 Task: Find connections with filter location Yicheng with filter topic #consultantswith filter profile language Spanish with filter current company Home Credit India with filter school Prince Shri Venkateshwara Padmavathy Engineering College with filter industry Racetracks with filter service category DUI Law with filter keywords title Veterinary Assistant
Action: Mouse moved to (577, 75)
Screenshot: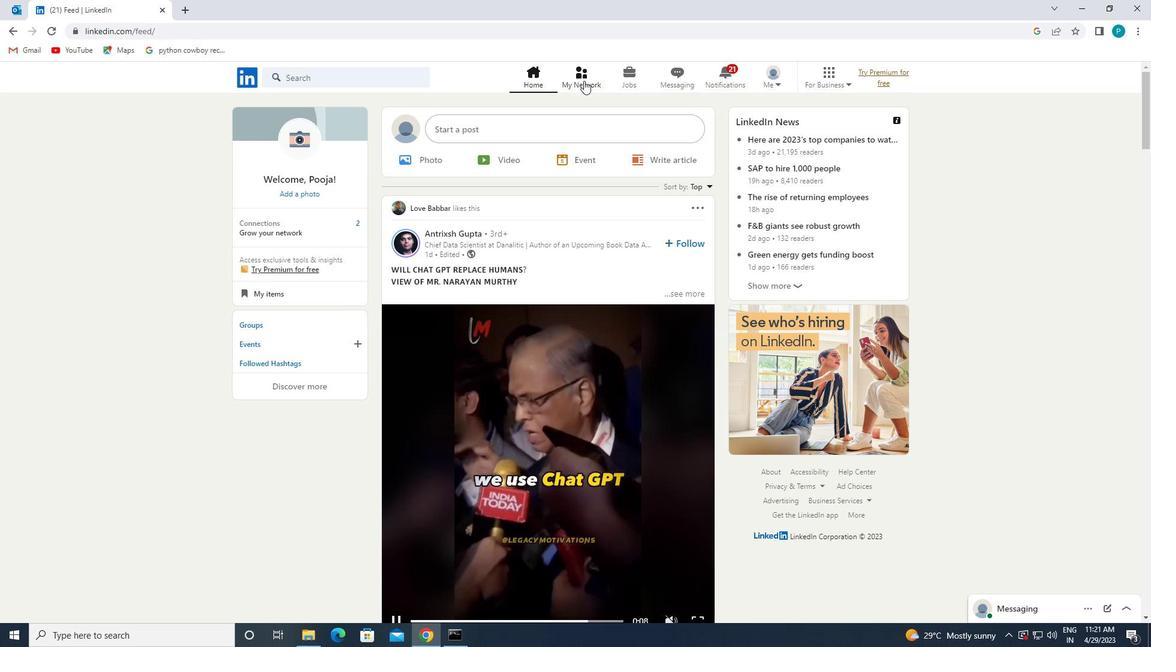 
Action: Mouse pressed left at (577, 75)
Screenshot: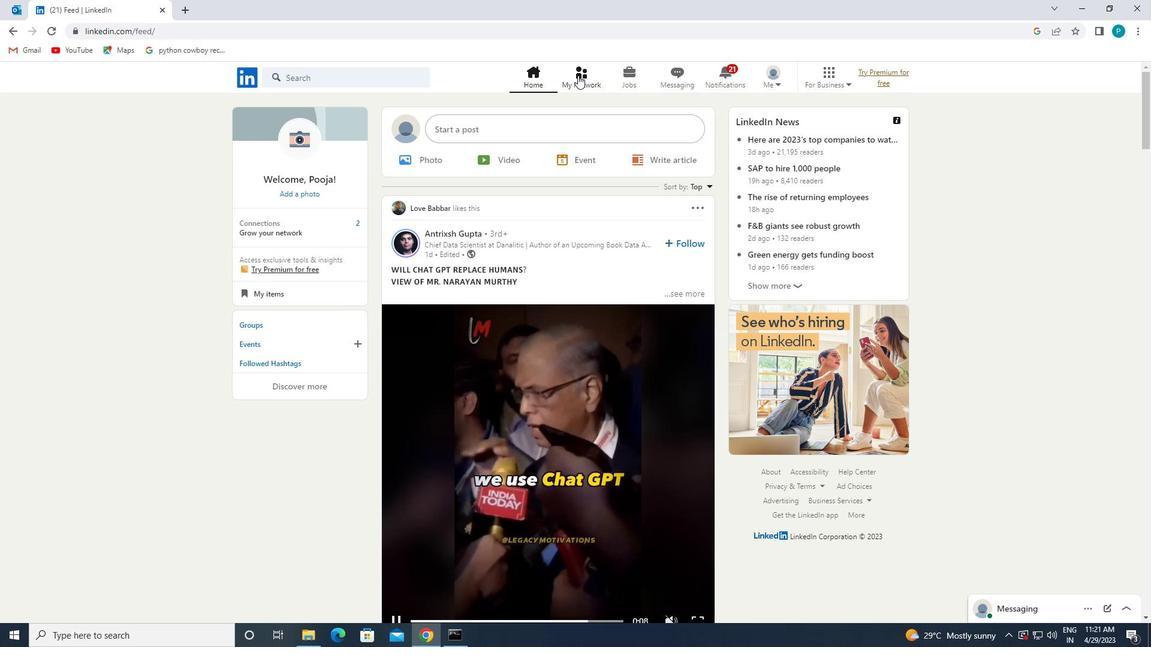 
Action: Mouse moved to (353, 146)
Screenshot: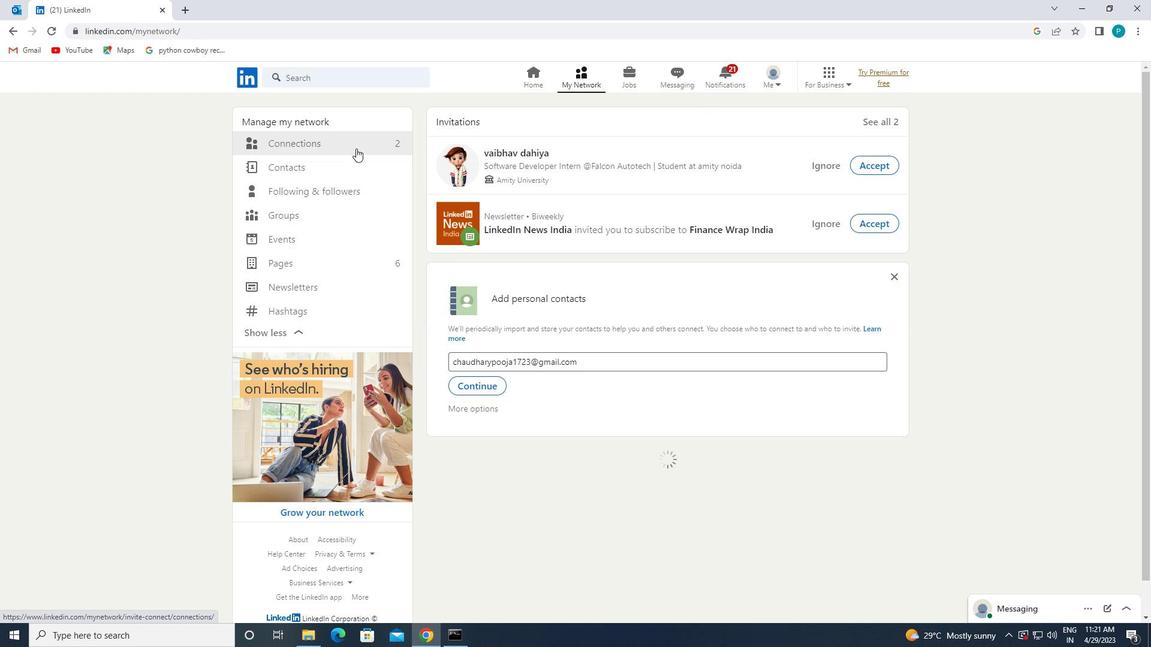 
Action: Mouse pressed left at (353, 146)
Screenshot: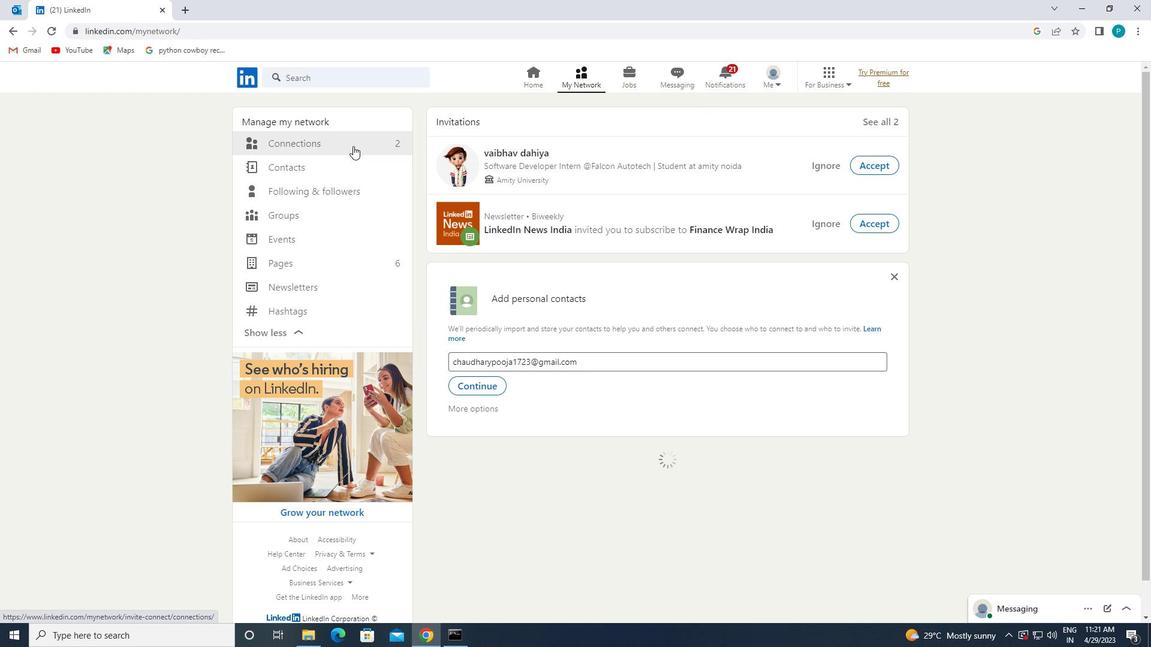 
Action: Mouse moved to (673, 137)
Screenshot: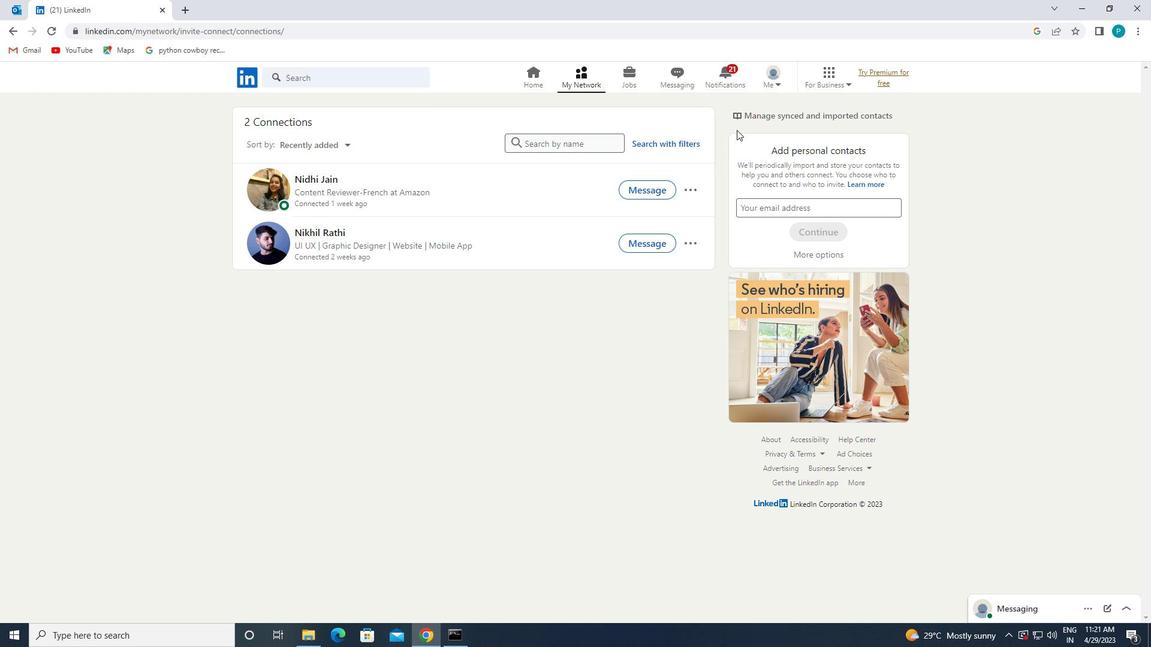 
Action: Mouse pressed left at (673, 137)
Screenshot: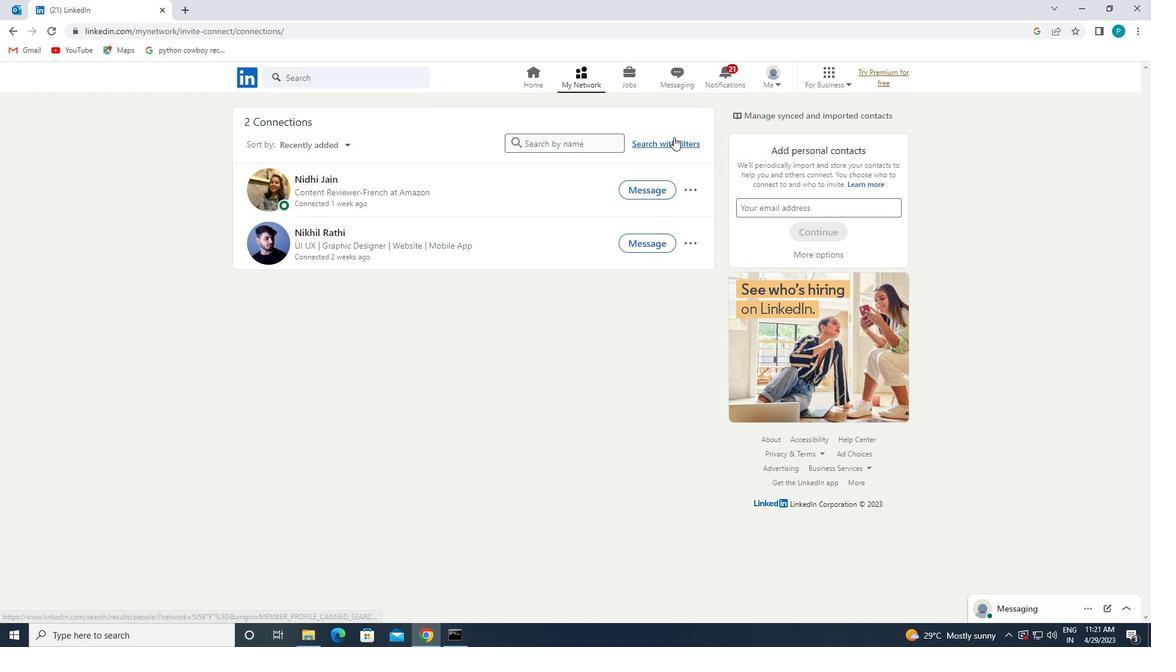 
Action: Mouse moved to (625, 116)
Screenshot: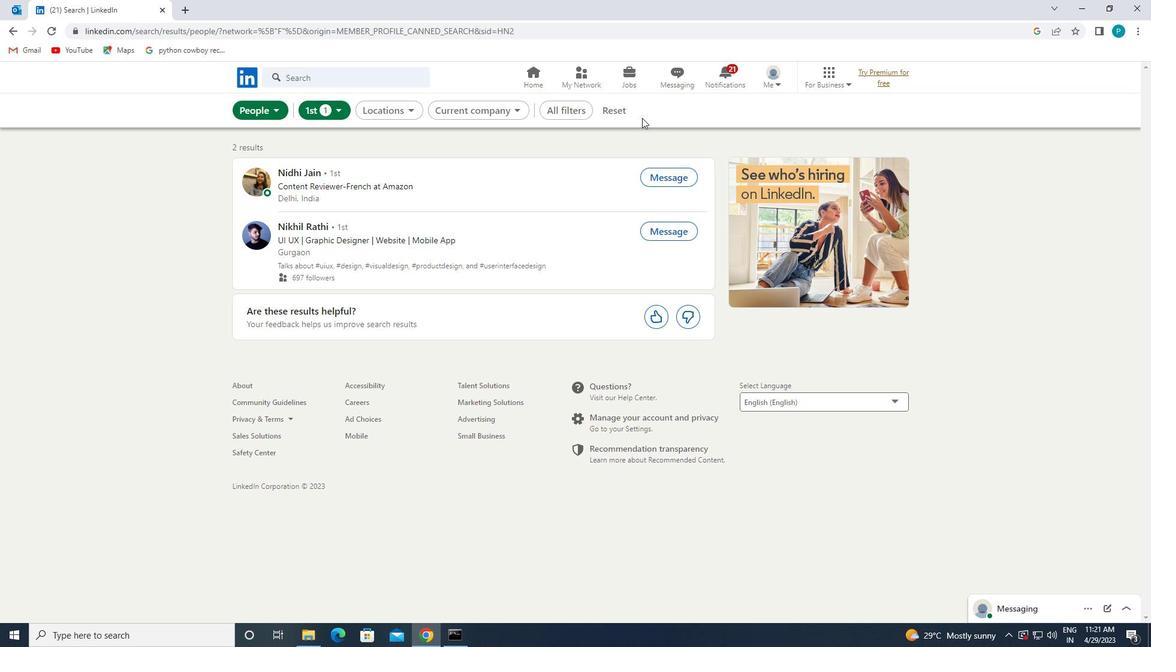 
Action: Mouse pressed left at (625, 116)
Screenshot: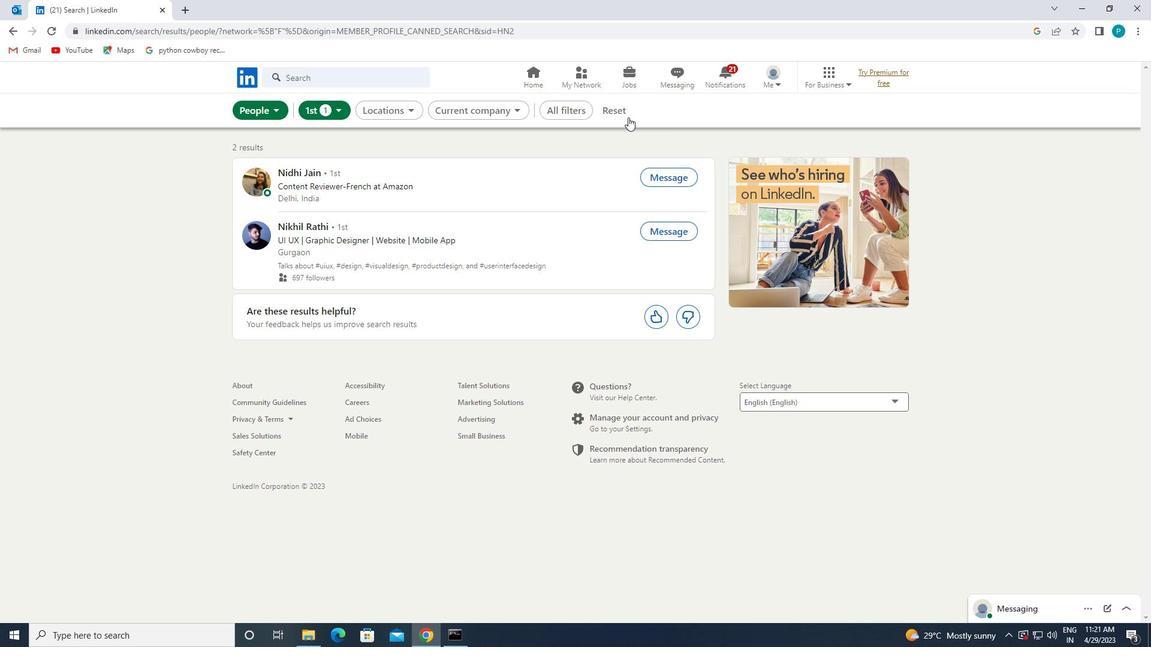 
Action: Mouse moved to (604, 114)
Screenshot: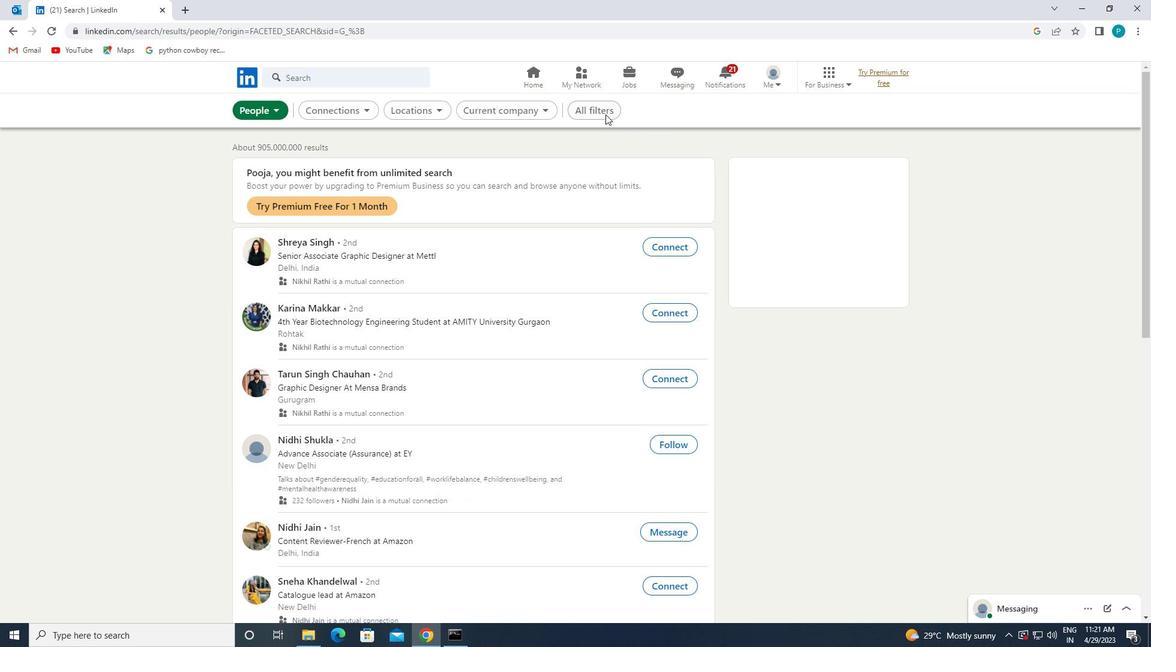 
Action: Mouse pressed left at (604, 114)
Screenshot: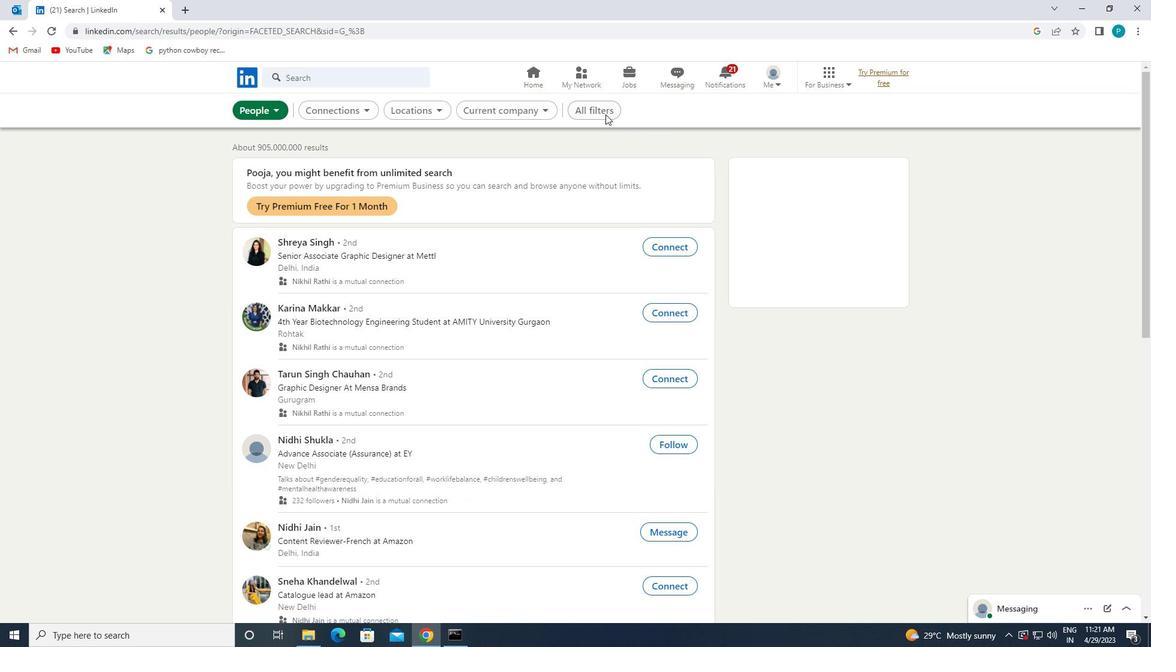 
Action: Mouse moved to (988, 473)
Screenshot: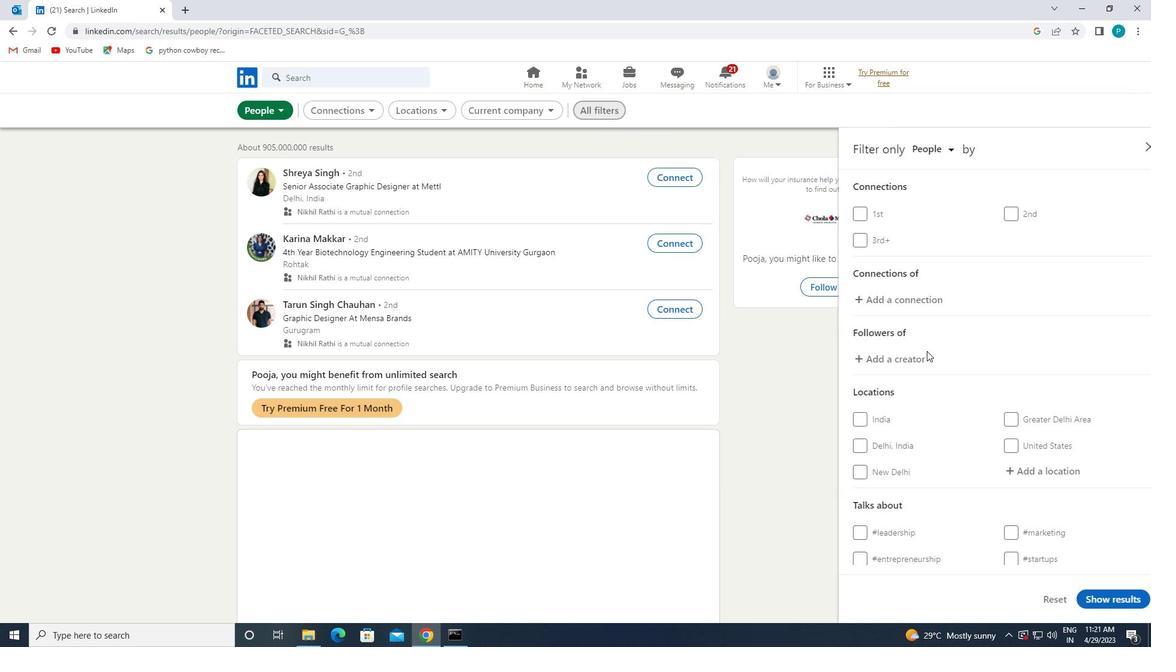 
Action: Mouse scrolled (988, 473) with delta (0, 0)
Screenshot: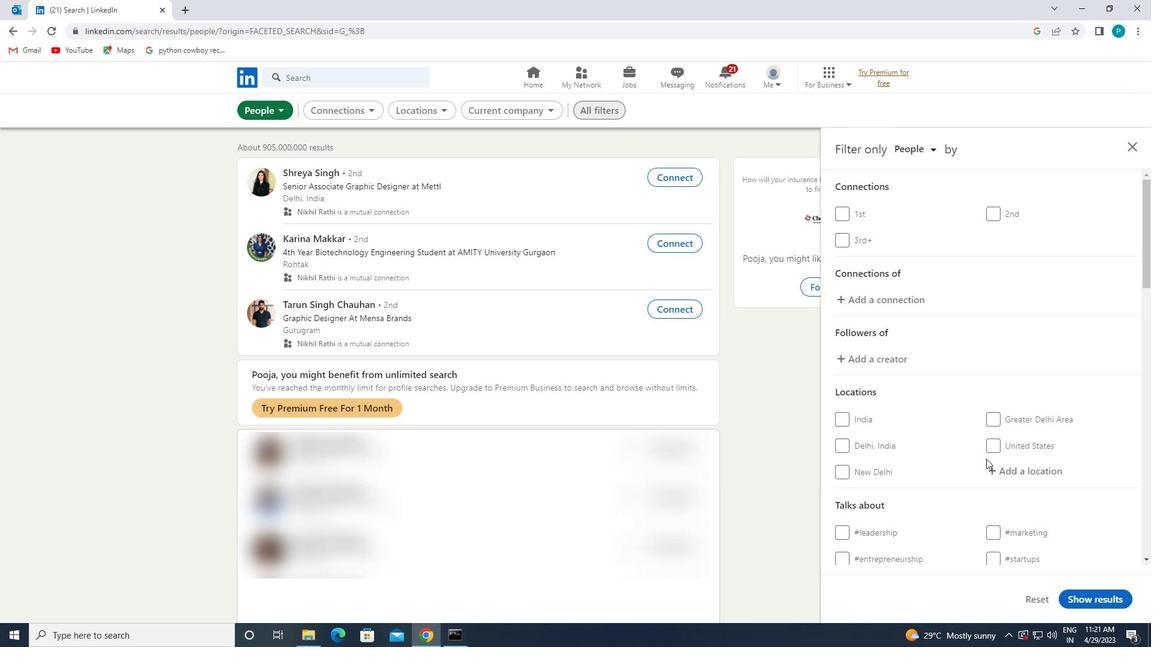 
Action: Mouse moved to (988, 474)
Screenshot: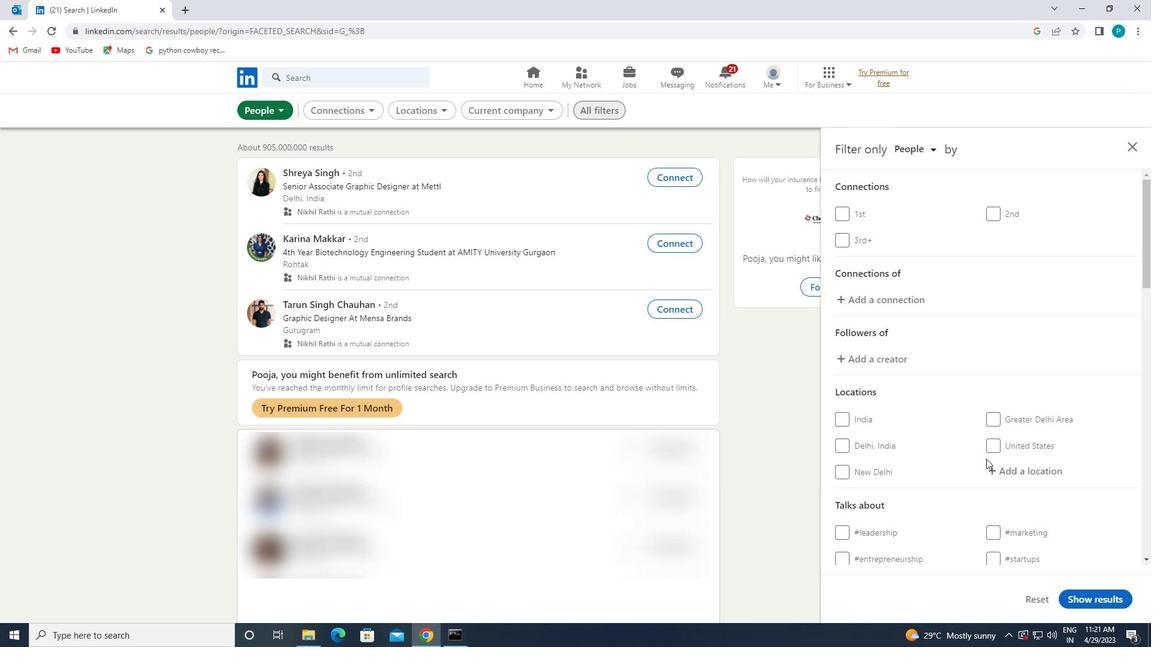 
Action: Mouse scrolled (988, 473) with delta (0, 0)
Screenshot: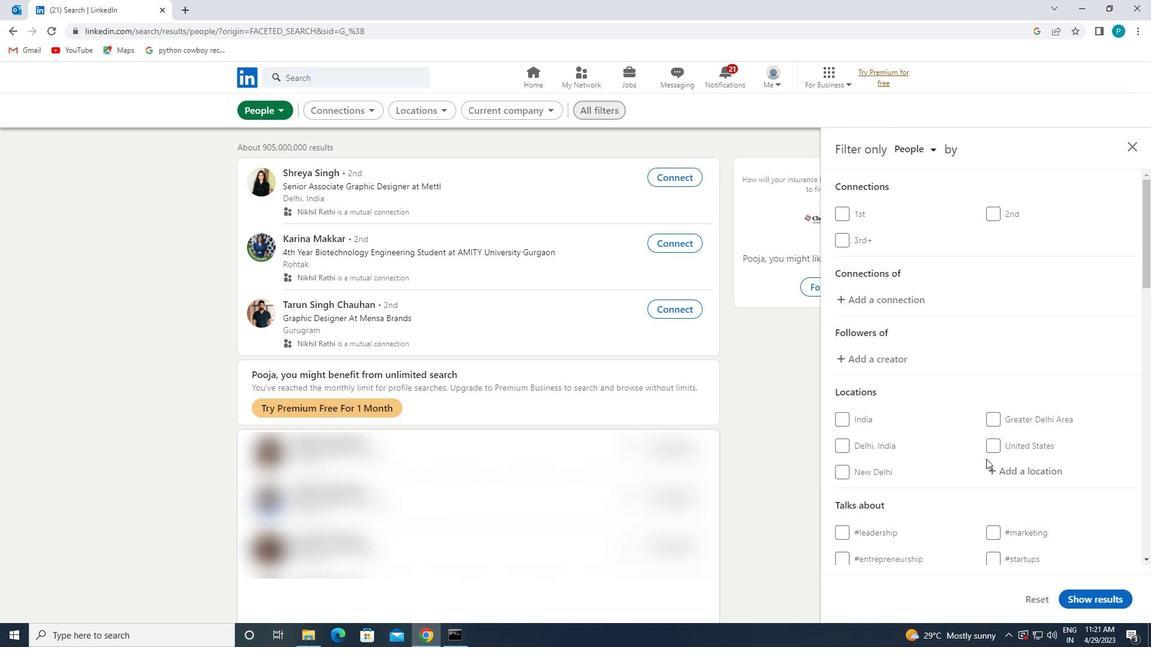 
Action: Mouse scrolled (988, 473) with delta (0, 0)
Screenshot: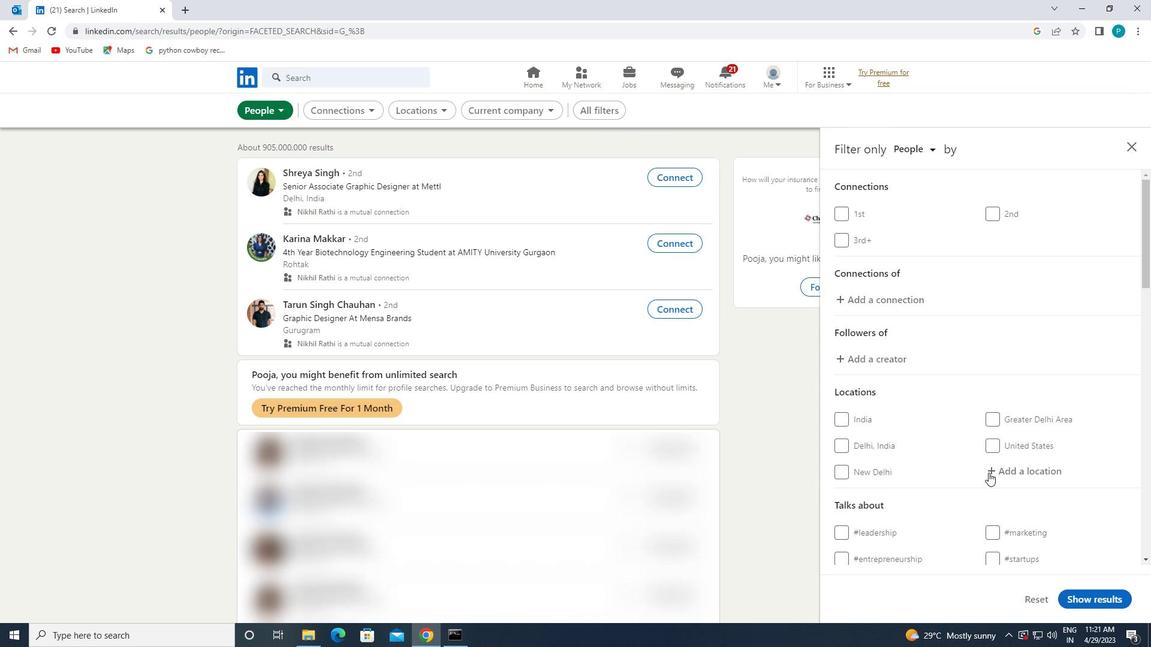 
Action: Mouse moved to (1012, 293)
Screenshot: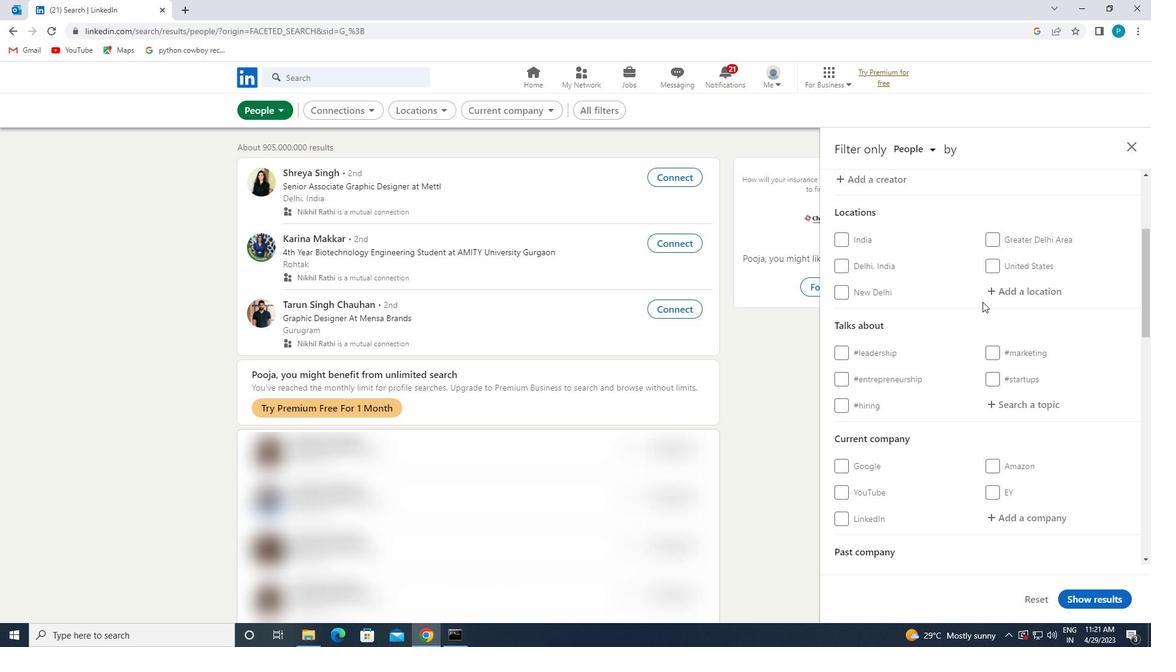 
Action: Mouse pressed left at (1012, 293)
Screenshot: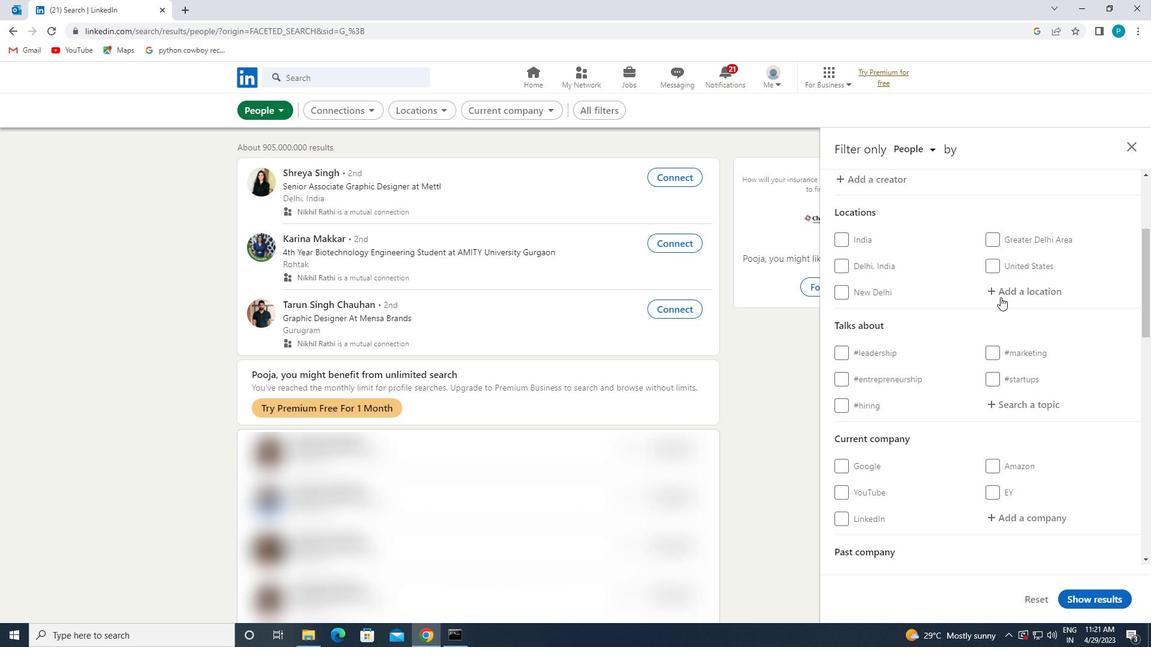 
Action: Mouse moved to (1033, 320)
Screenshot: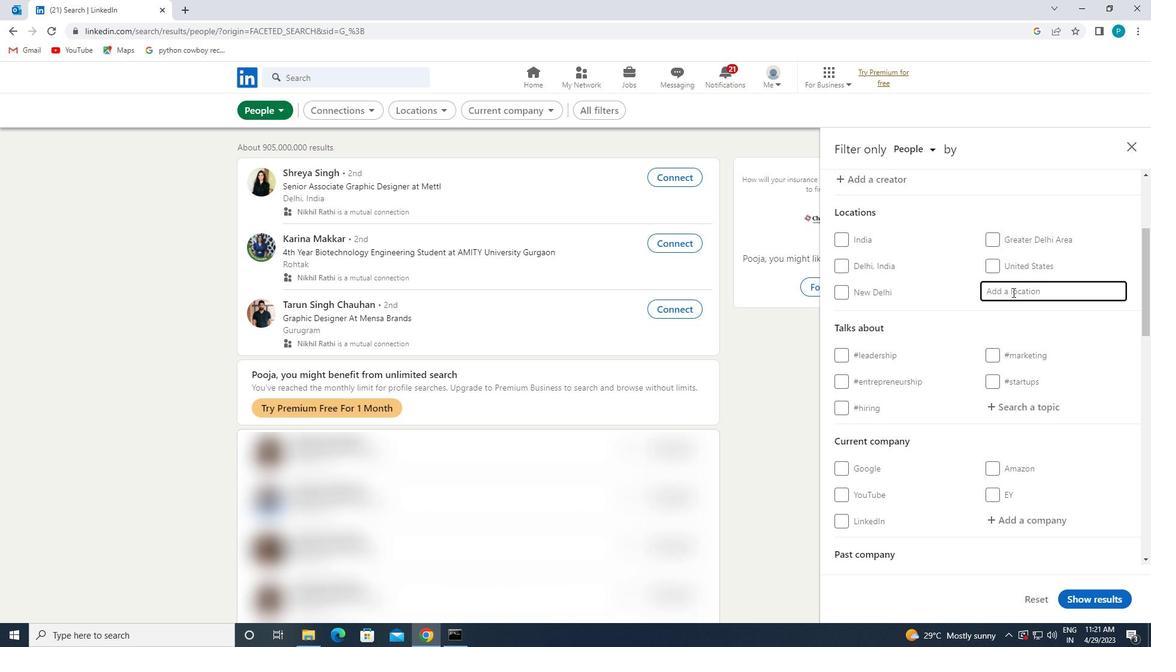 
Action: Key pressed <Key.caps_lock>y<Key.caps_lock>i
Screenshot: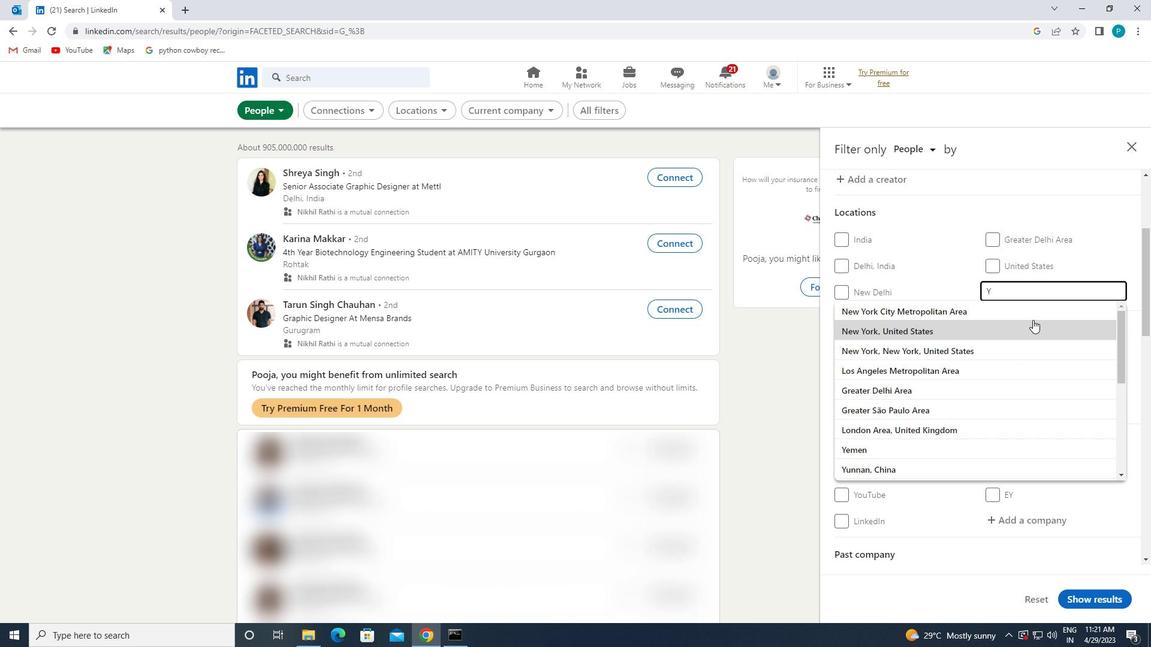 
Action: Mouse moved to (1028, 323)
Screenshot: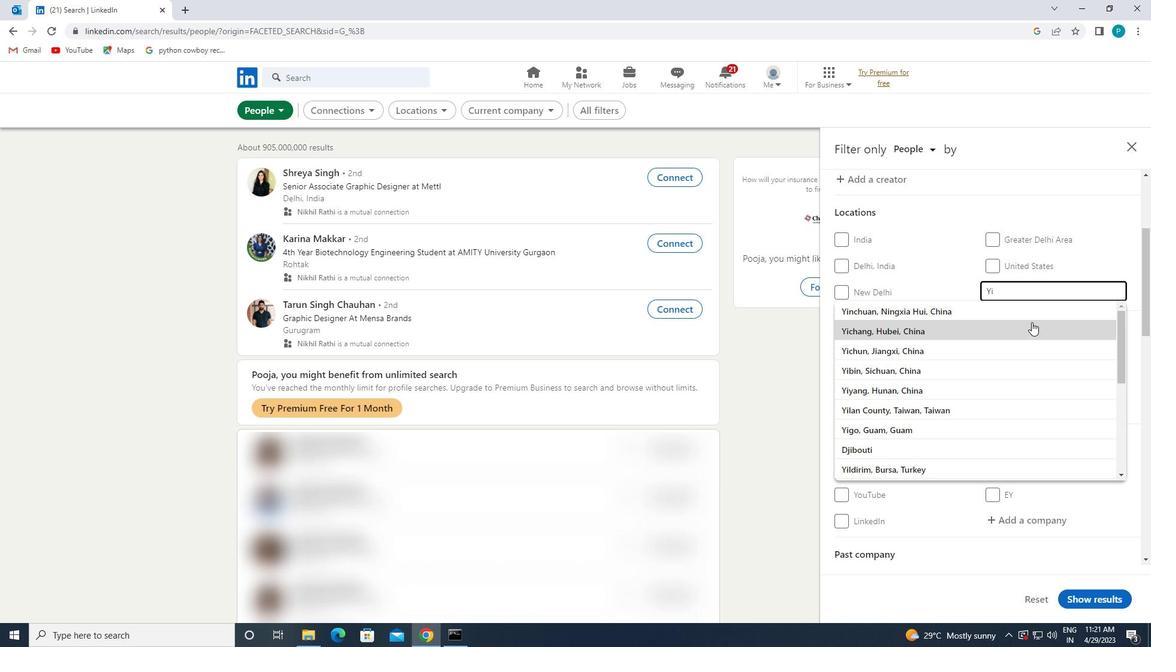 
Action: Mouse pressed left at (1028, 323)
Screenshot: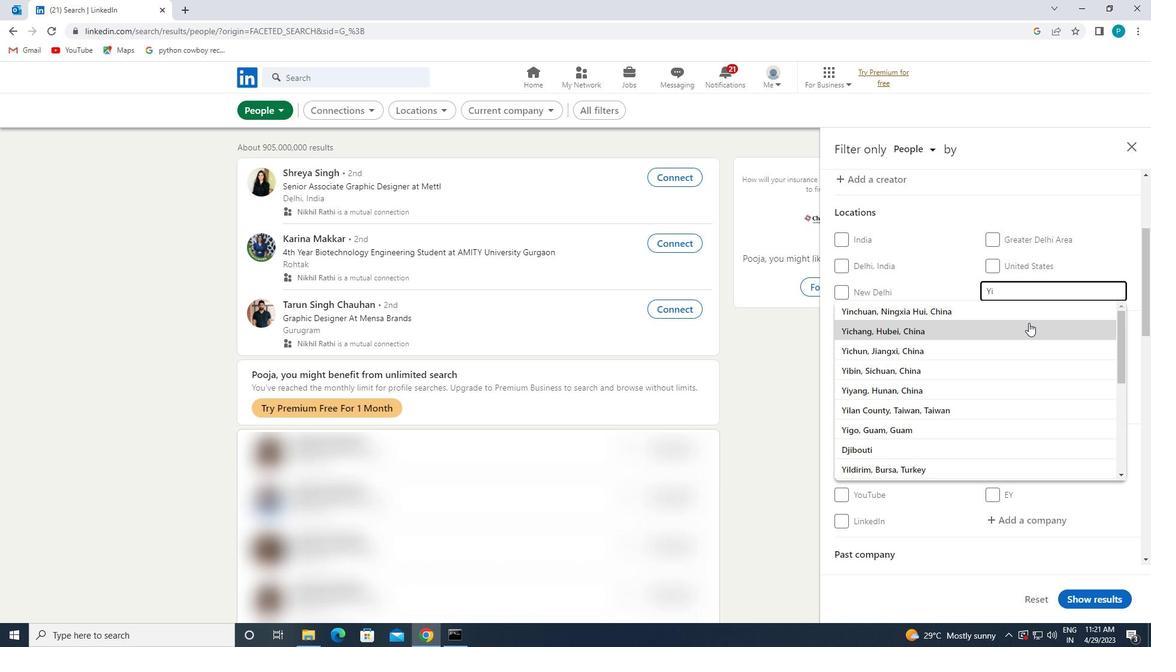 
Action: Mouse moved to (1038, 345)
Screenshot: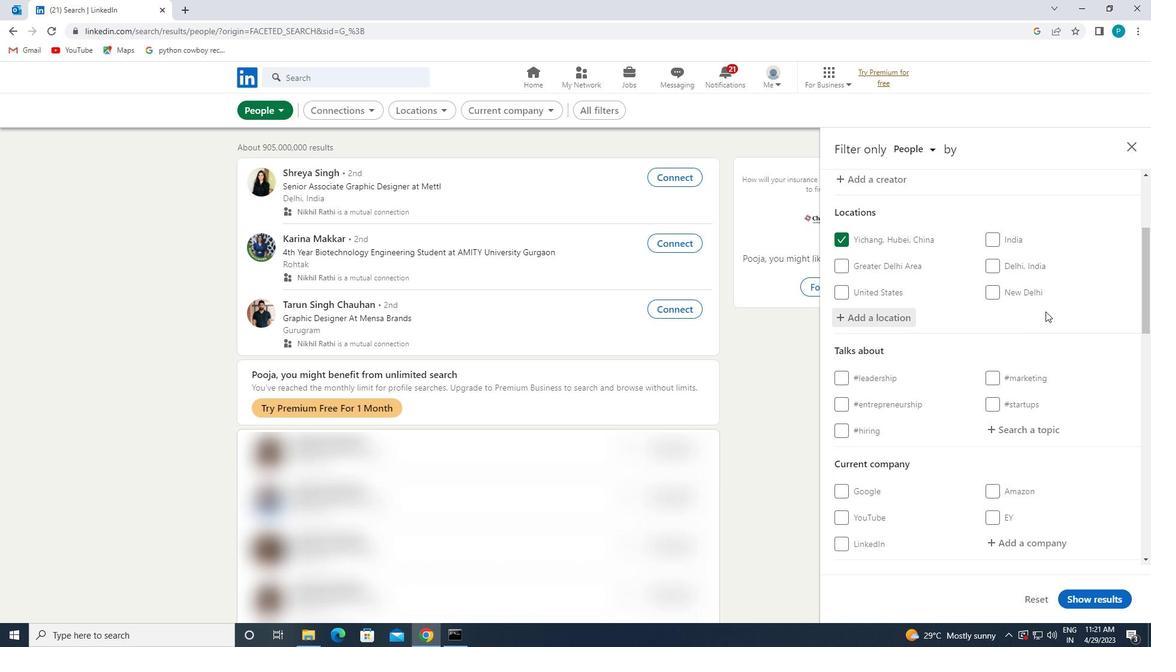 
Action: Mouse scrolled (1038, 344) with delta (0, 0)
Screenshot: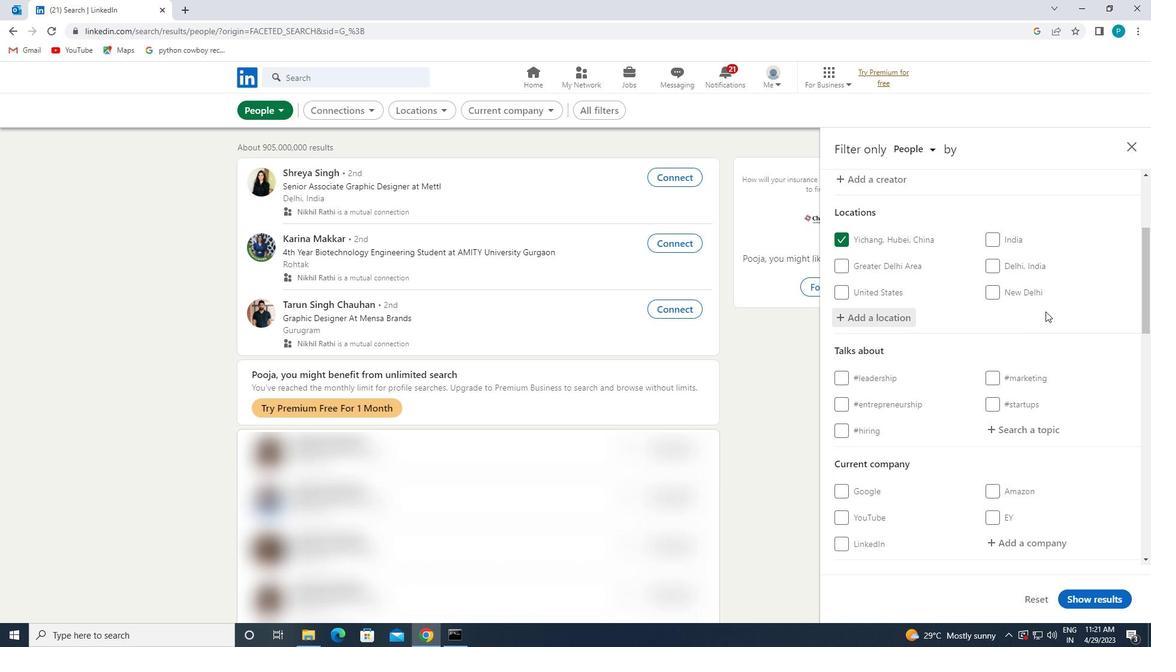 
Action: Mouse moved to (1038, 345)
Screenshot: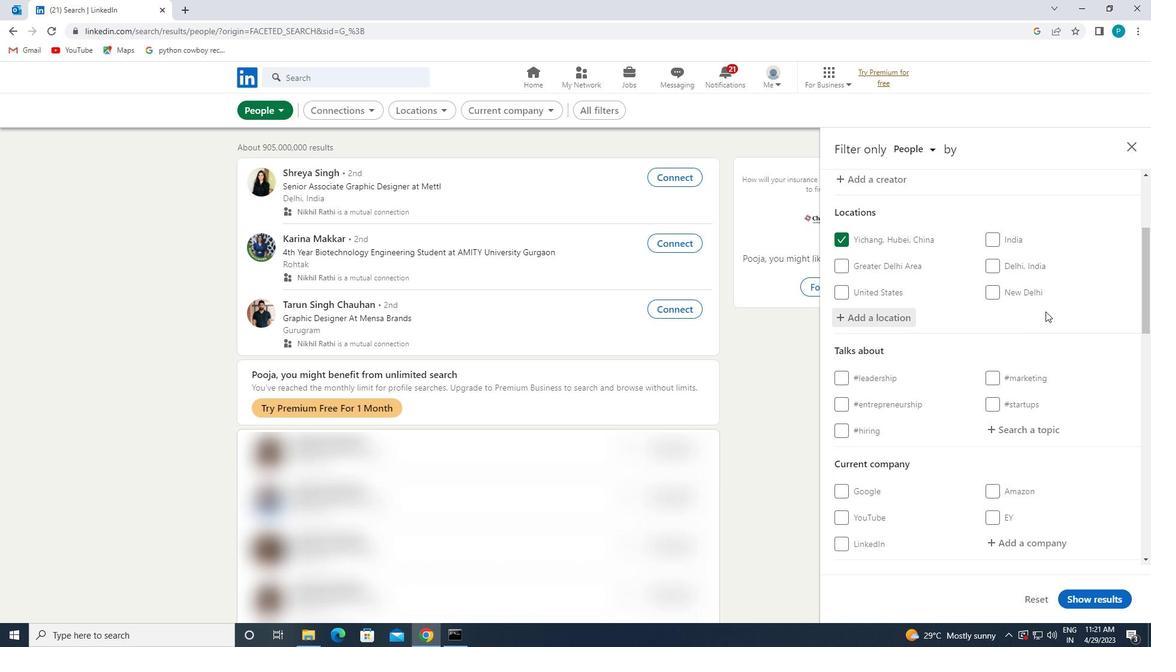 
Action: Mouse scrolled (1038, 345) with delta (0, 0)
Screenshot: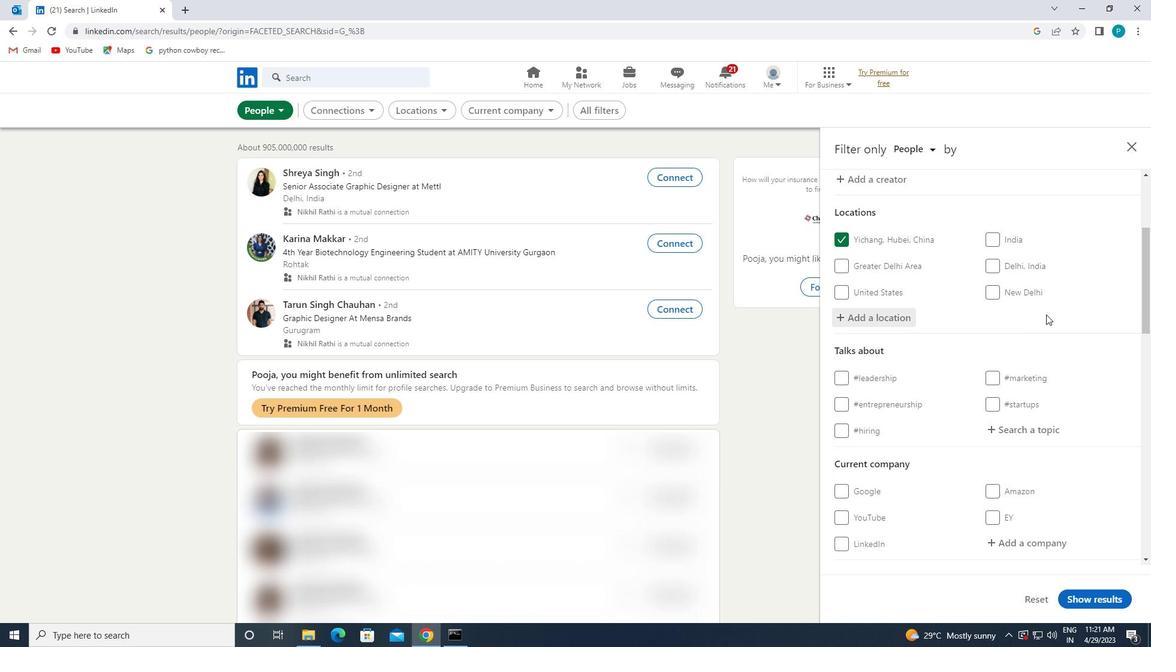 
Action: Mouse moved to (1029, 312)
Screenshot: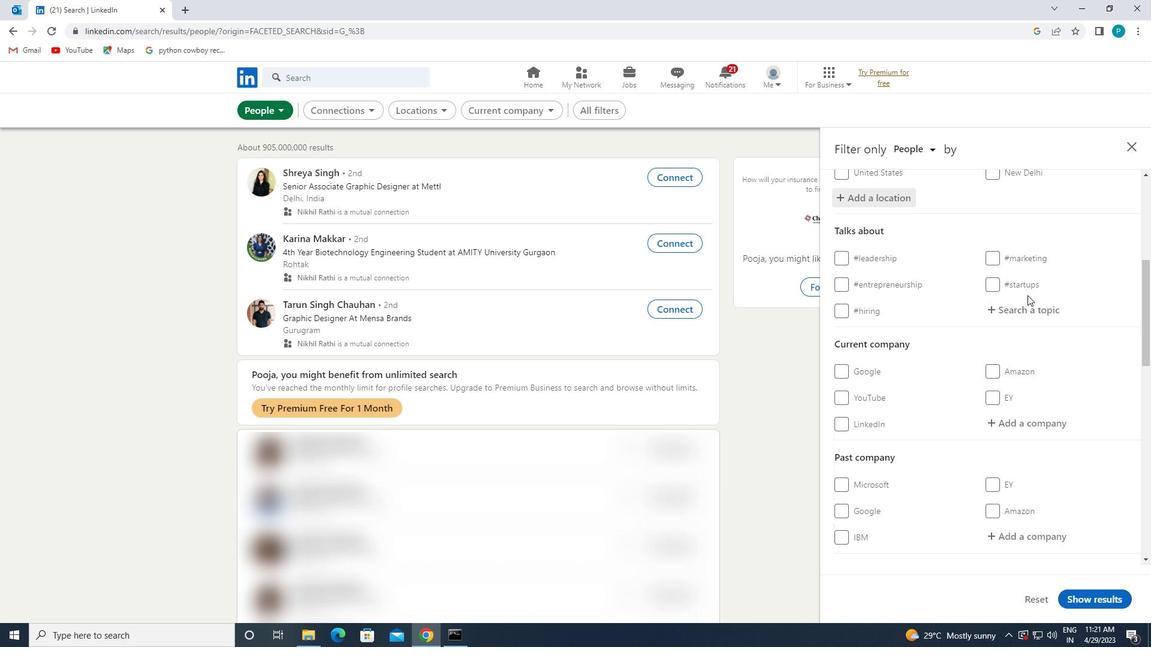 
Action: Mouse pressed left at (1029, 312)
Screenshot: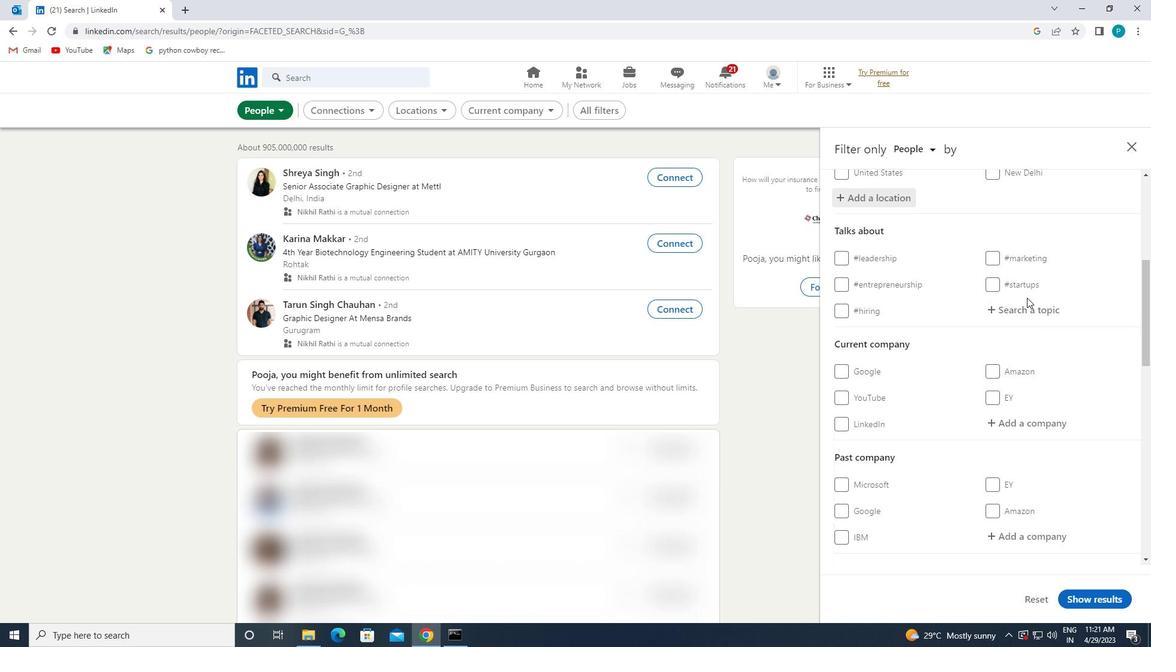 
Action: Mouse moved to (1043, 324)
Screenshot: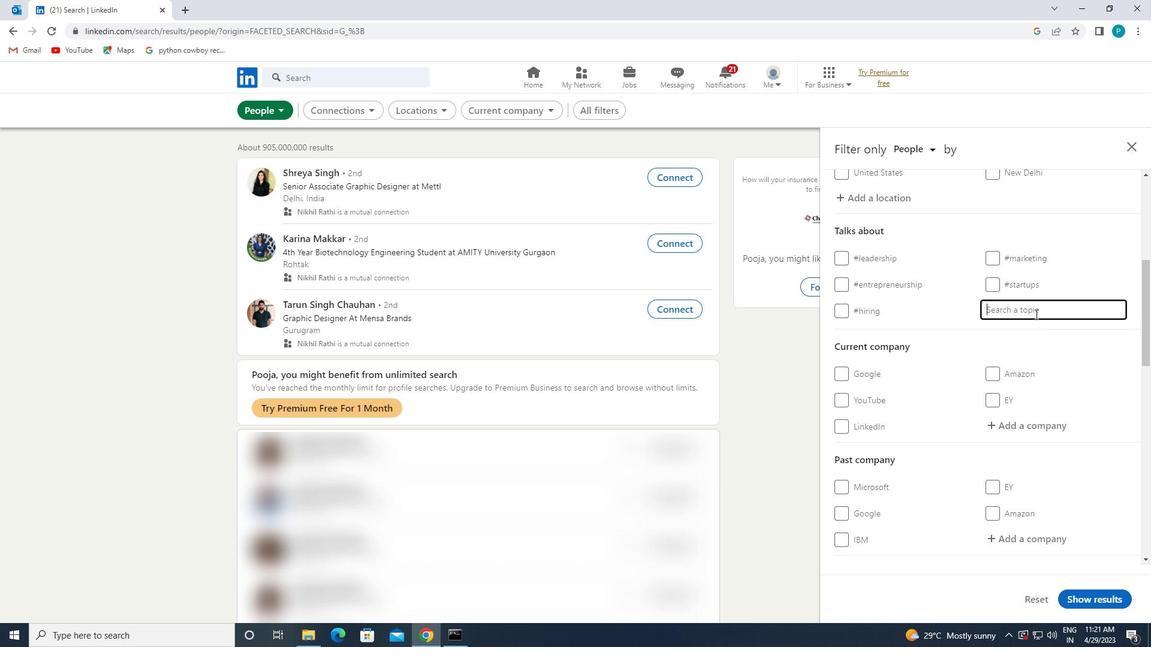 
Action: Key pressed <Key.shift><Key.shift>#CONSULTANTS
Screenshot: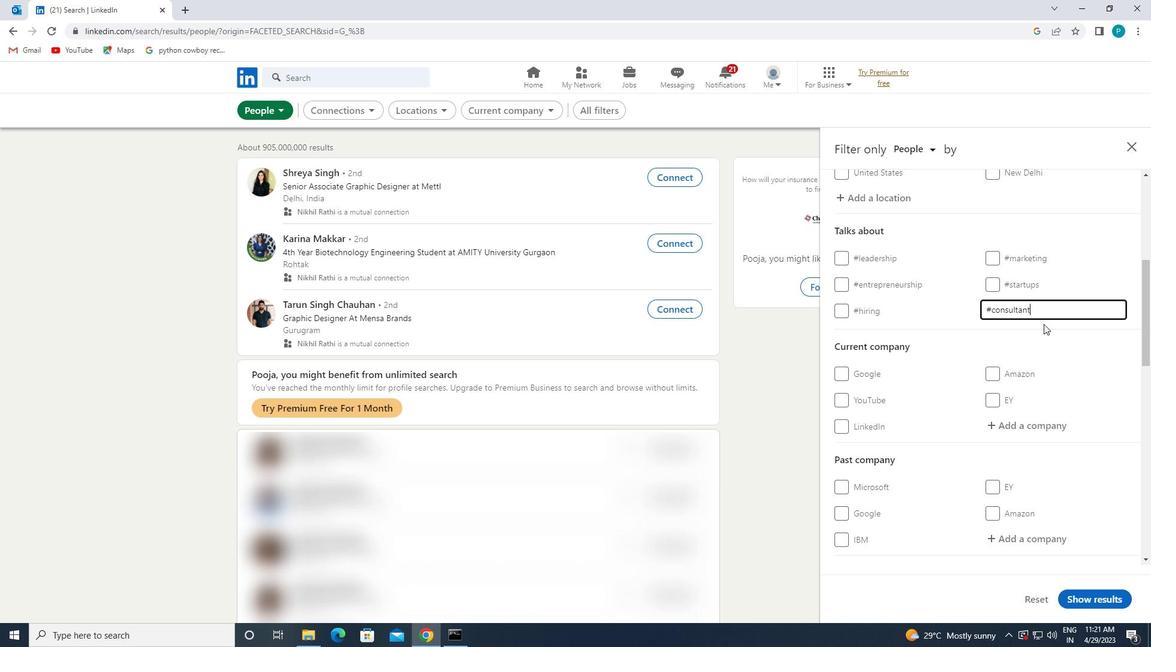 
Action: Mouse moved to (1047, 360)
Screenshot: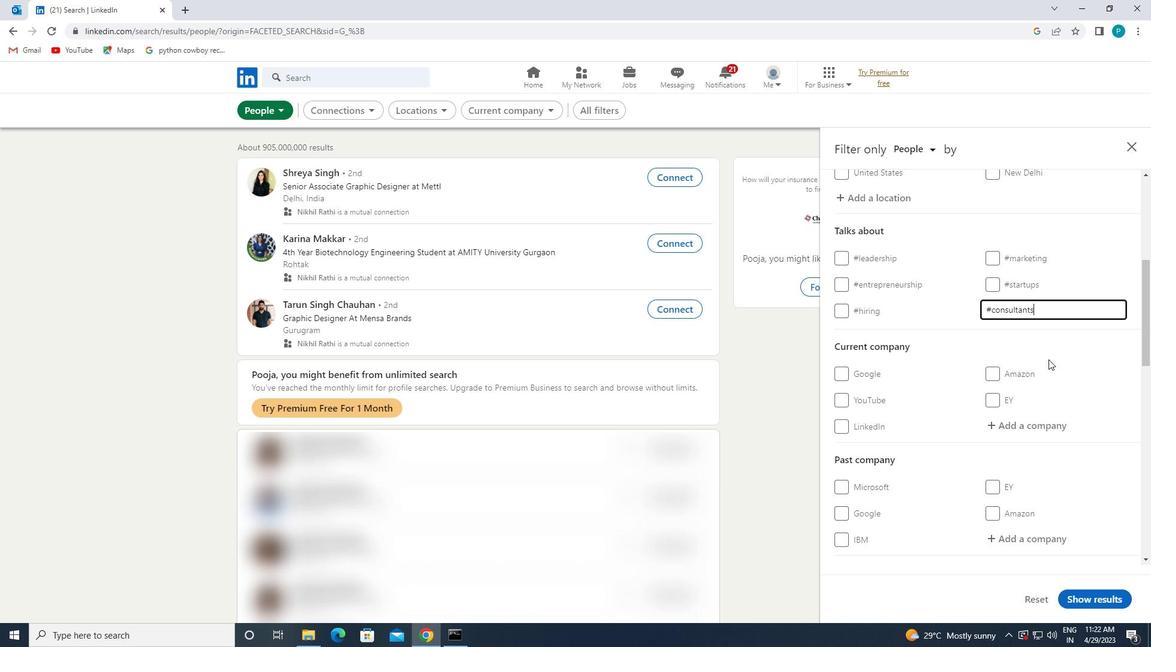 
Action: Mouse scrolled (1047, 360) with delta (0, 0)
Screenshot: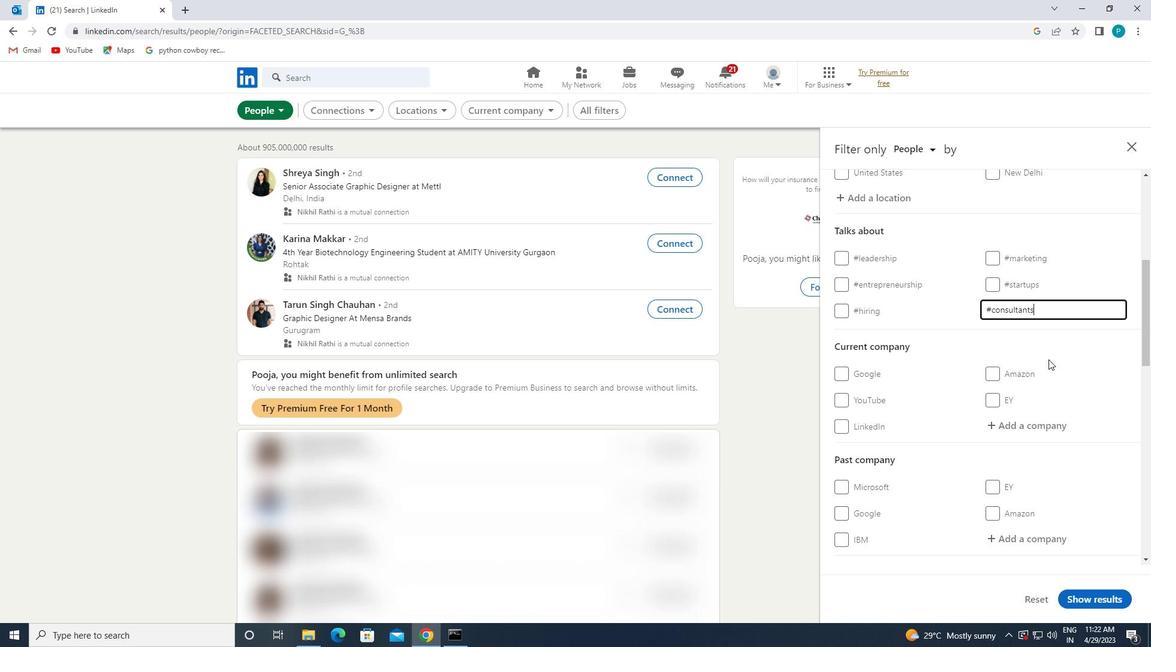 
Action: Mouse moved to (1031, 370)
Screenshot: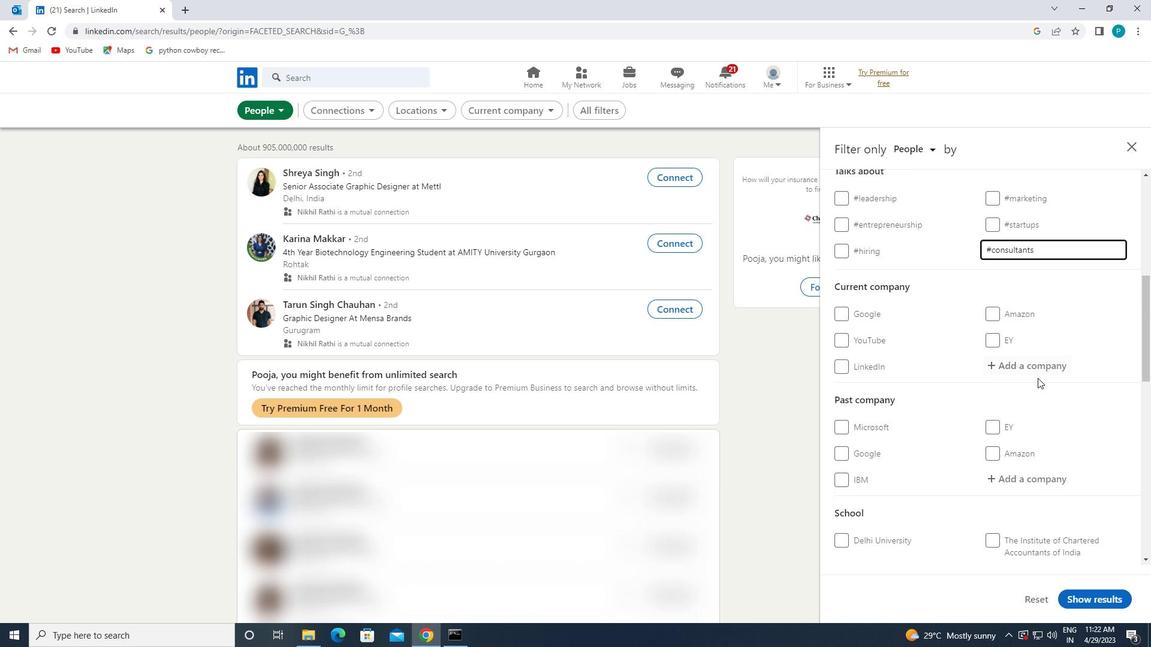
Action: Mouse scrolled (1031, 369) with delta (0, 0)
Screenshot: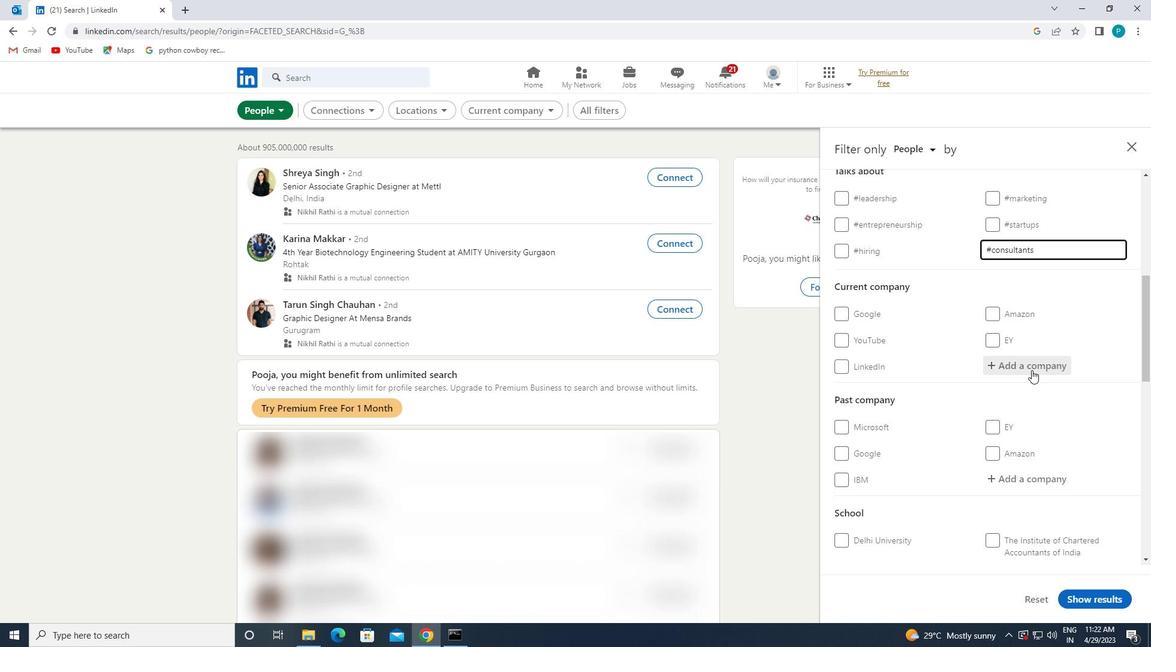 
Action: Mouse scrolled (1031, 369) with delta (0, 0)
Screenshot: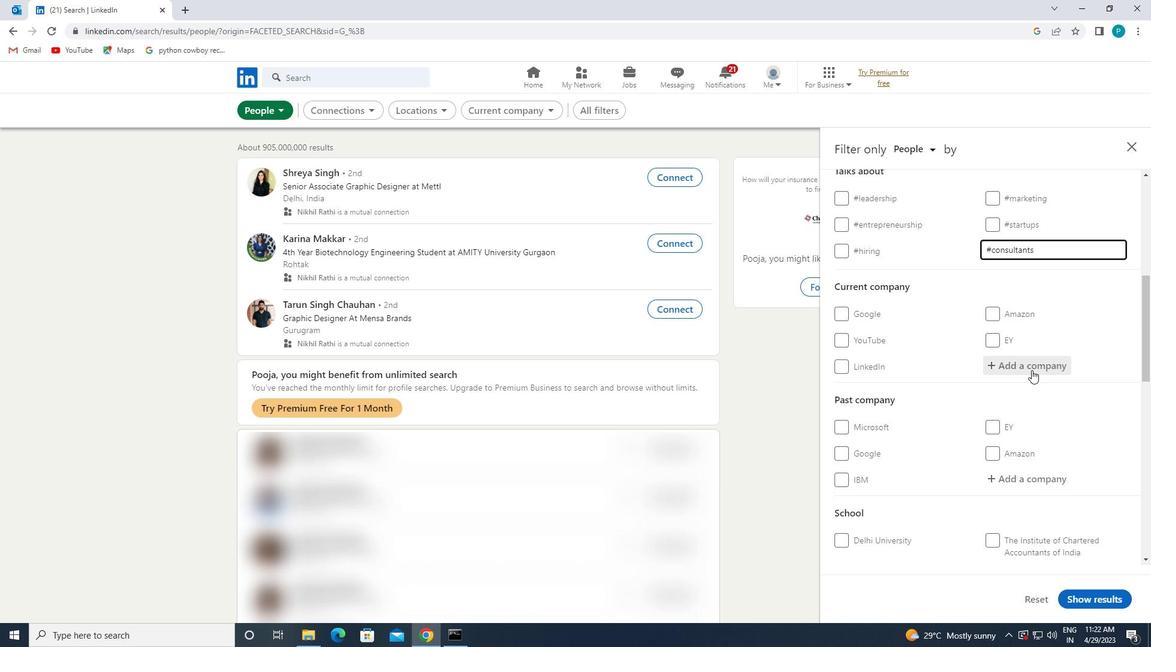 
Action: Mouse scrolled (1031, 369) with delta (0, 0)
Screenshot: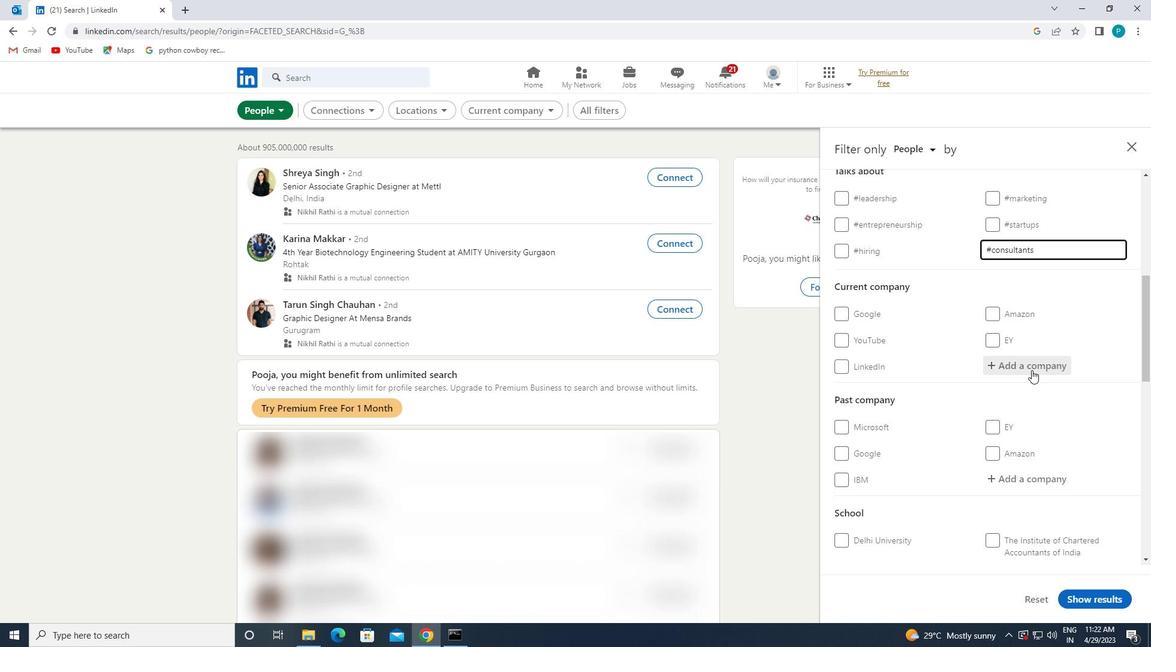 
Action: Mouse moved to (1030, 369)
Screenshot: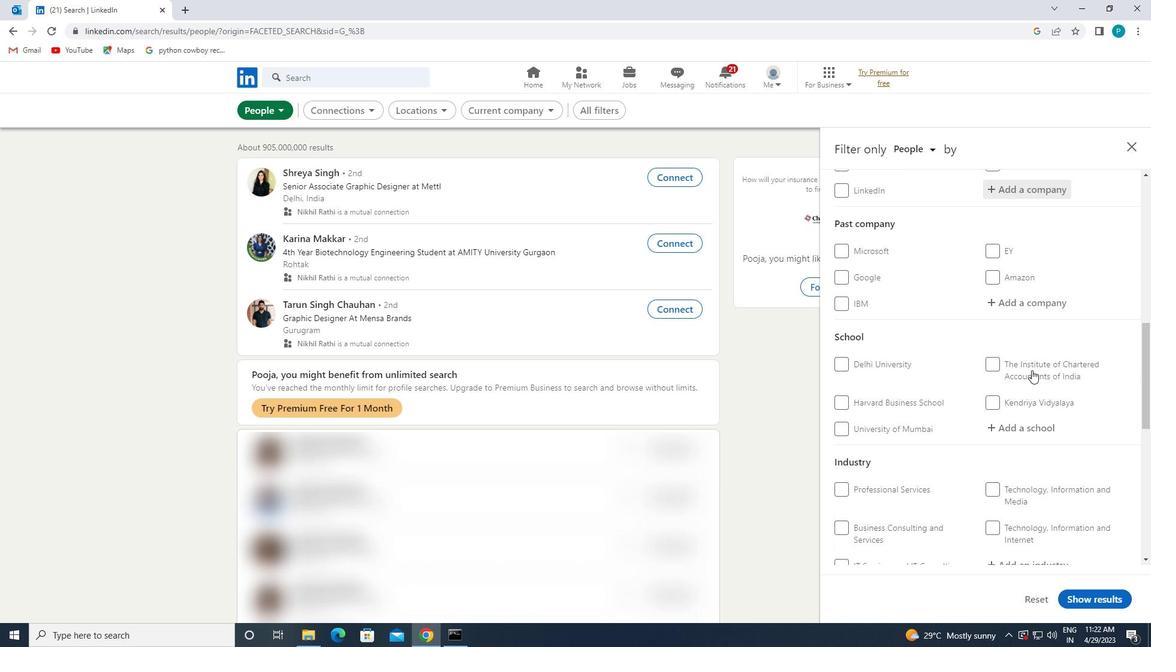 
Action: Mouse scrolled (1030, 368) with delta (0, 0)
Screenshot: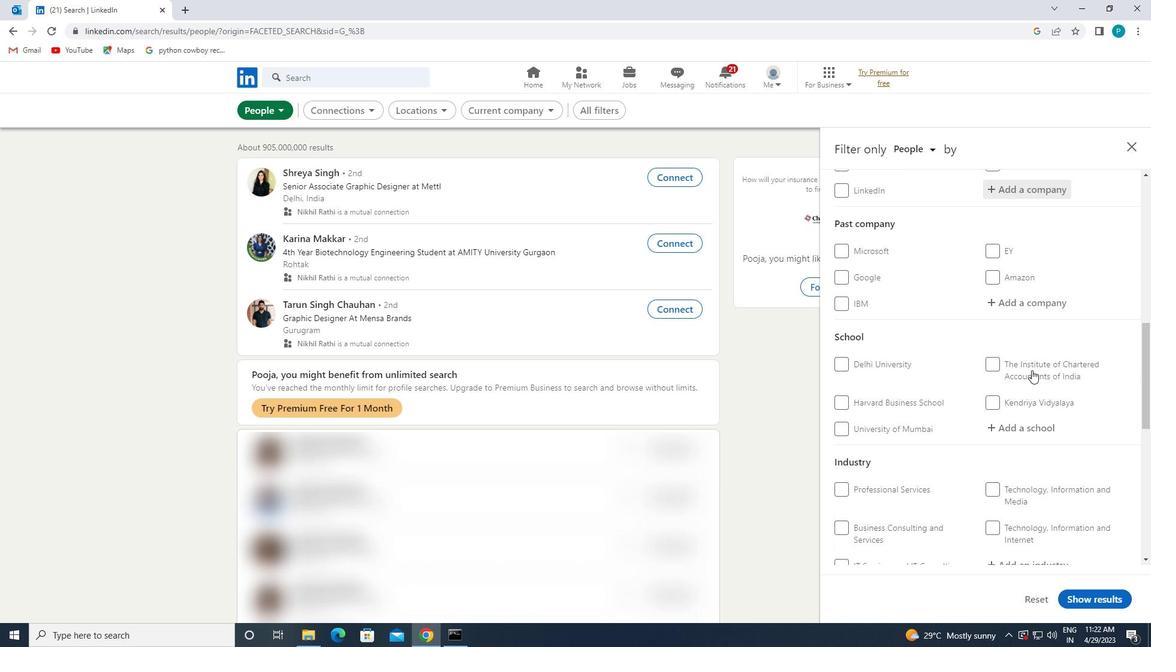 
Action: Mouse moved to (1026, 369)
Screenshot: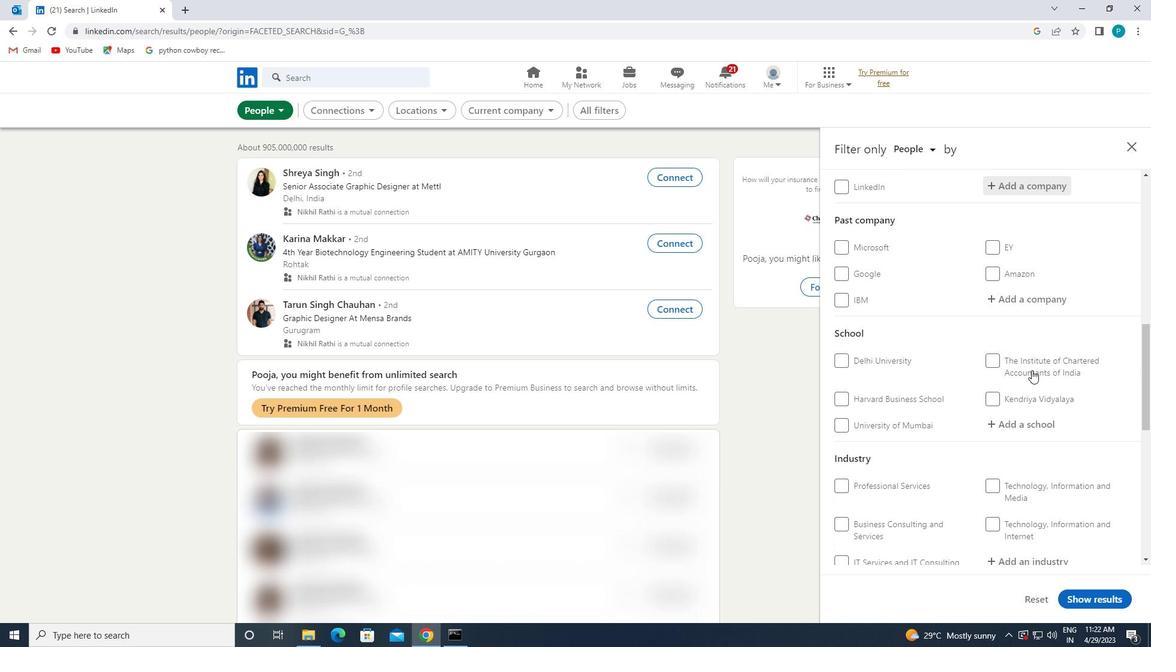 
Action: Mouse scrolled (1026, 368) with delta (0, 0)
Screenshot: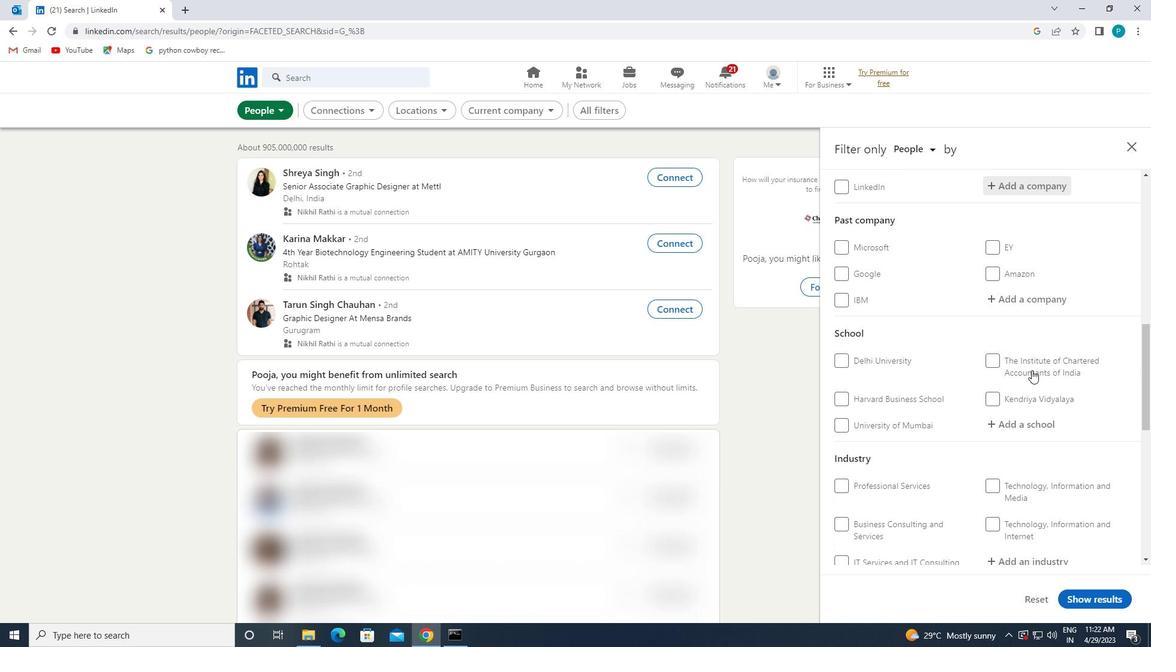 
Action: Mouse moved to (1024, 369)
Screenshot: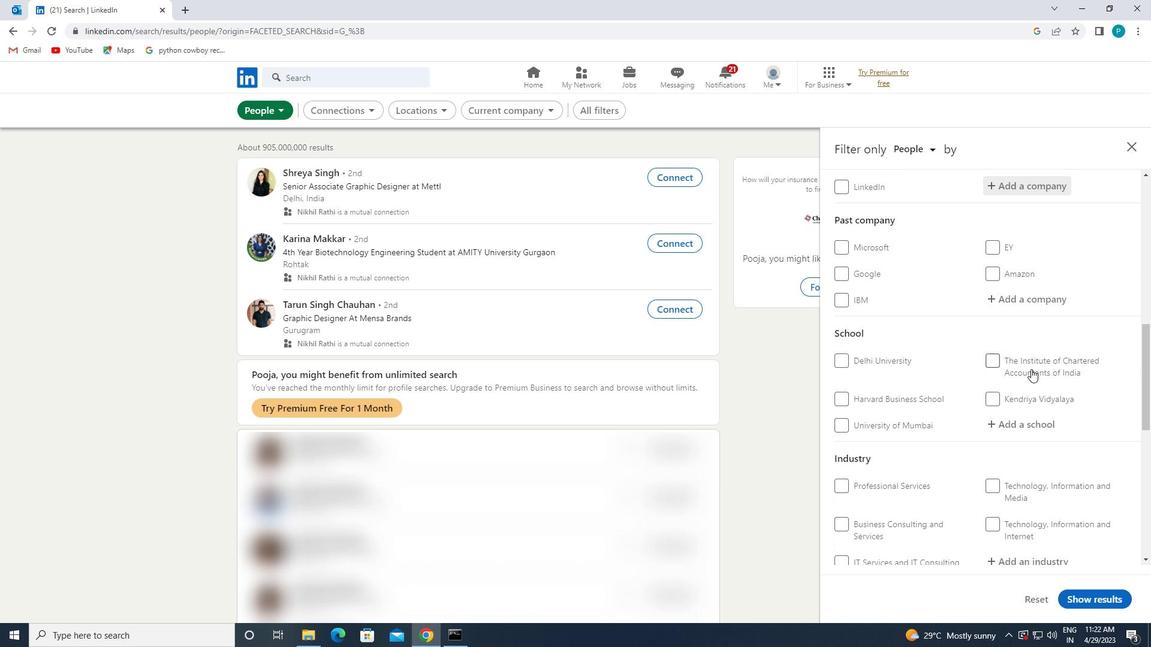 
Action: Mouse scrolled (1024, 369) with delta (0, 0)
Screenshot: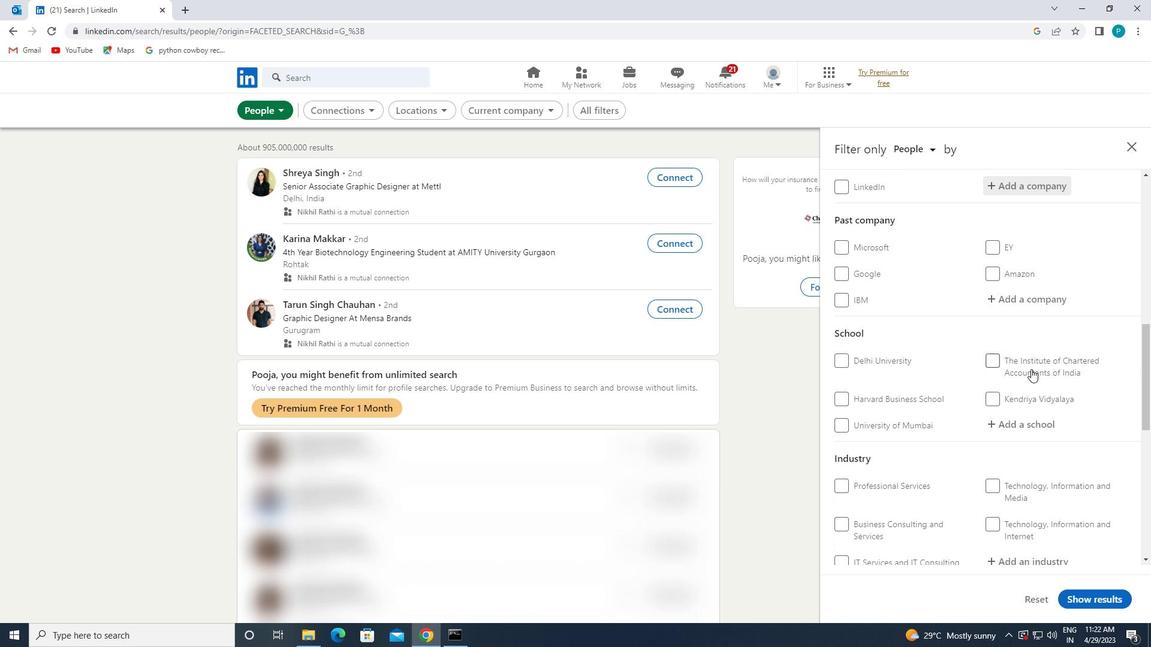 
Action: Mouse moved to (975, 383)
Screenshot: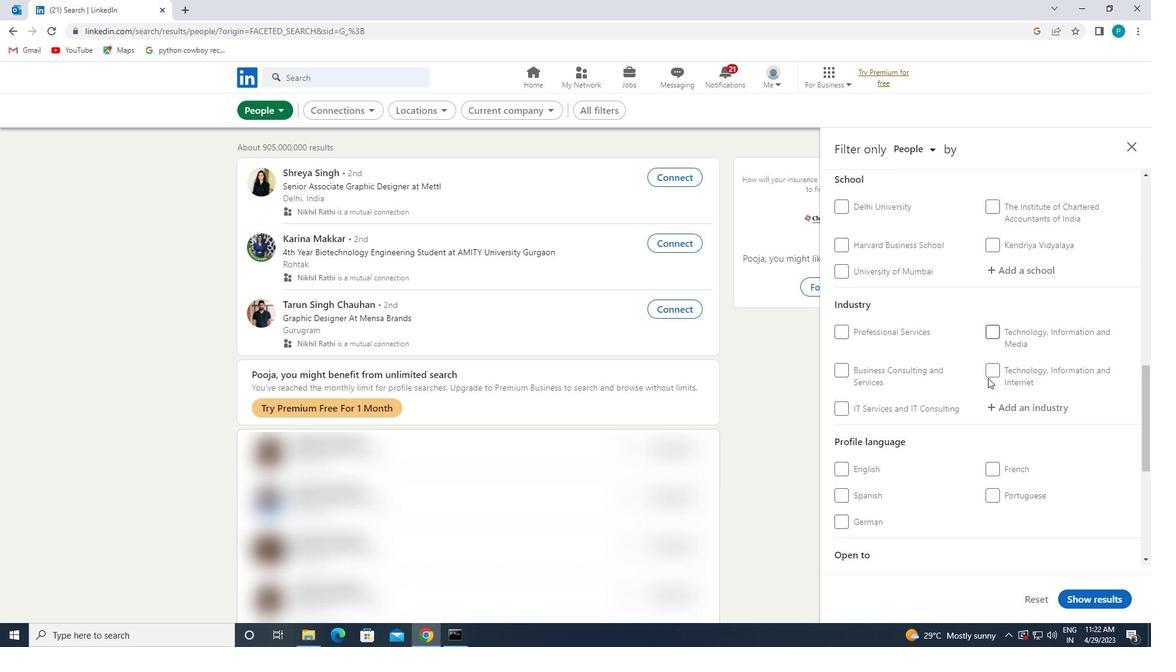 
Action: Mouse scrolled (975, 382) with delta (0, 0)
Screenshot: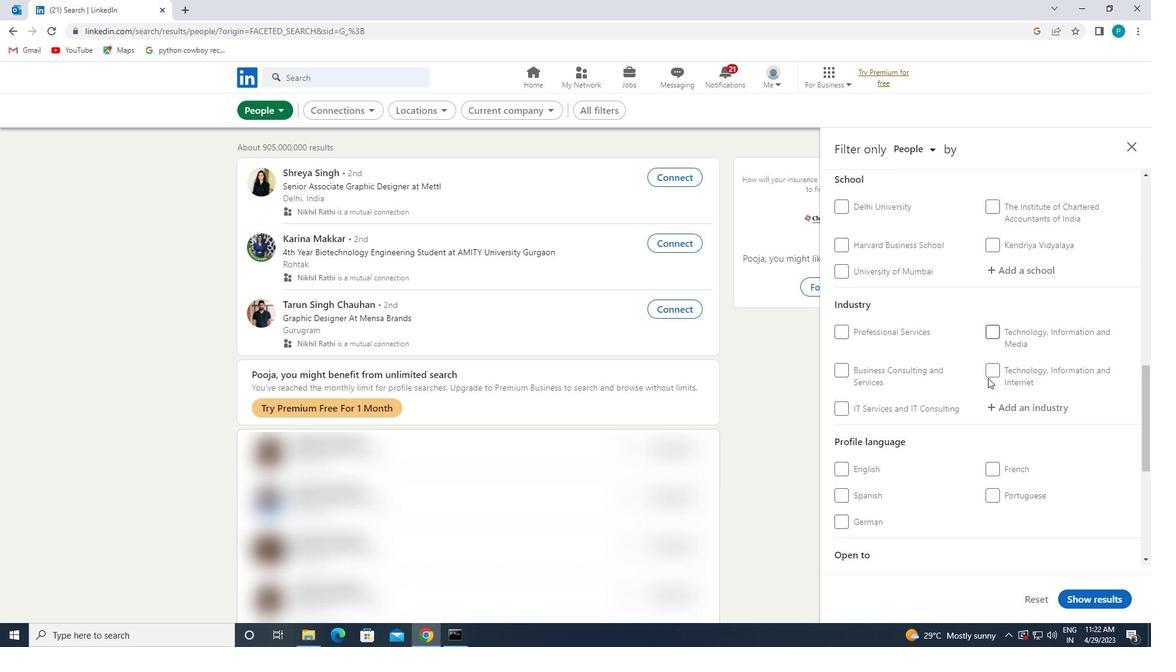 
Action: Mouse moved to (970, 386)
Screenshot: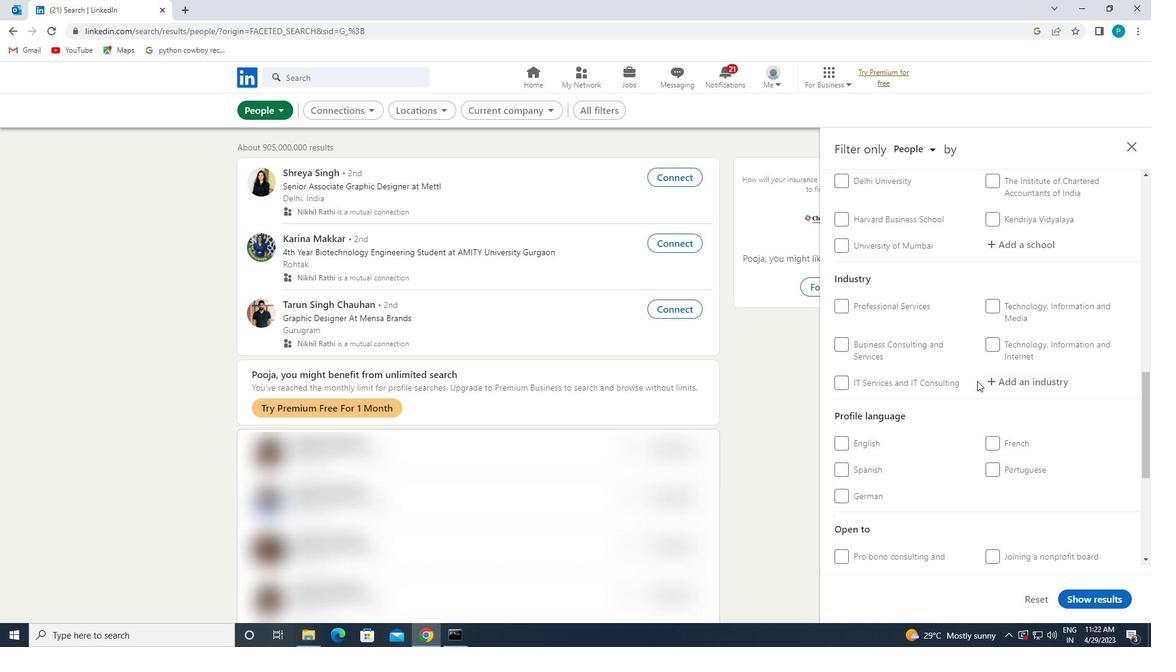 
Action: Mouse scrolled (970, 385) with delta (0, 0)
Screenshot: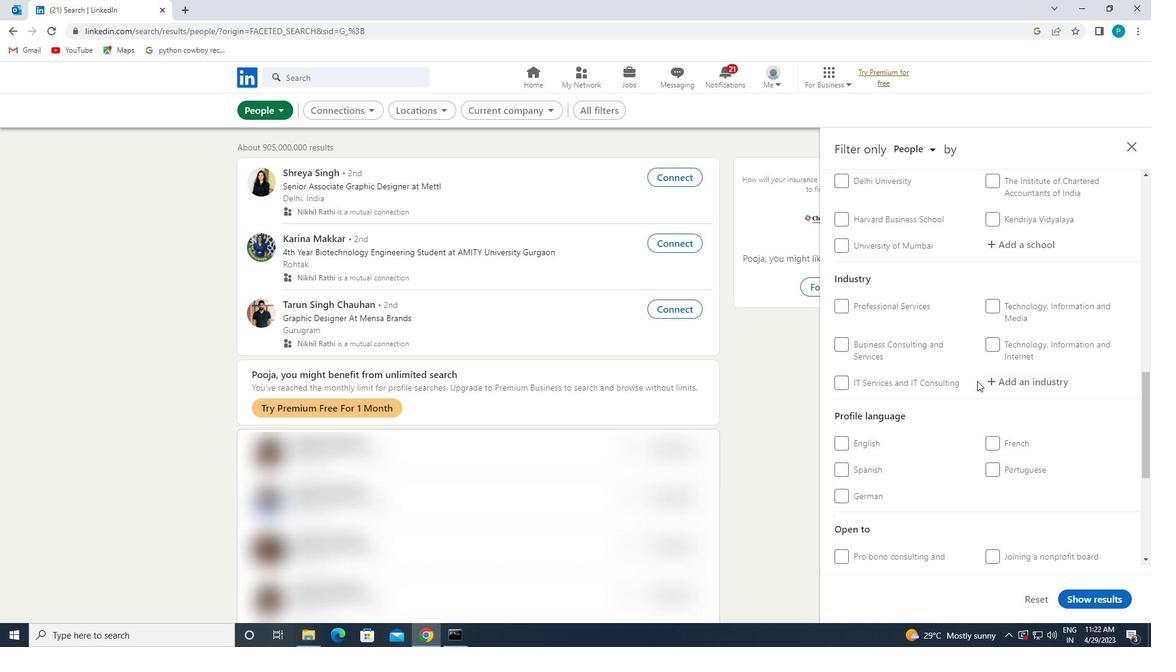 
Action: Mouse moved to (877, 357)
Screenshot: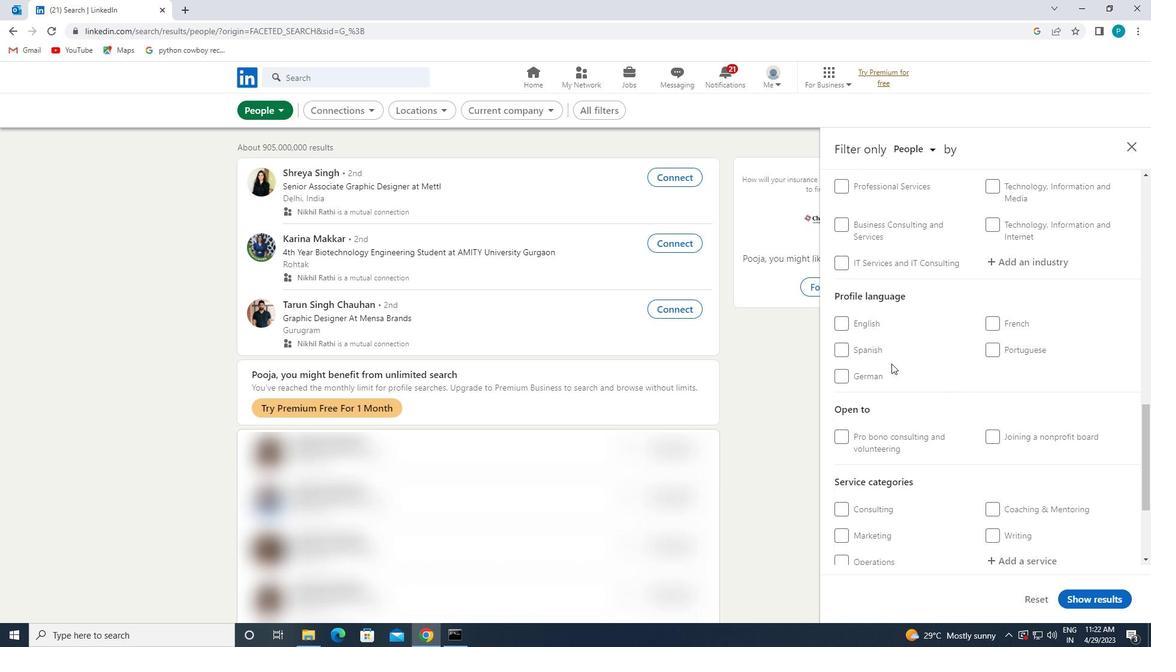 
Action: Mouse pressed left at (877, 357)
Screenshot: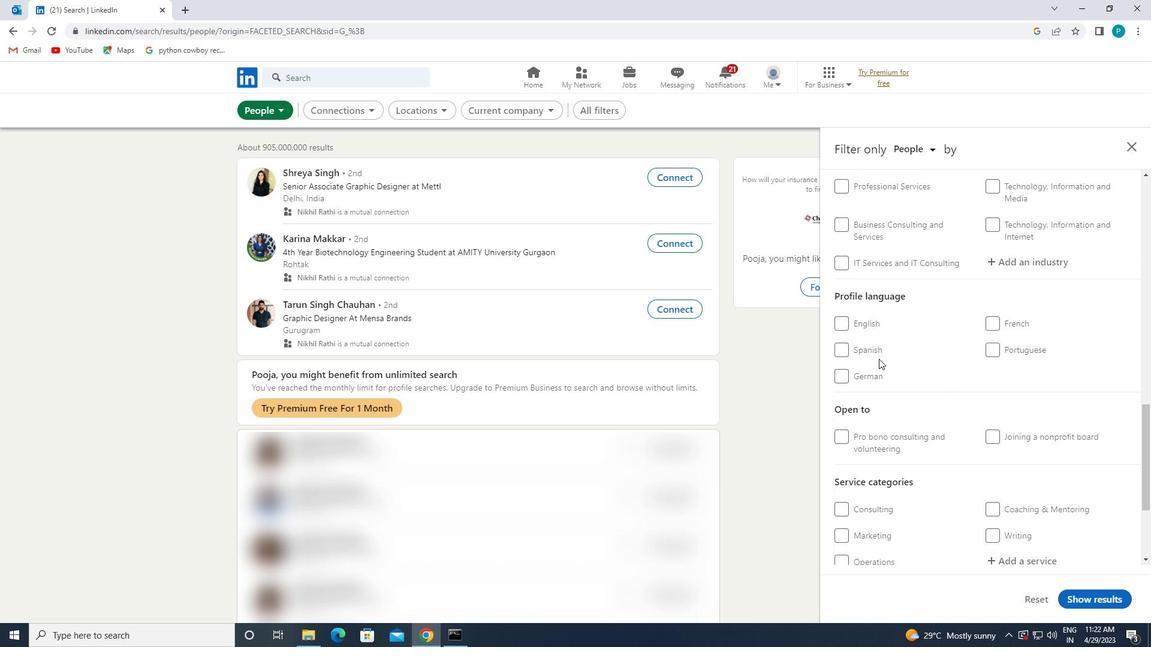 
Action: Mouse moved to (872, 351)
Screenshot: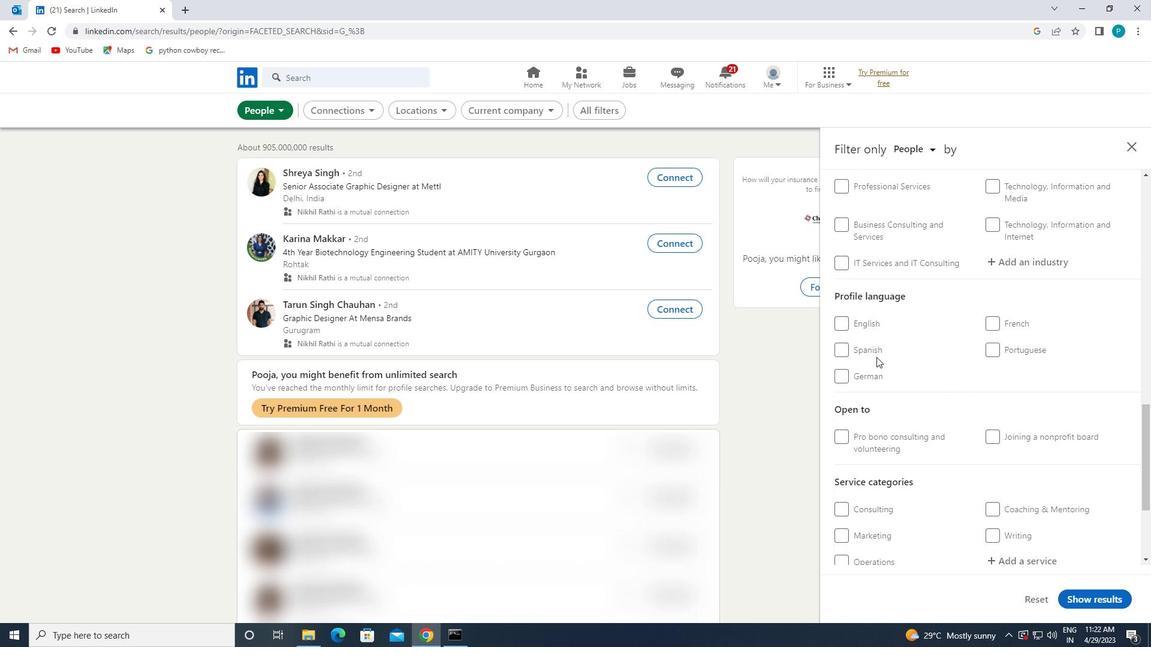 
Action: Mouse pressed left at (872, 351)
Screenshot: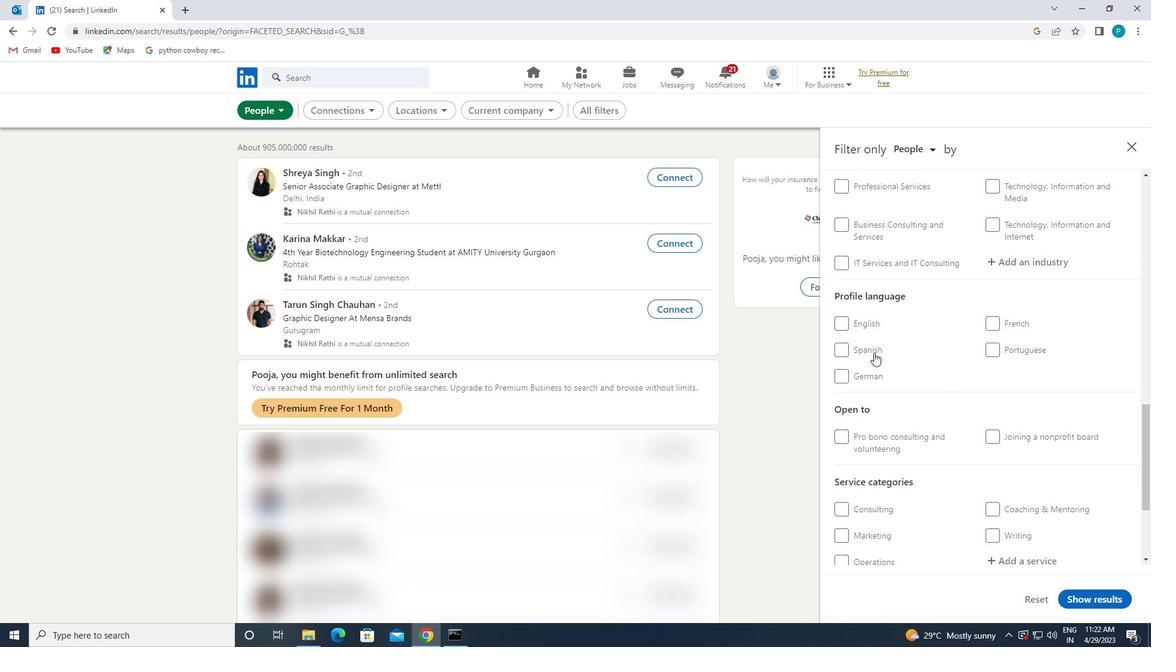 
Action: Mouse moved to (1022, 374)
Screenshot: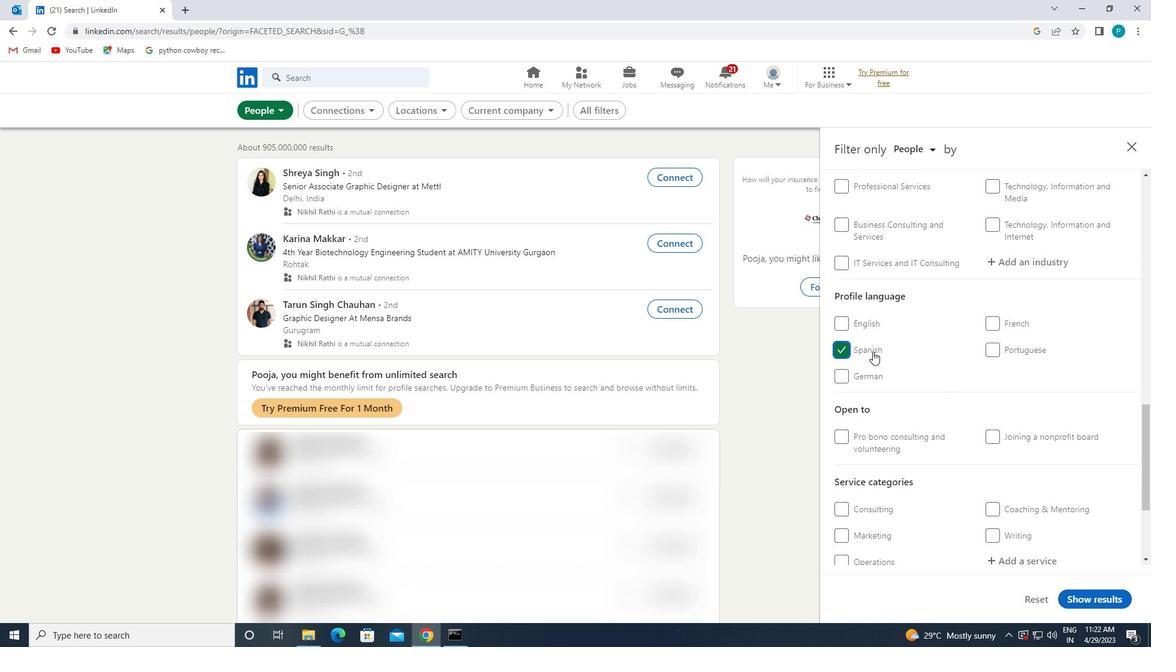 
Action: Mouse scrolled (1022, 374) with delta (0, 0)
Screenshot: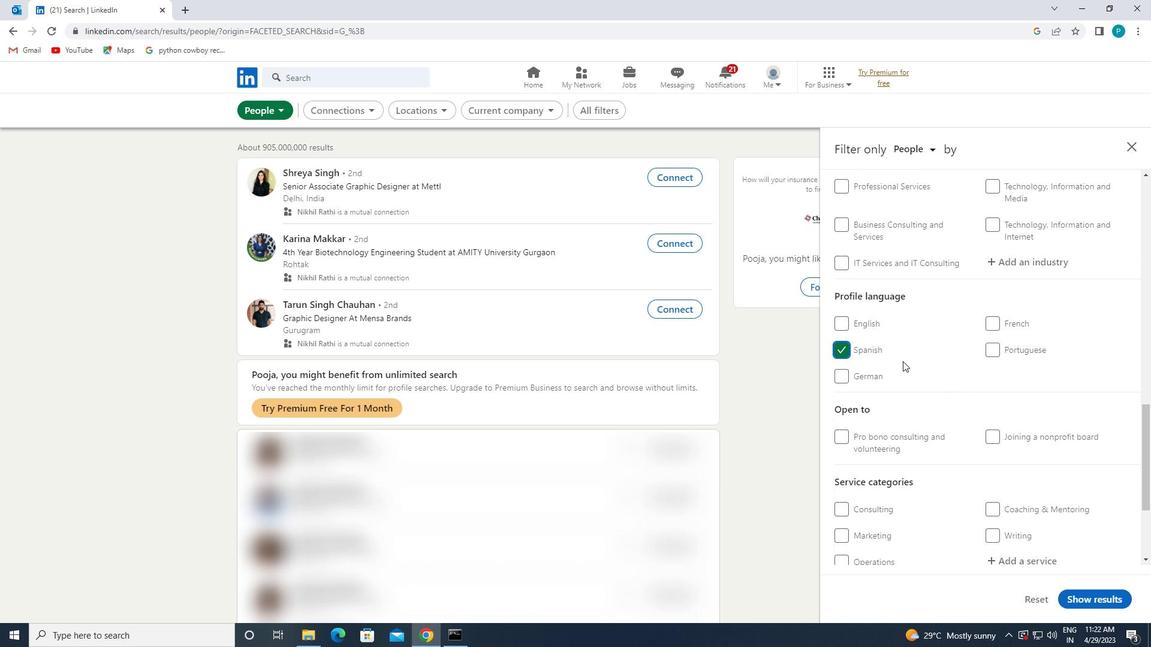 
Action: Mouse scrolled (1022, 374) with delta (0, 0)
Screenshot: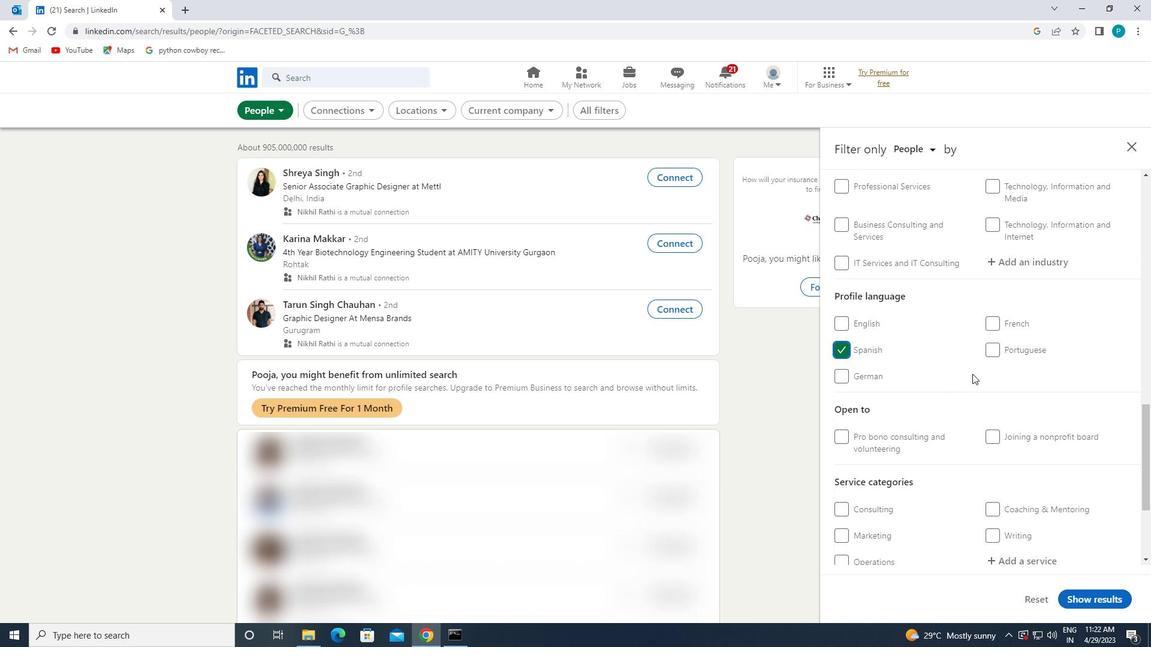 
Action: Mouse scrolled (1022, 374) with delta (0, 0)
Screenshot: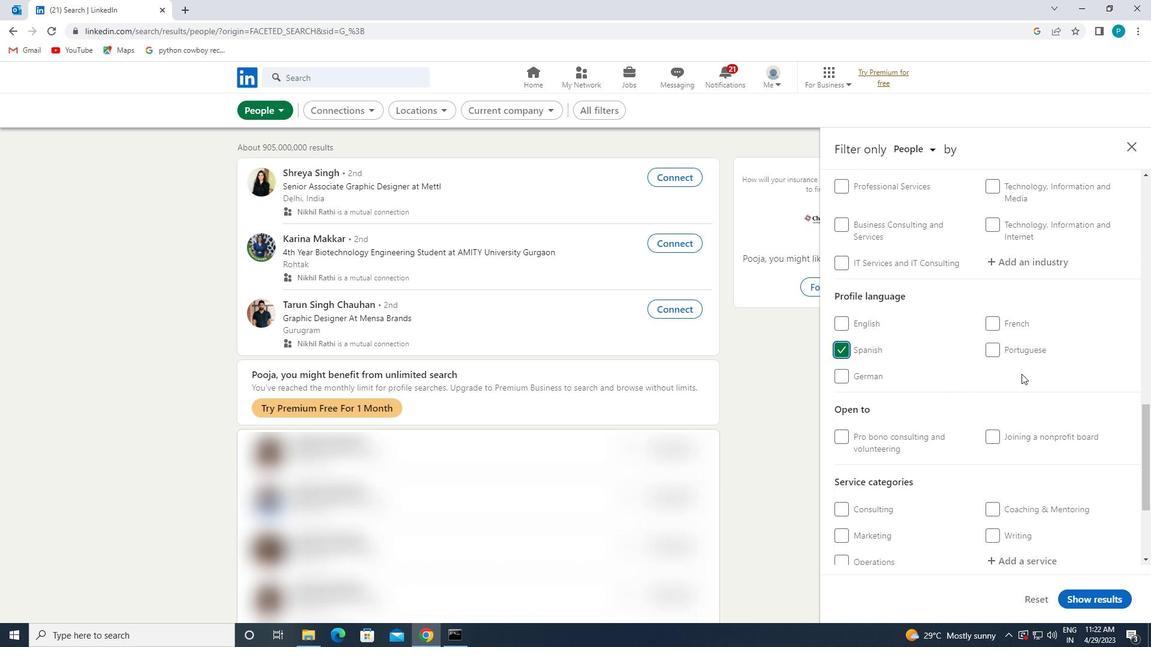 
Action: Mouse moved to (1022, 379)
Screenshot: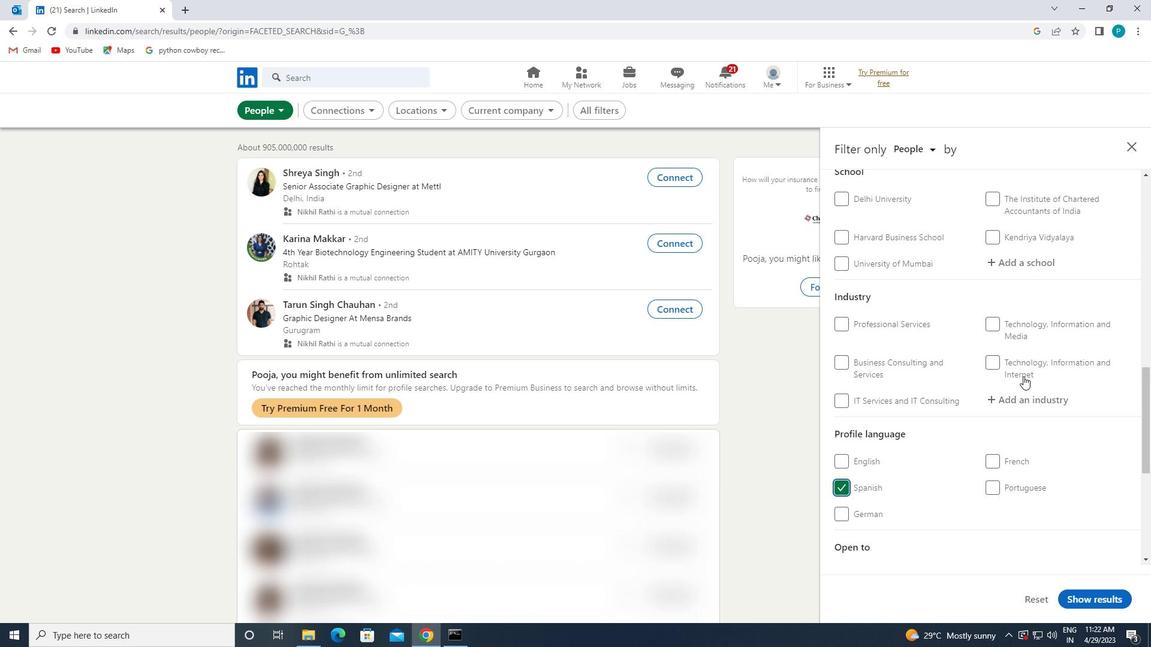 
Action: Mouse scrolled (1022, 380) with delta (0, 0)
Screenshot: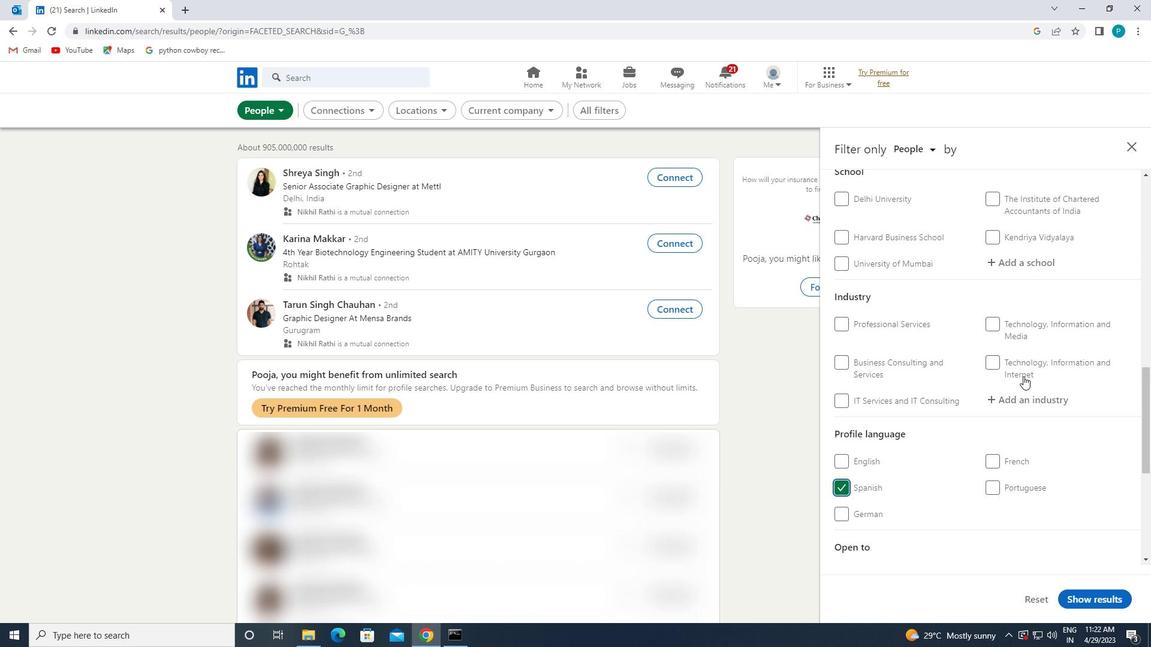 
Action: Mouse moved to (1021, 379)
Screenshot: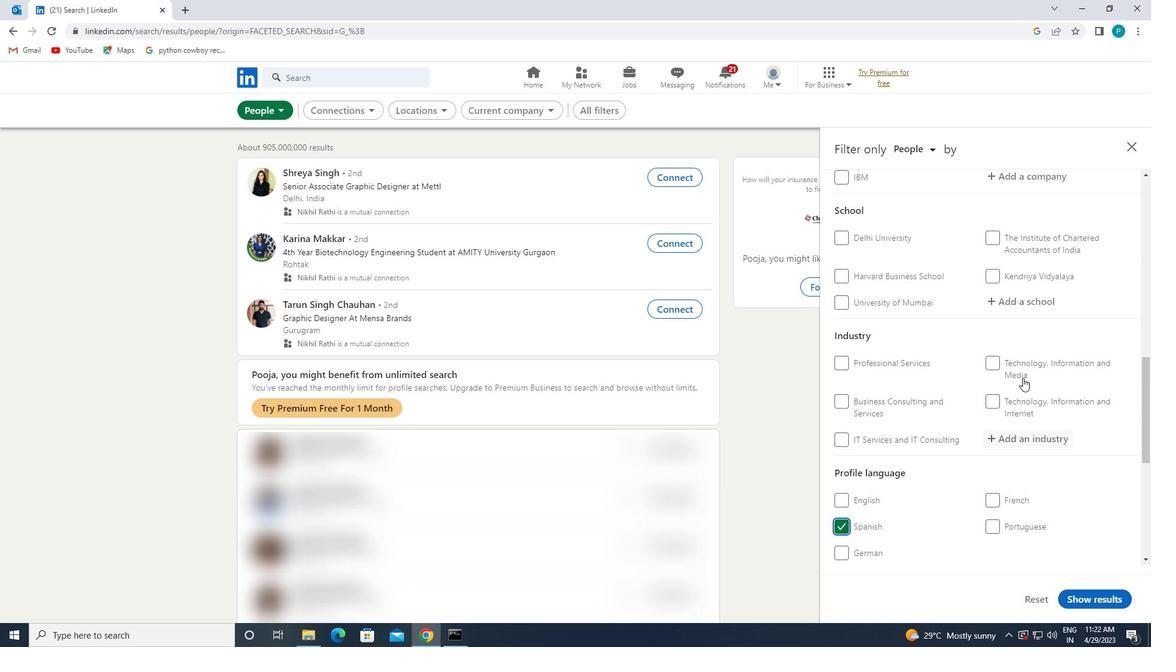 
Action: Mouse scrolled (1021, 380) with delta (0, 0)
Screenshot: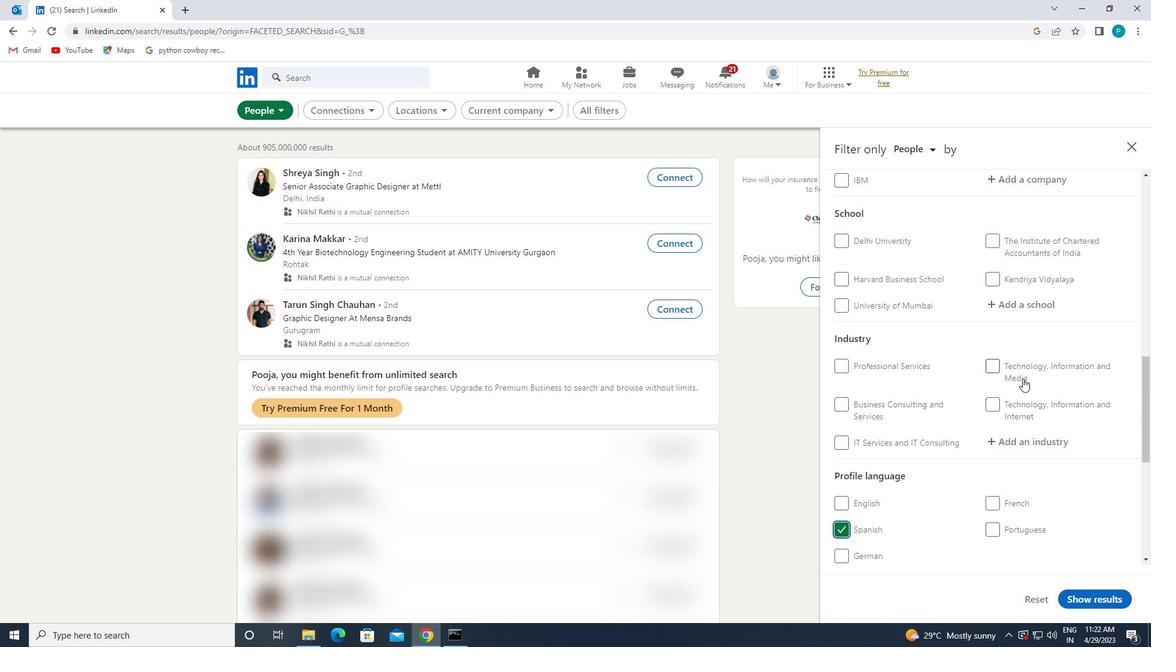 
Action: Mouse moved to (1012, 342)
Screenshot: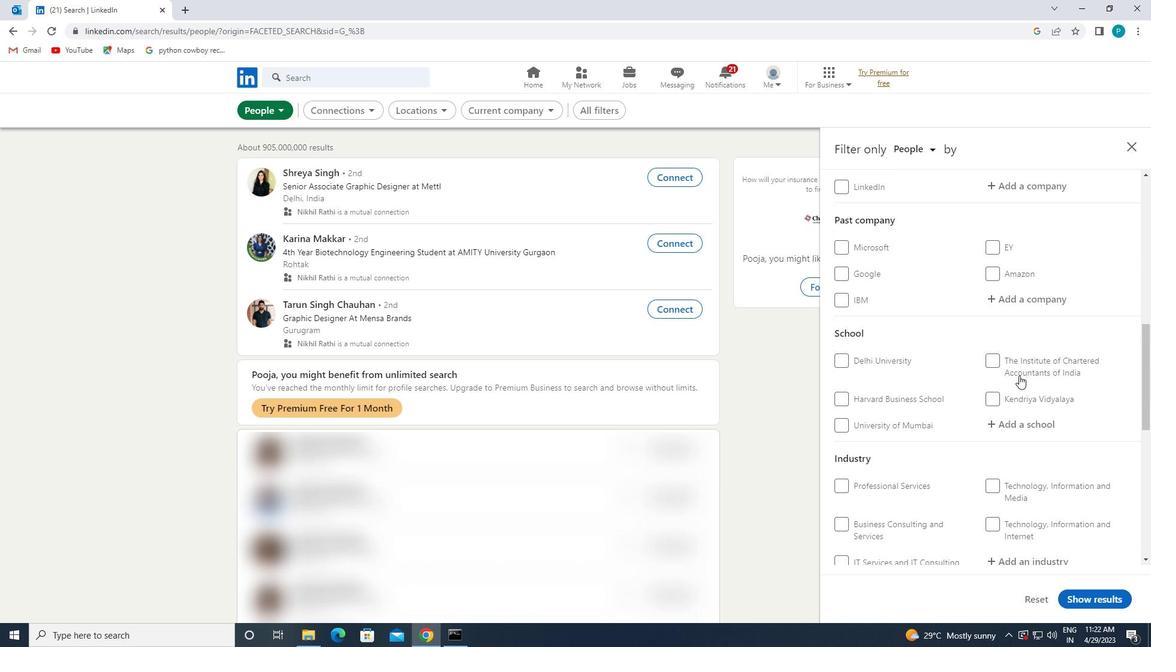 
Action: Mouse scrolled (1012, 342) with delta (0, 0)
Screenshot: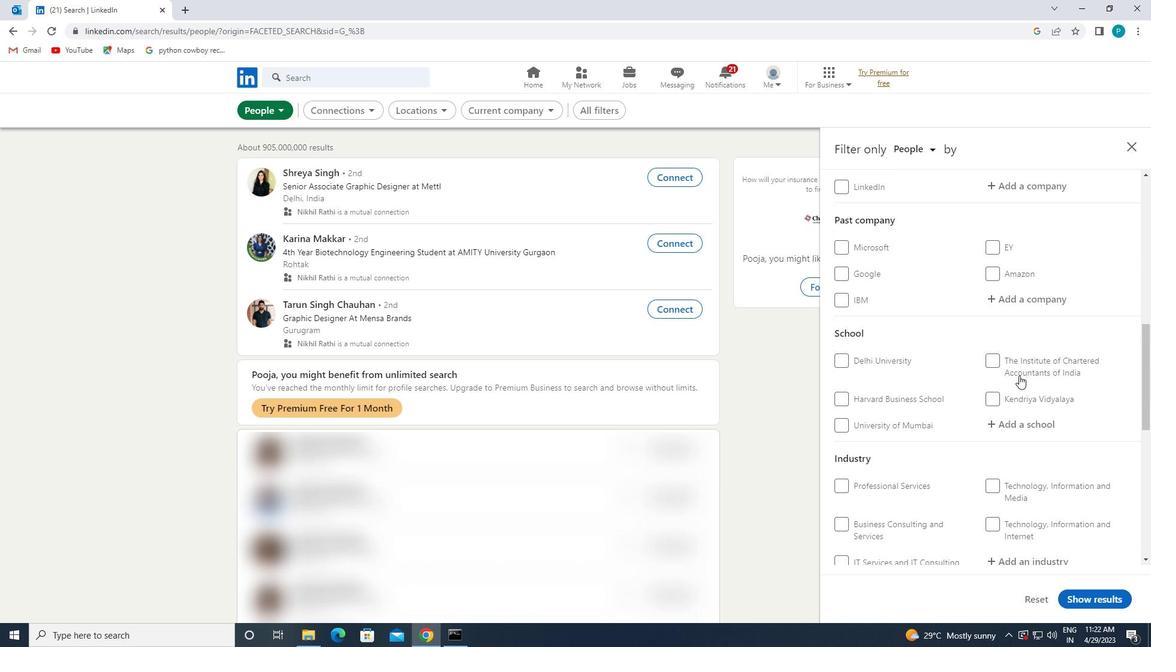 
Action: Mouse moved to (1010, 286)
Screenshot: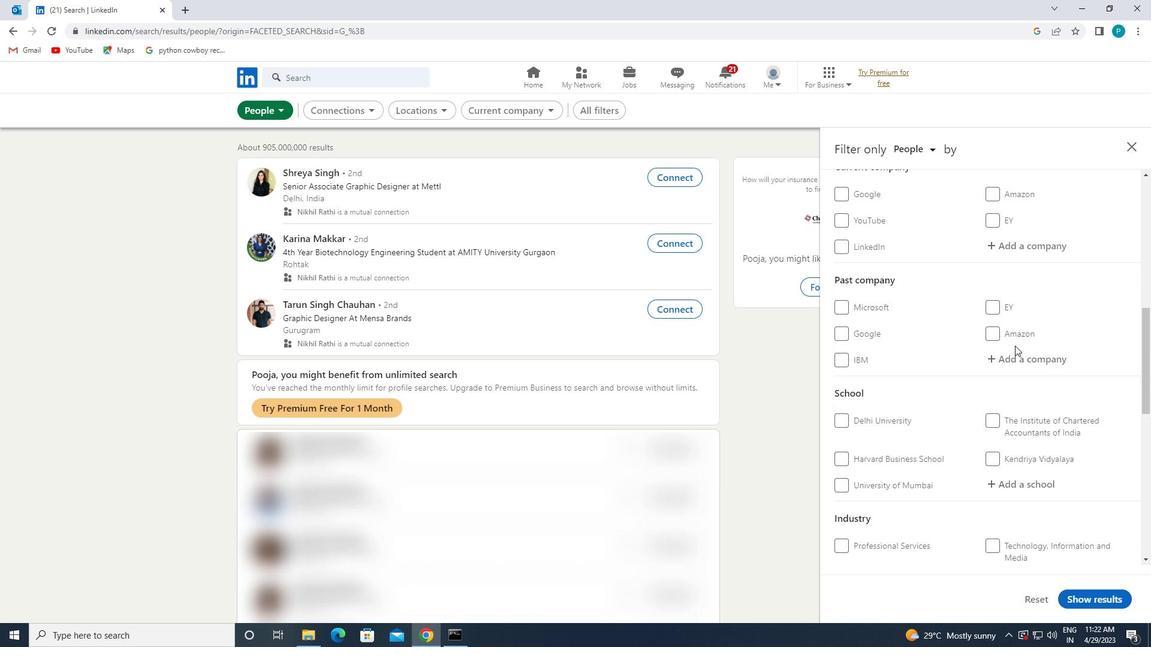 
Action: Mouse scrolled (1010, 287) with delta (0, 0)
Screenshot: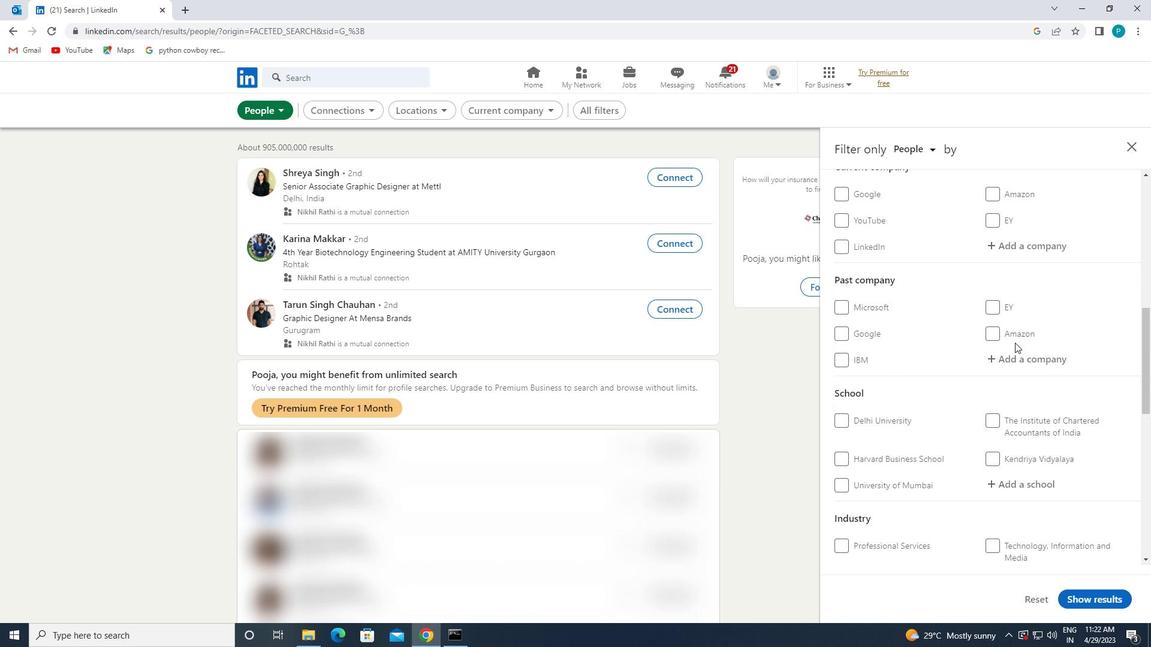 
Action: Mouse moved to (1010, 286)
Screenshot: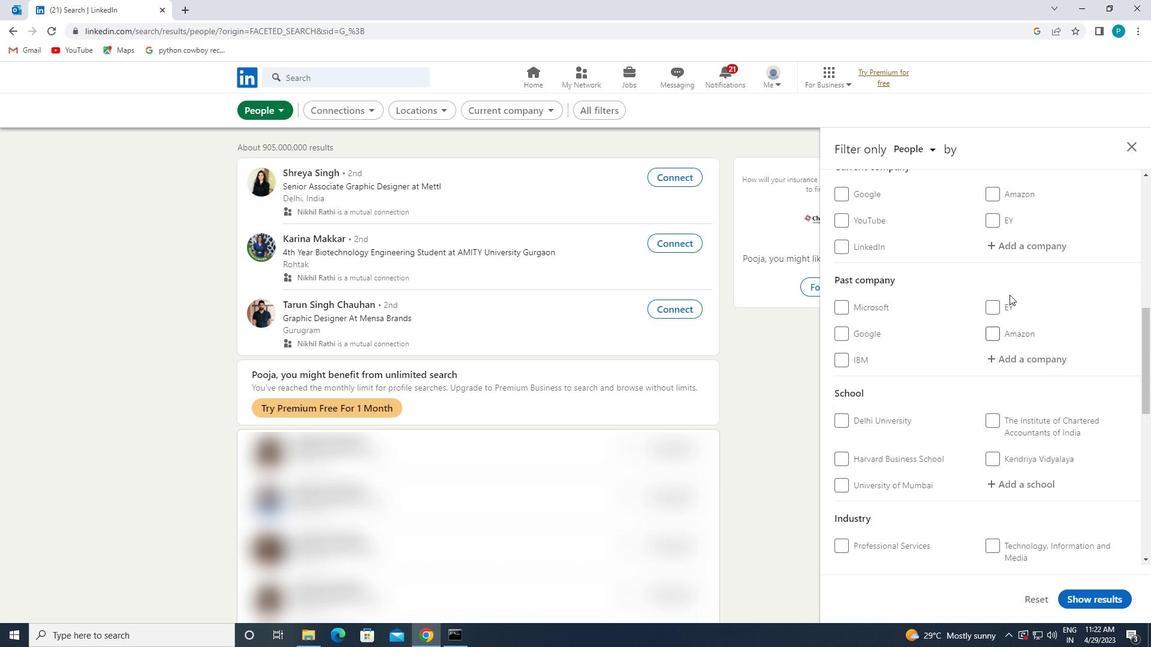 
Action: Mouse scrolled (1010, 287) with delta (0, 0)
Screenshot: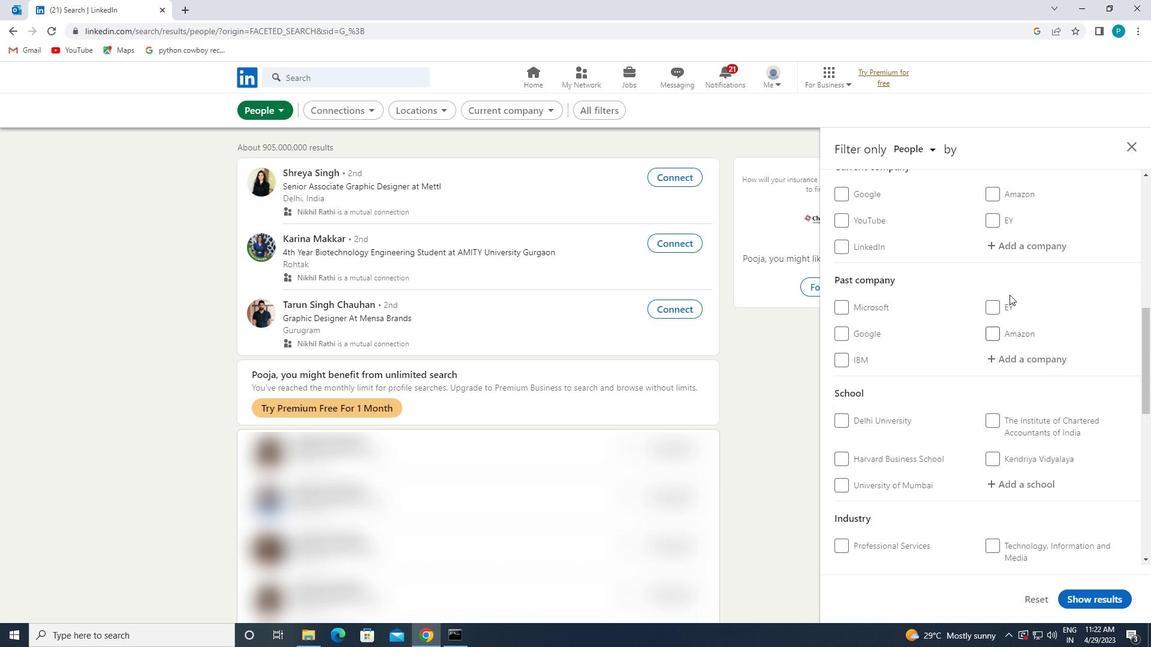 
Action: Mouse moved to (1013, 360)
Screenshot: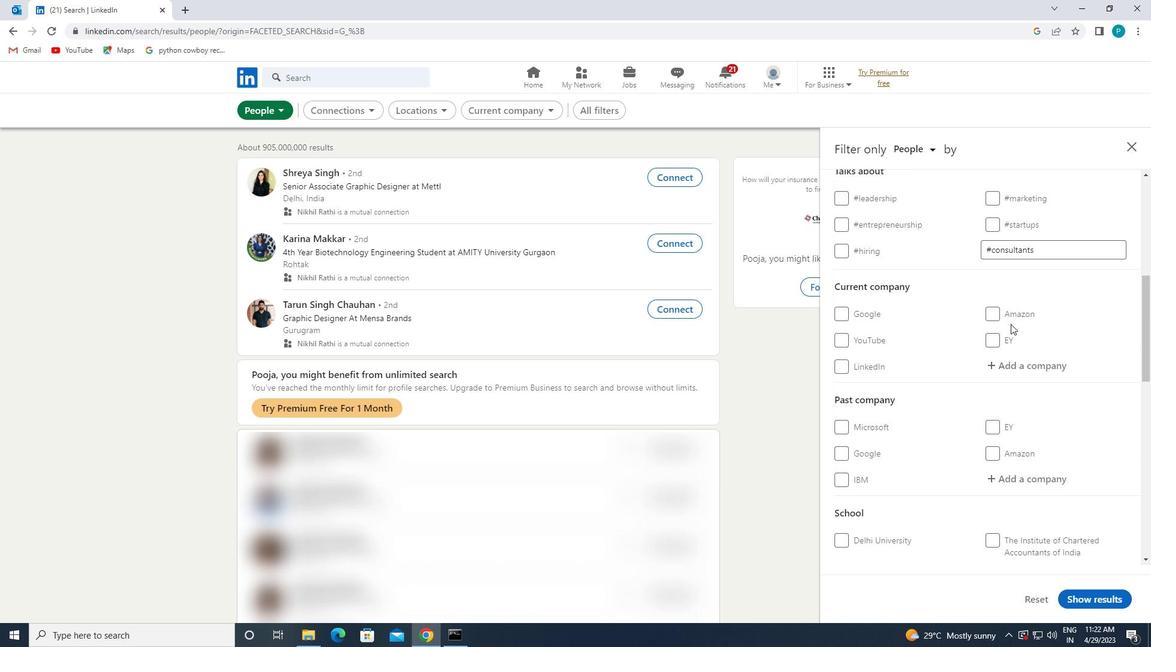 
Action: Mouse pressed left at (1013, 360)
Screenshot: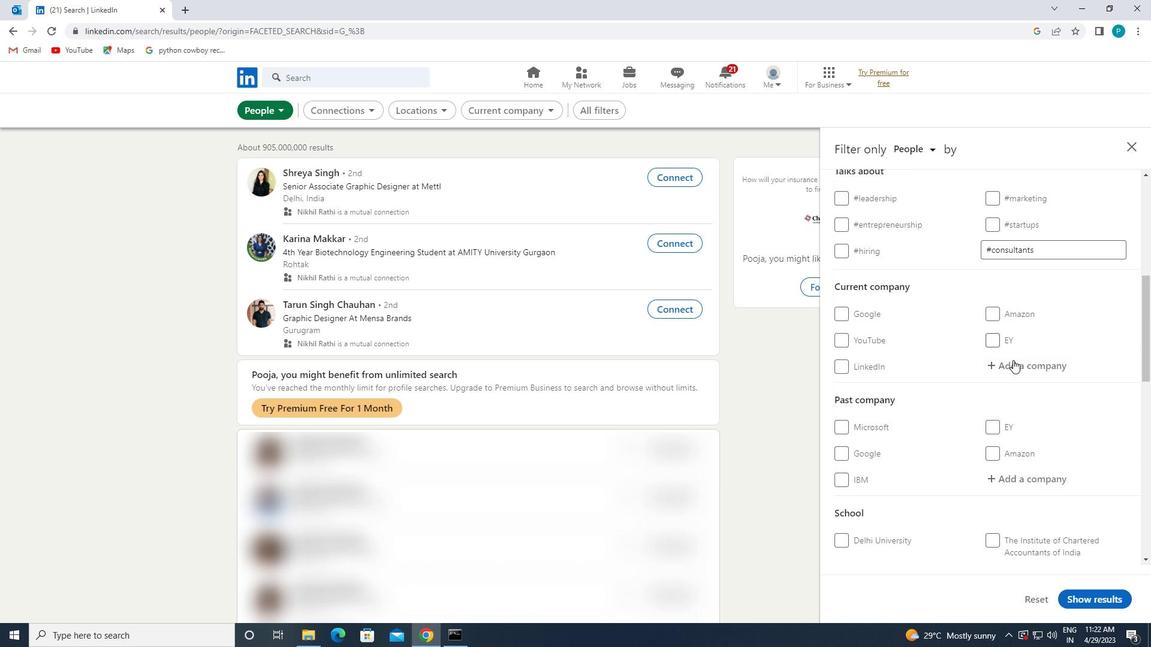 
Action: Mouse moved to (1013, 356)
Screenshot: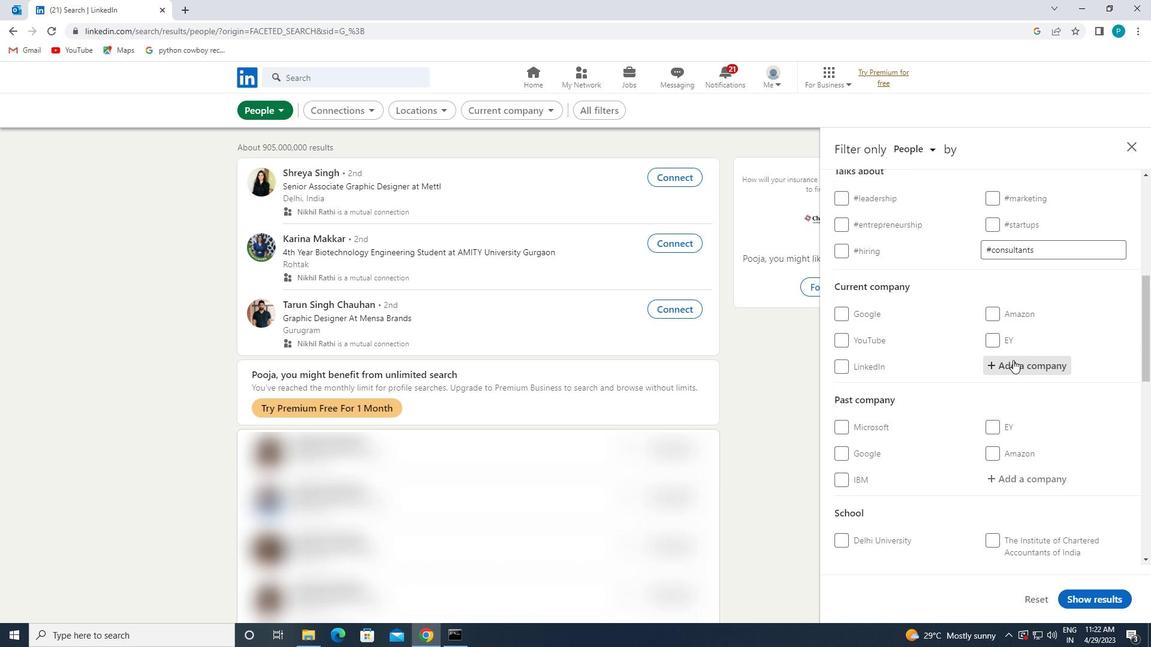 
Action: Key pressed <Key.caps_lock>H<Key.caps_lock>OME
Screenshot: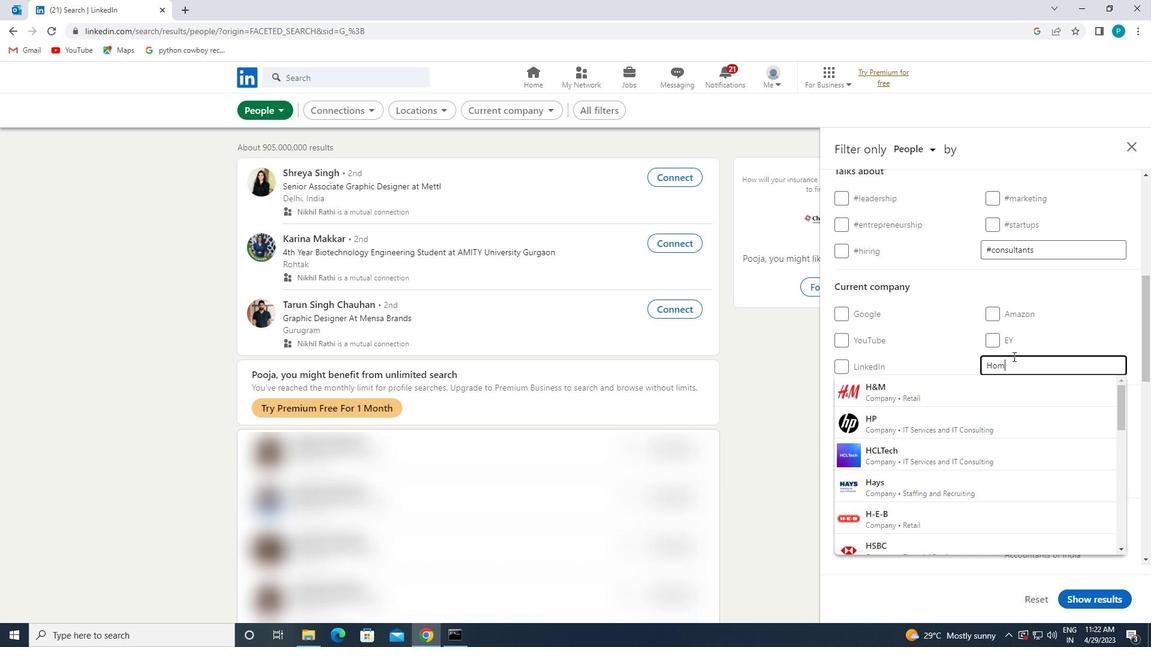 
Action: Mouse moved to (952, 473)
Screenshot: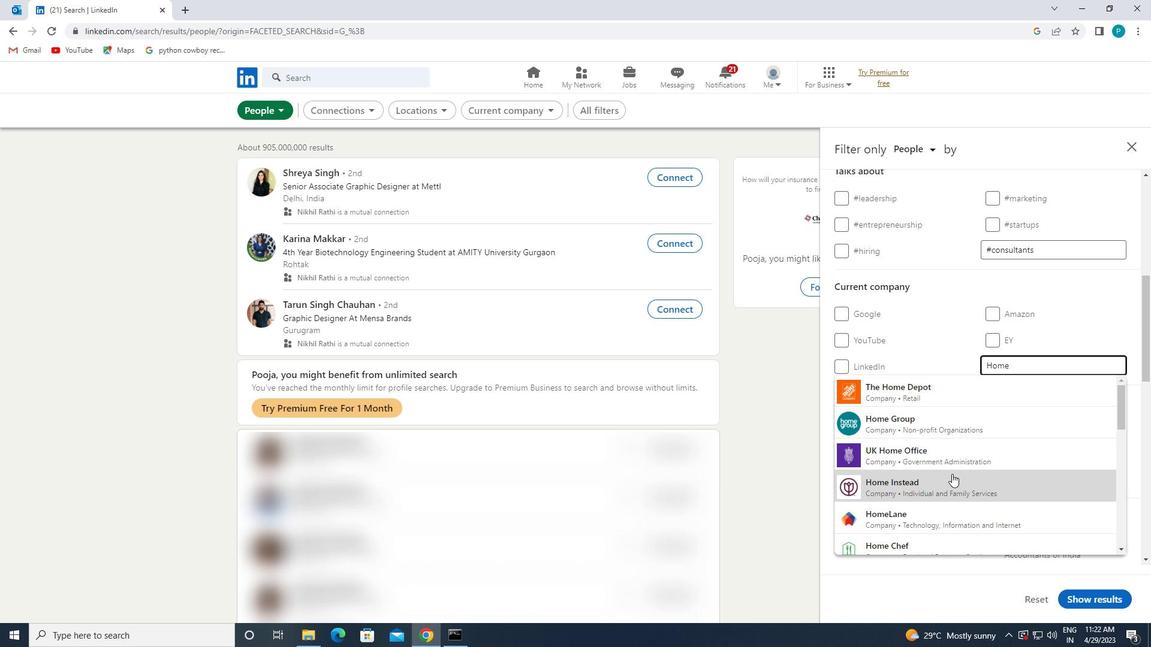 
Action: Mouse scrolled (952, 472) with delta (0, 0)
Screenshot: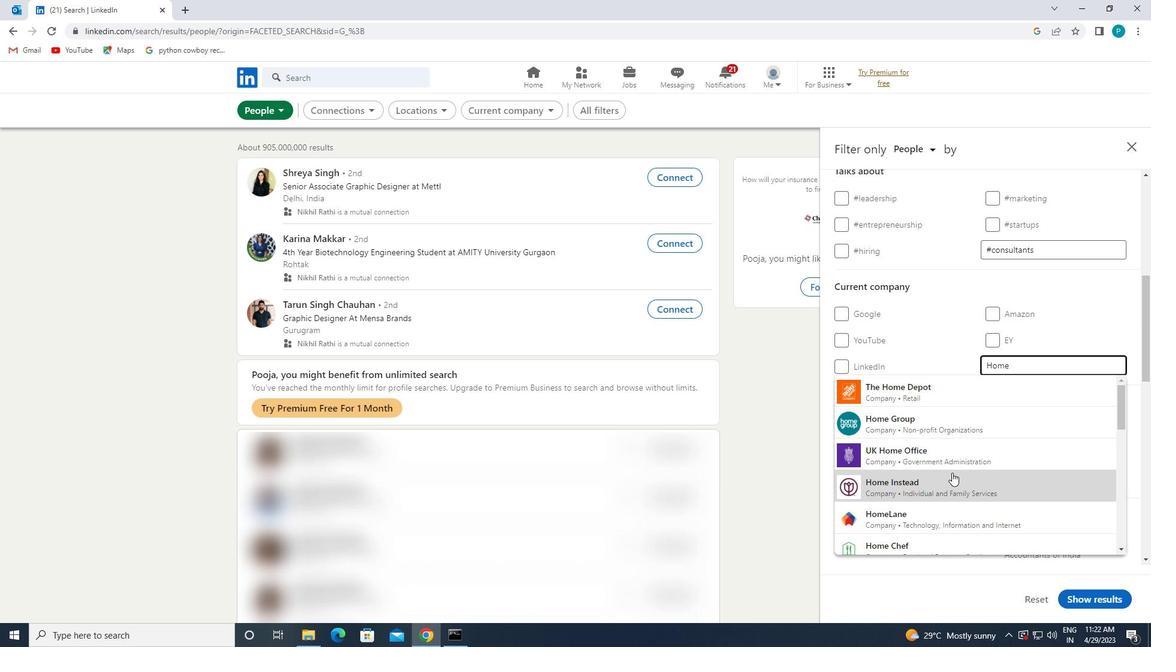 
Action: Mouse moved to (935, 494)
Screenshot: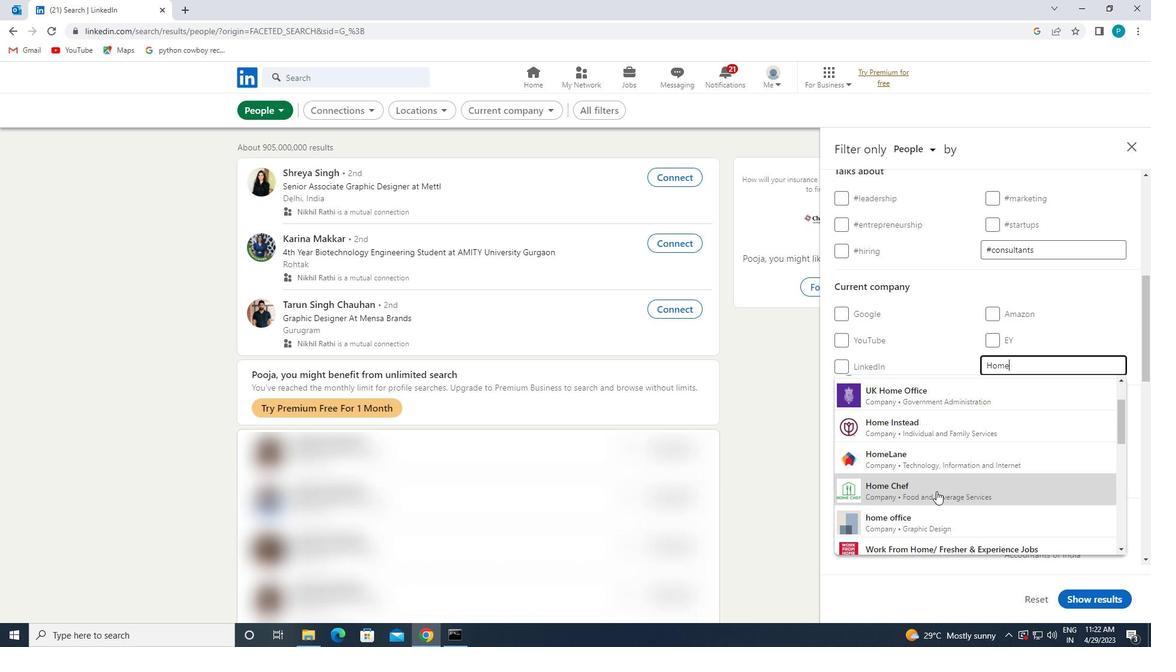 
Action: Mouse scrolled (935, 494) with delta (0, 0)
Screenshot: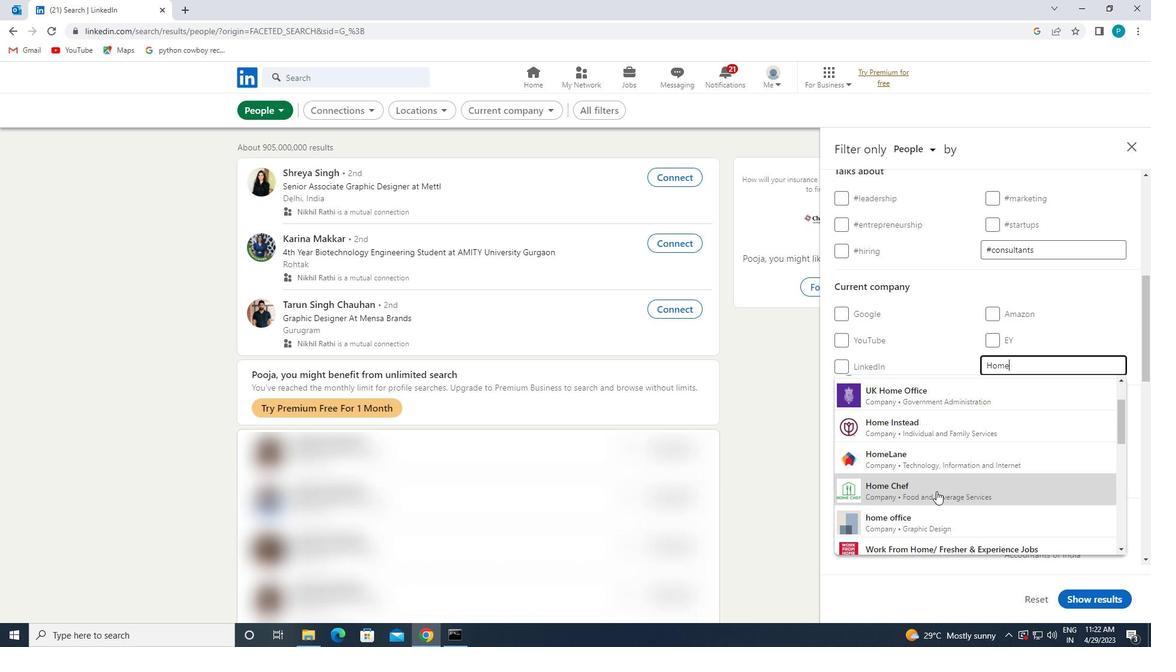 
Action: Mouse scrolled (935, 494) with delta (0, 0)
Screenshot: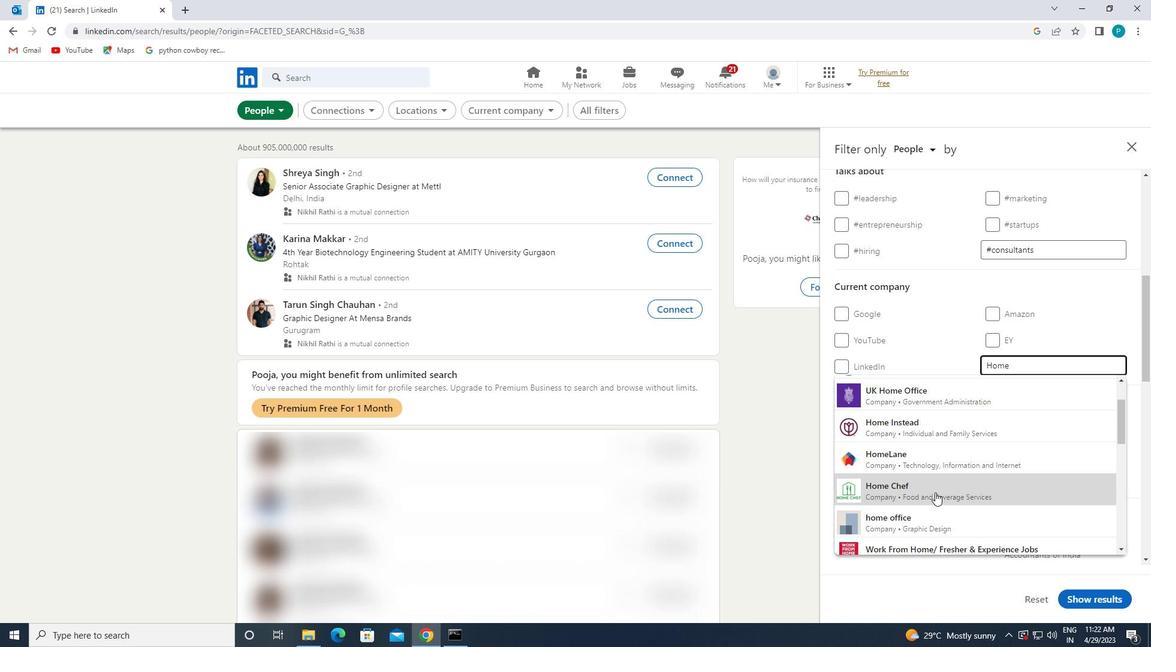 
Action: Mouse moved to (932, 492)
Screenshot: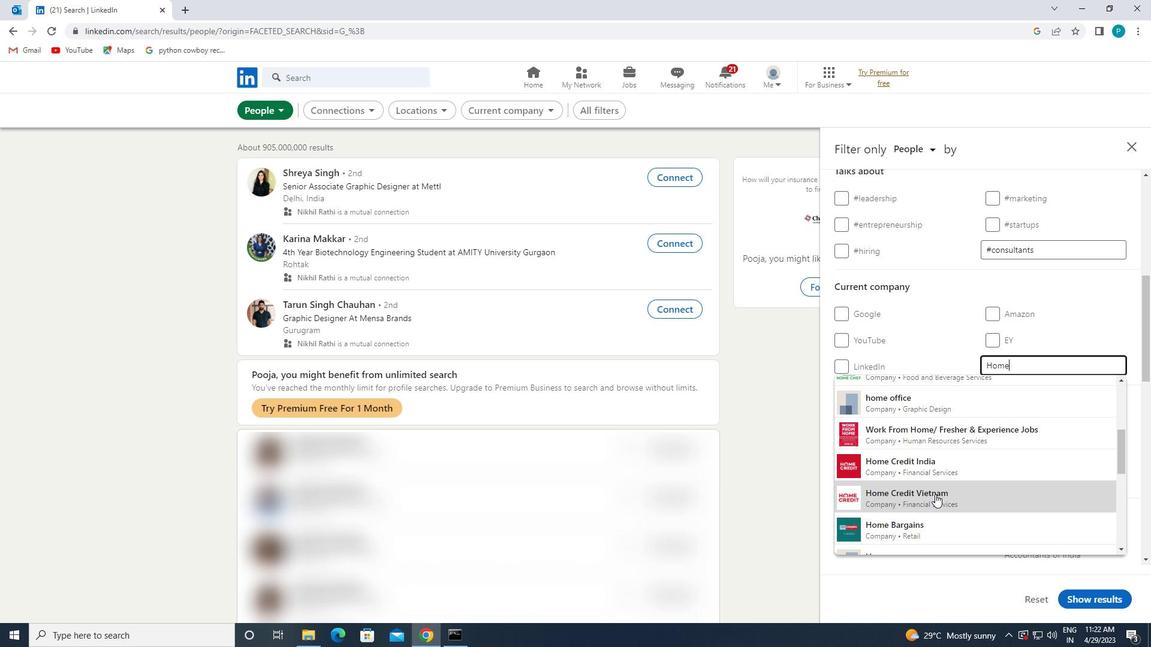 
Action: Mouse scrolled (932, 492) with delta (0, 0)
Screenshot: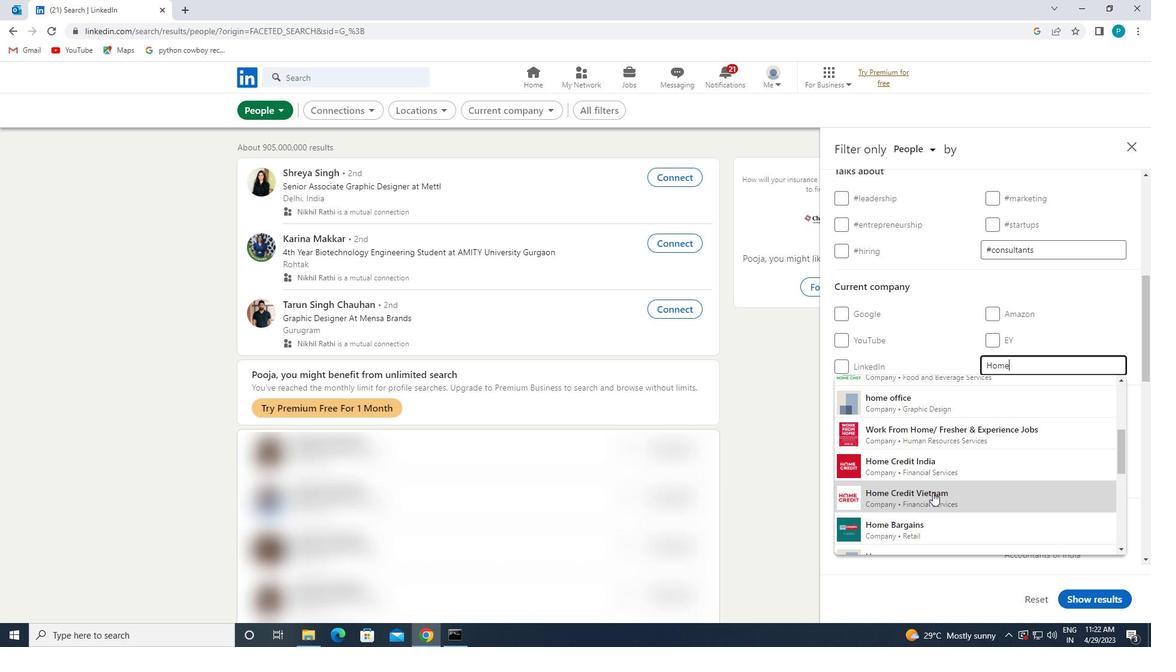 
Action: Mouse moved to (1028, 364)
Screenshot: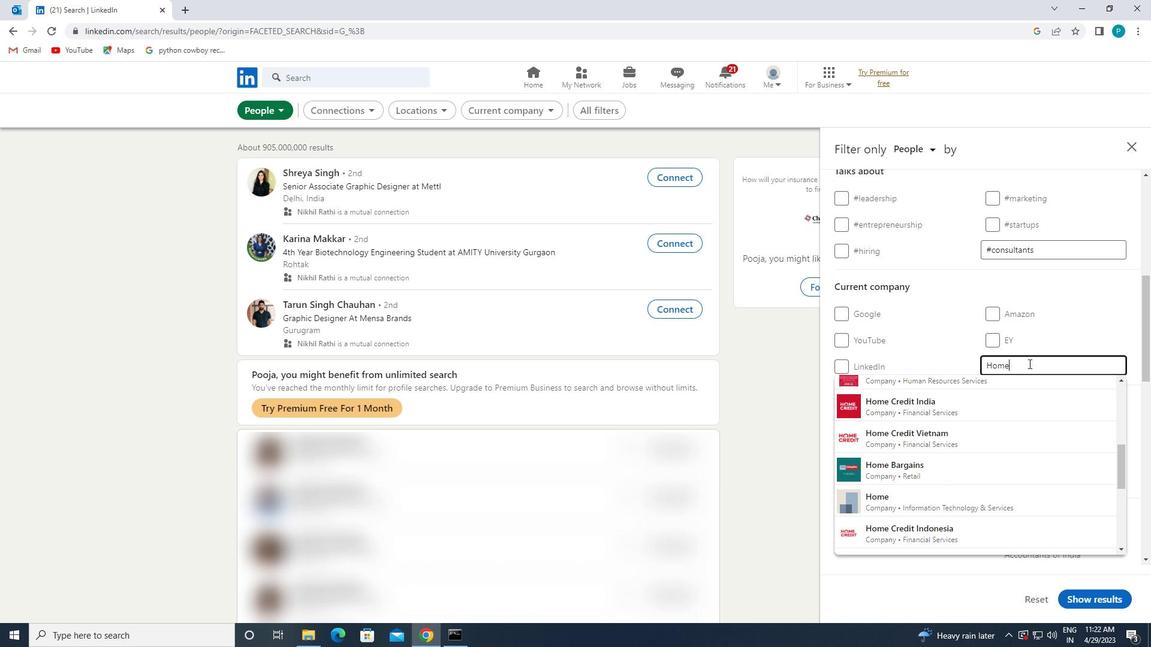 
Action: Key pressed <Key.space><Key.caps_lock>C<Key.caps_lock>RED
Screenshot: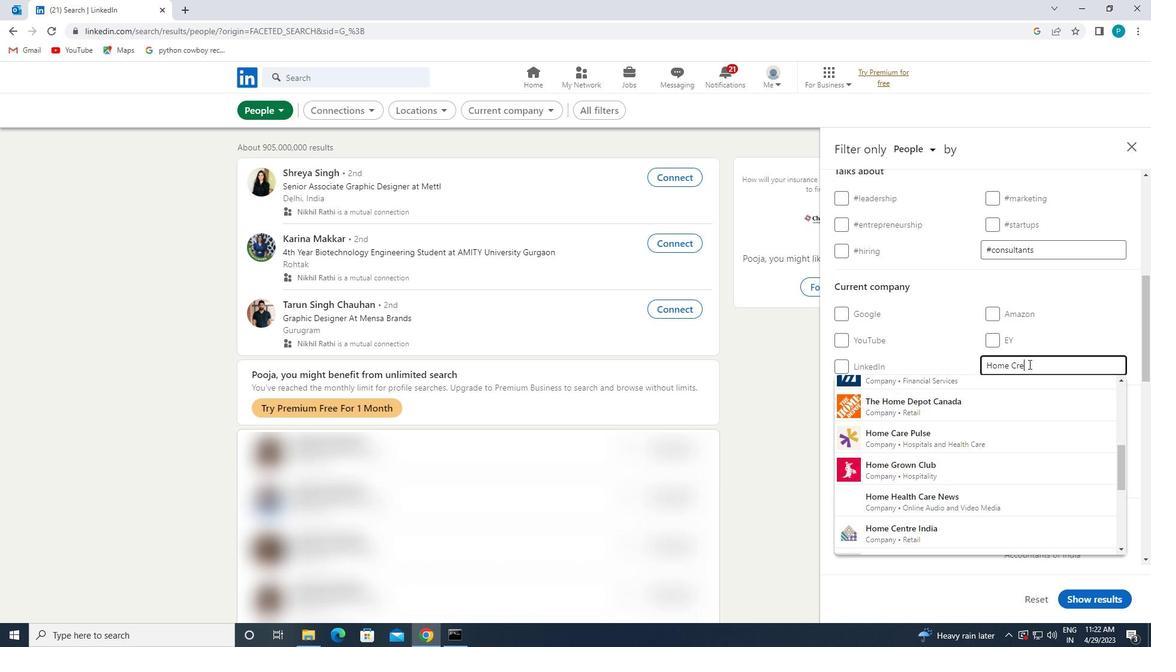 
Action: Mouse moved to (982, 396)
Screenshot: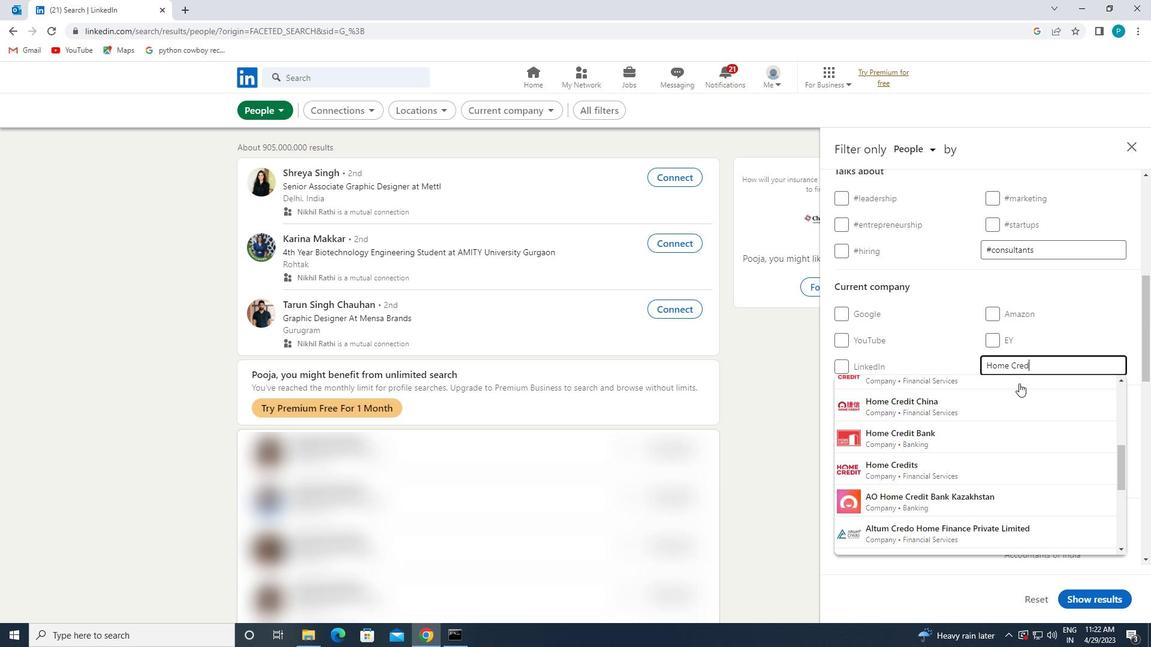 
Action: Mouse scrolled (982, 397) with delta (0, 0)
Screenshot: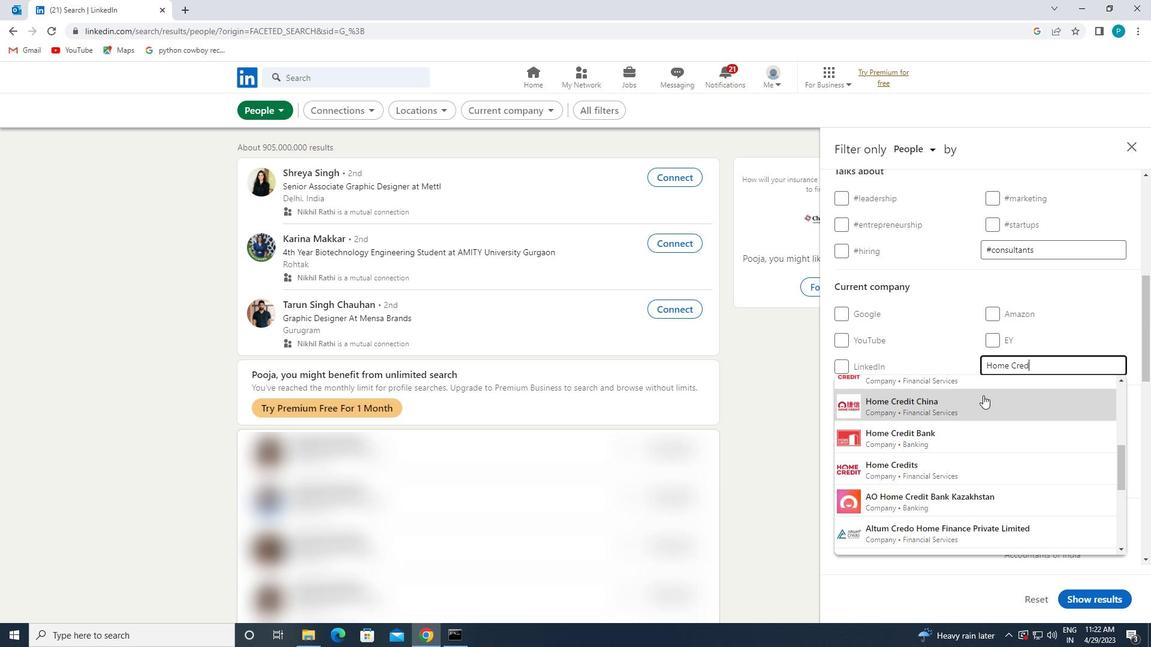 
Action: Mouse moved to (982, 401)
Screenshot: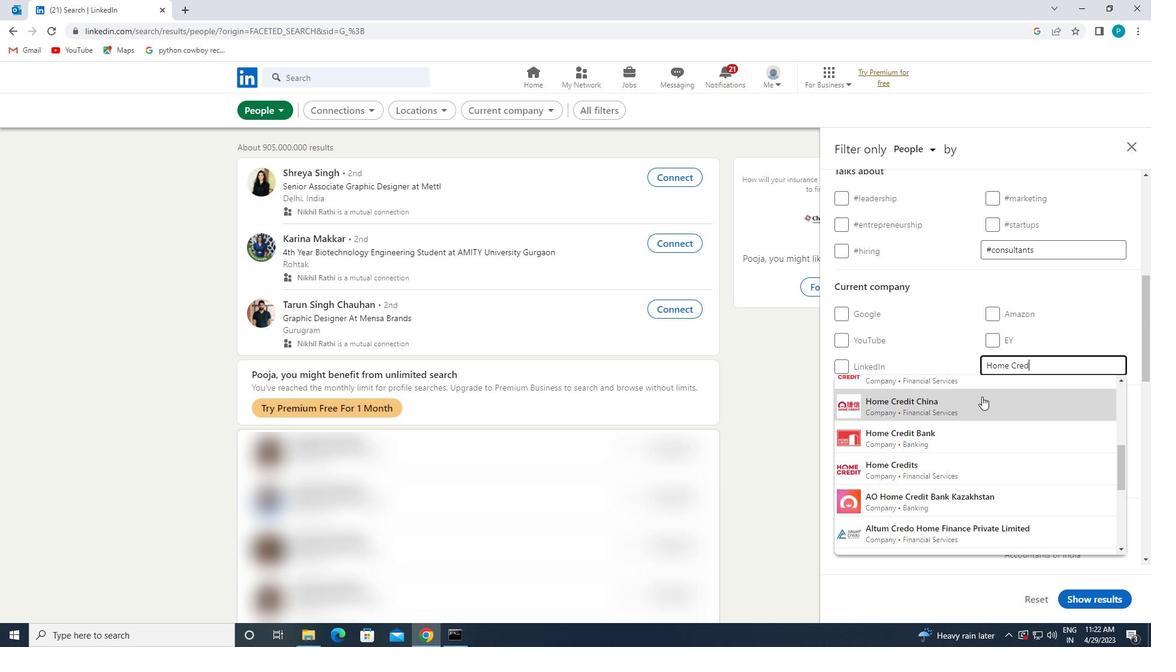 
Action: Mouse scrolled (982, 401) with delta (0, 0)
Screenshot: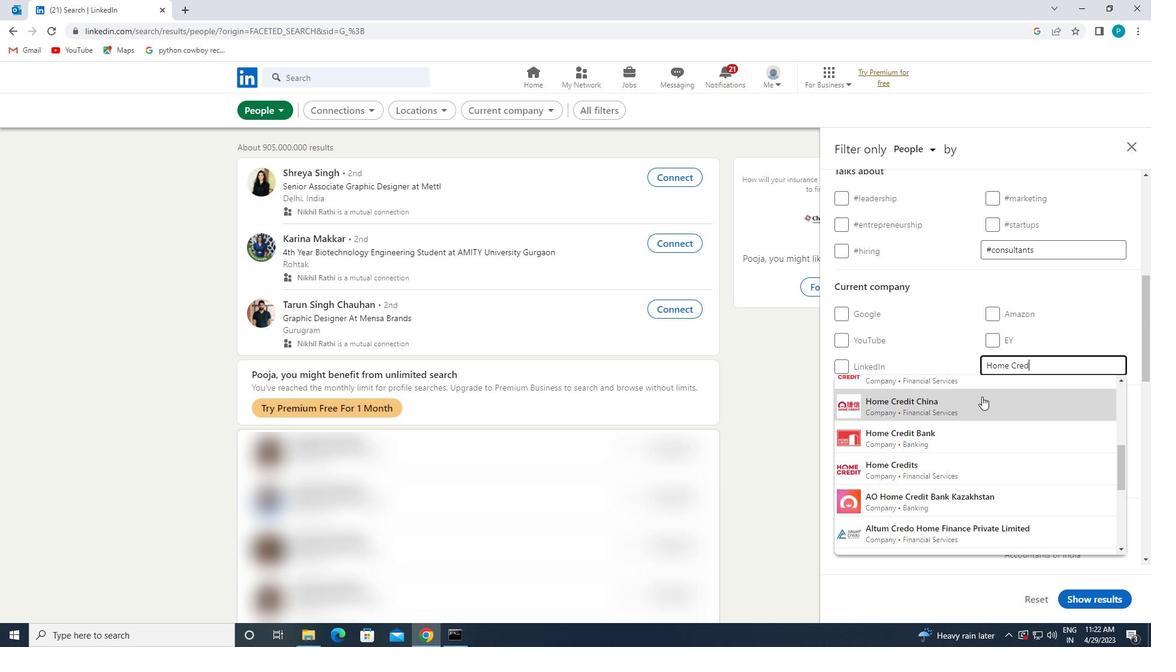 
Action: Mouse moved to (982, 401)
Screenshot: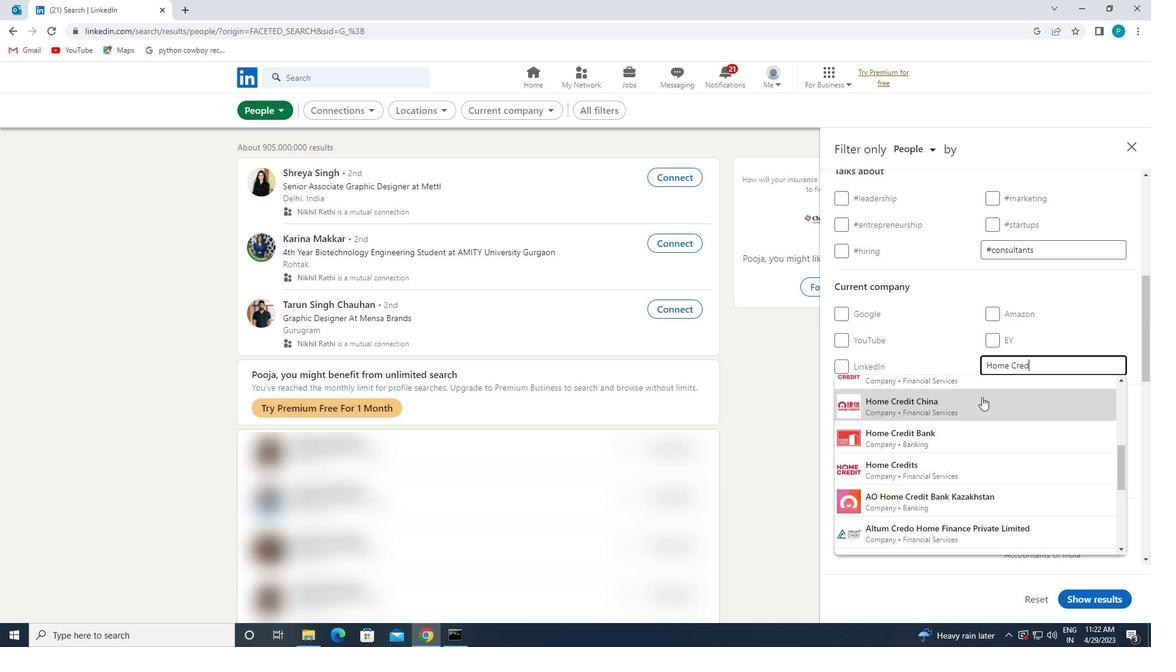 
Action: Mouse scrolled (982, 402) with delta (0, 0)
Screenshot: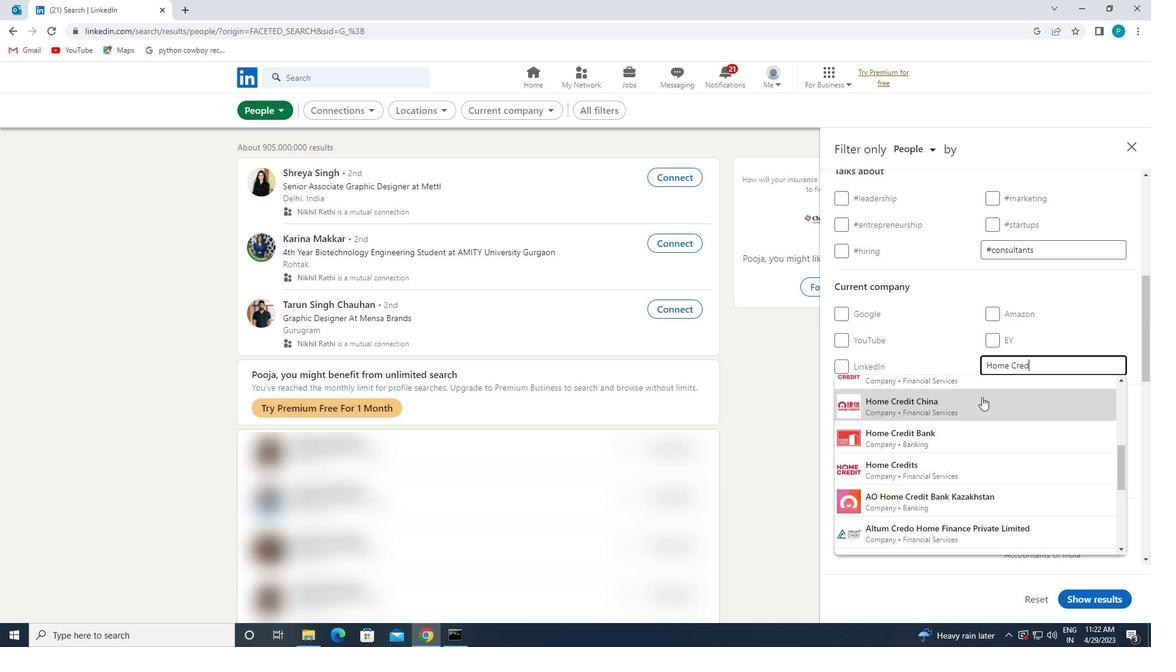 
Action: Mouse moved to (983, 404)
Screenshot: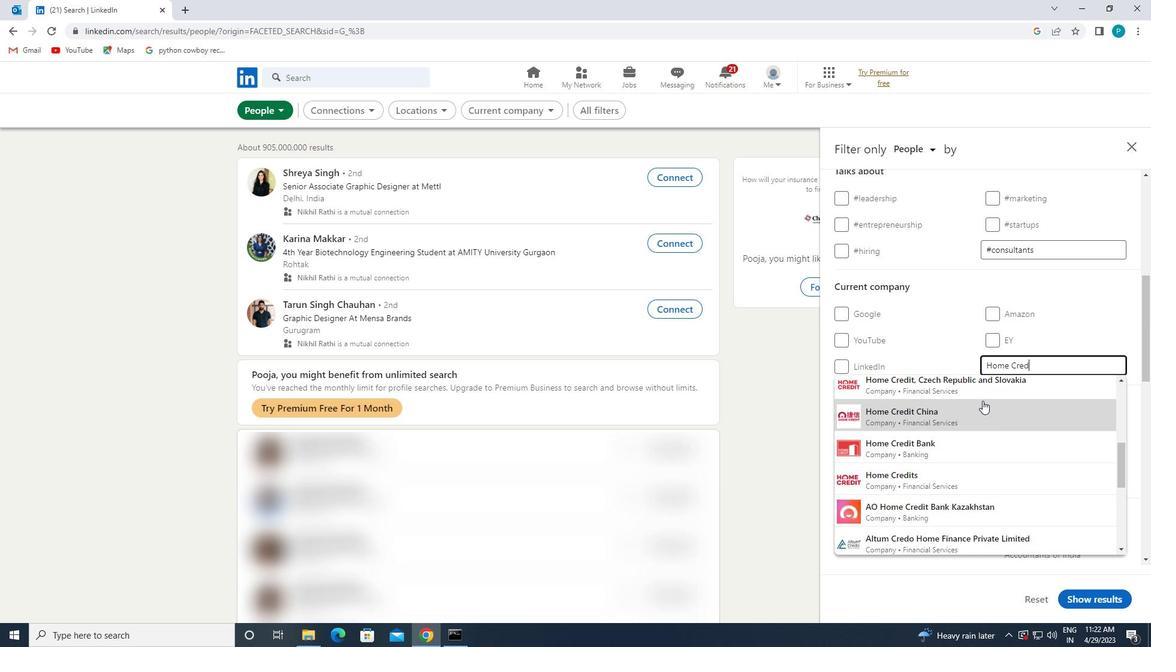 
Action: Mouse scrolled (983, 404) with delta (0, 0)
Screenshot: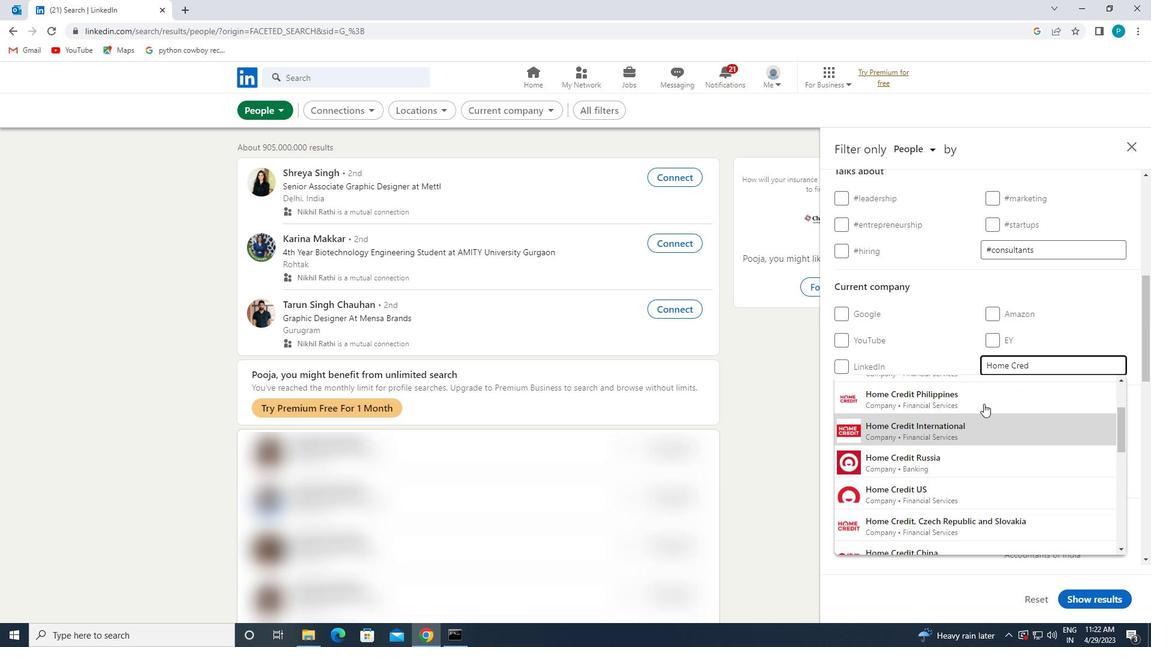 
Action: Mouse scrolled (983, 404) with delta (0, 0)
Screenshot: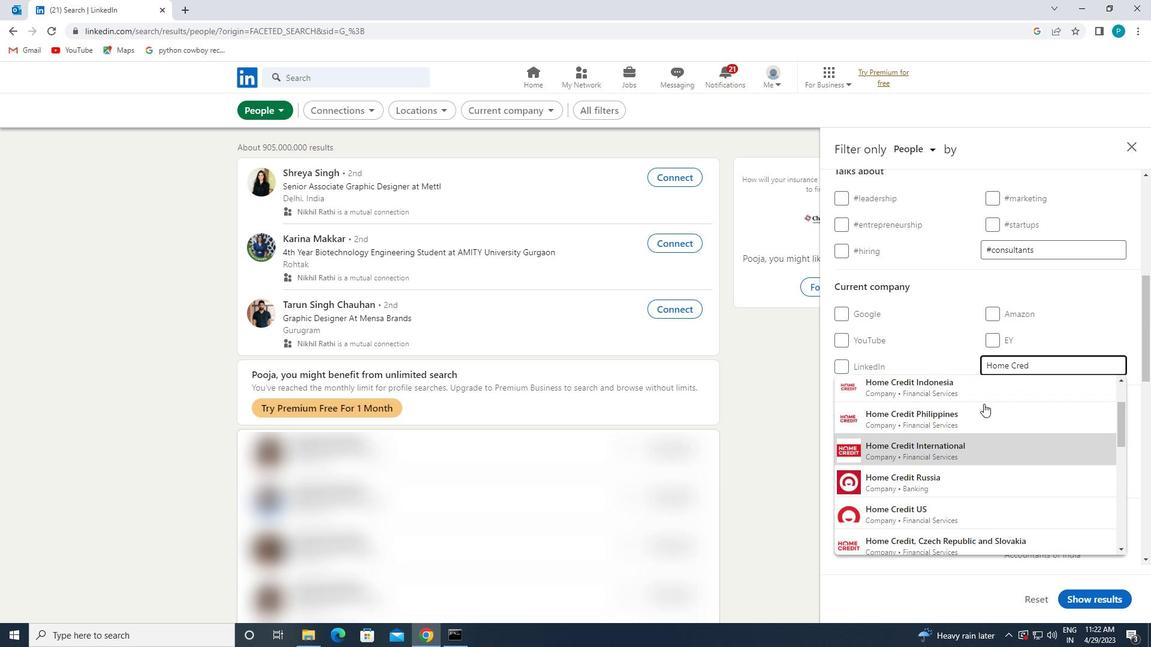 
Action: Mouse scrolled (983, 404) with delta (0, 0)
Screenshot: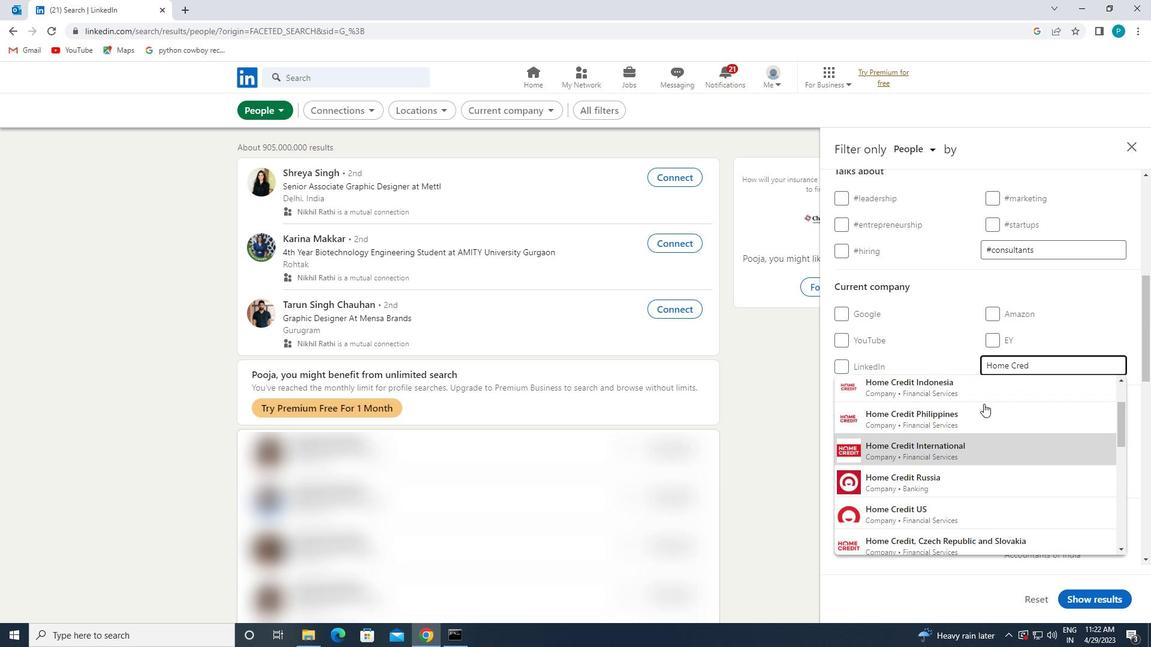 
Action: Mouse scrolled (983, 404) with delta (0, 0)
Screenshot: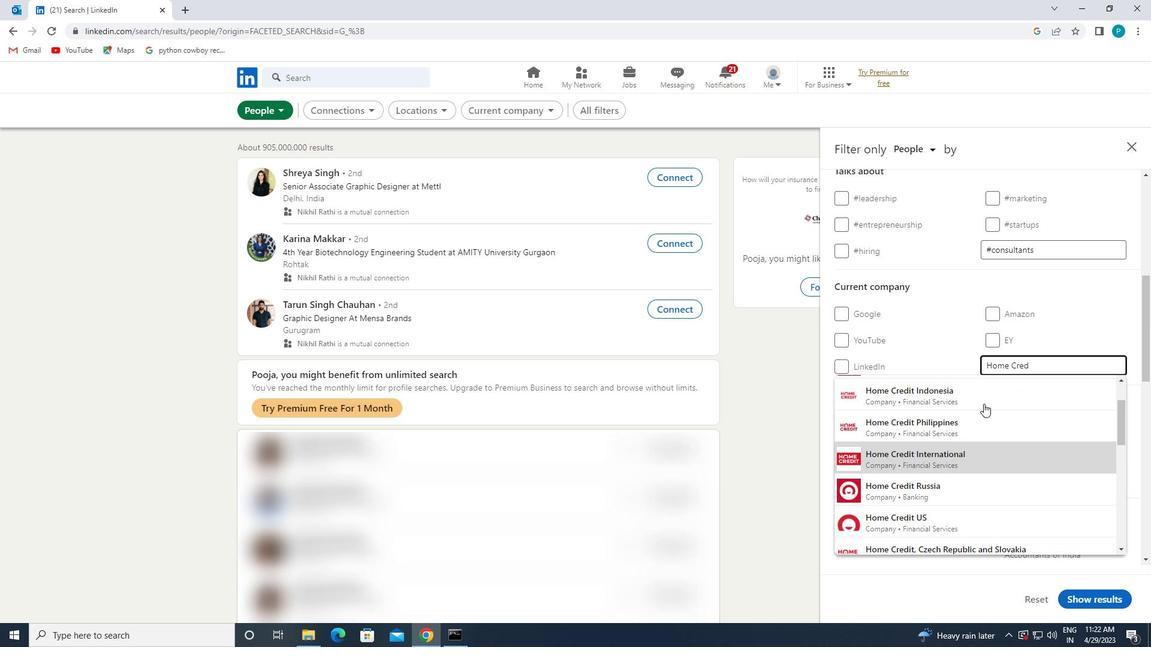 
Action: Mouse moved to (983, 405)
Screenshot: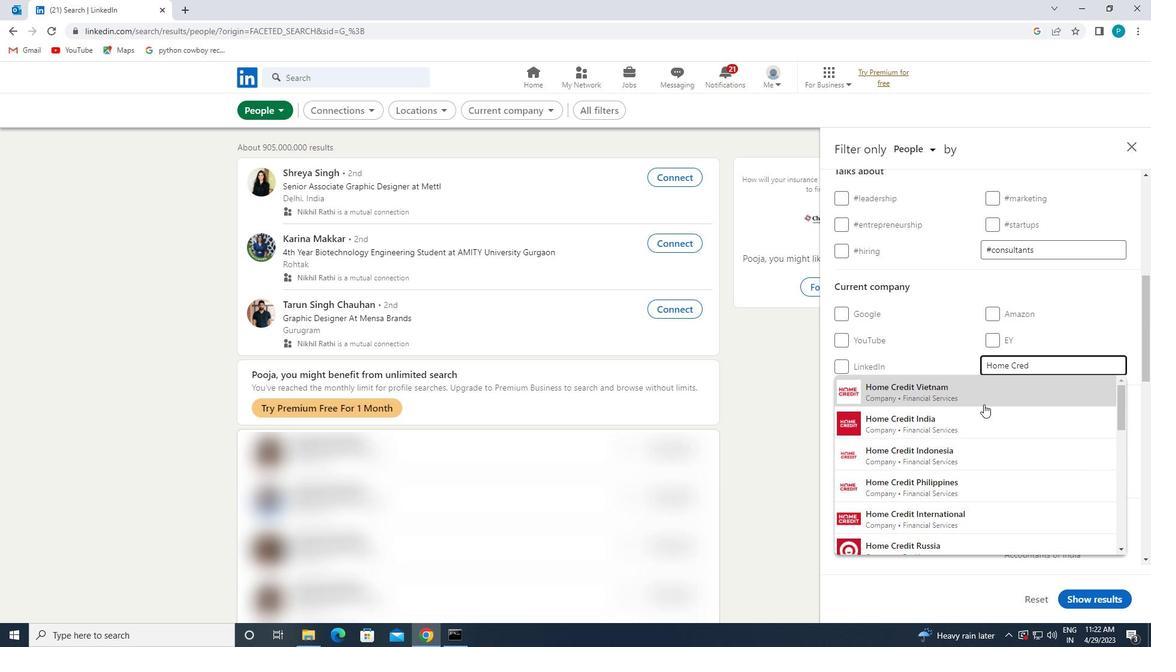 
Action: Mouse scrolled (983, 406) with delta (0, 0)
Screenshot: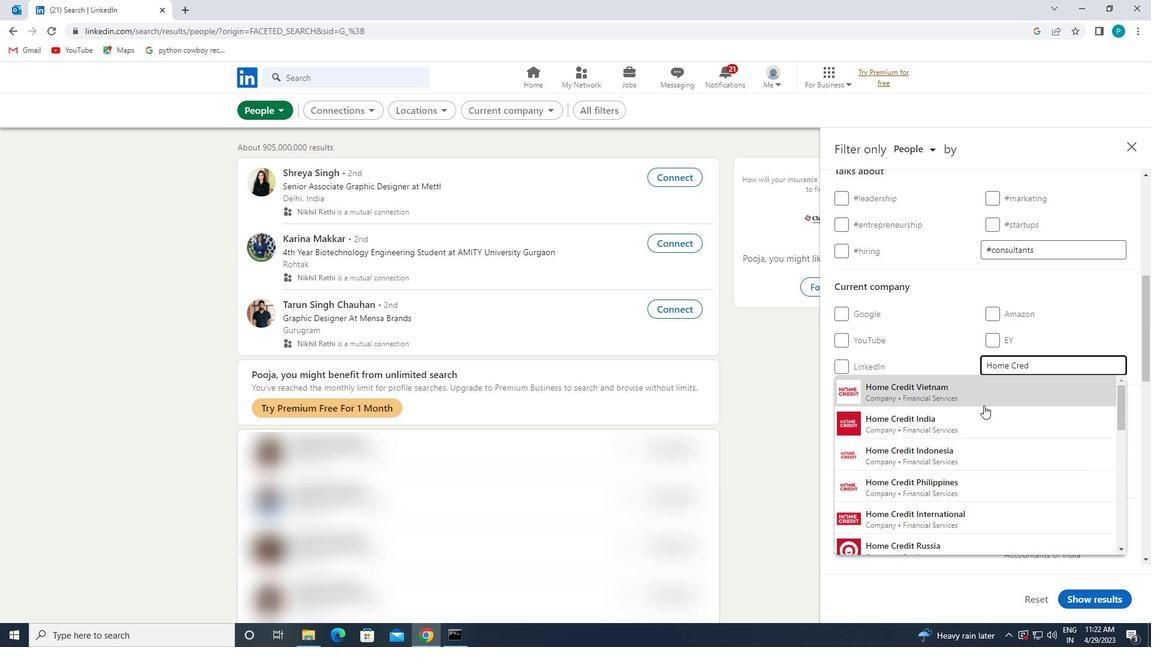 
Action: Mouse moved to (983, 406)
Screenshot: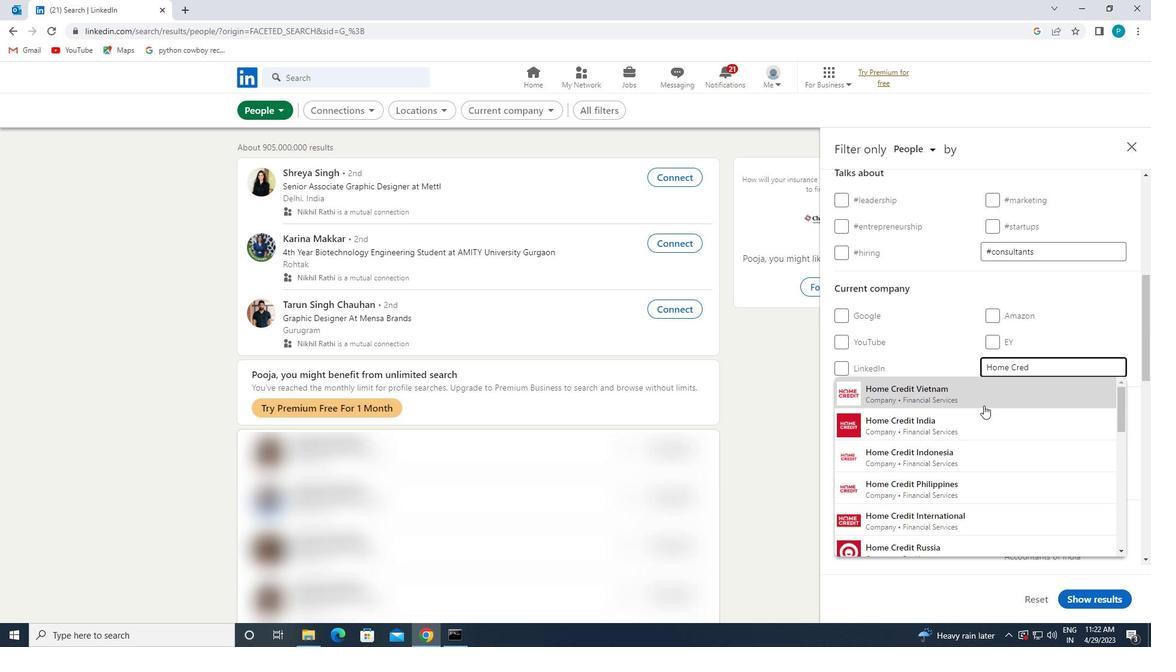 
Action: Mouse scrolled (983, 407) with delta (0, 0)
Screenshot: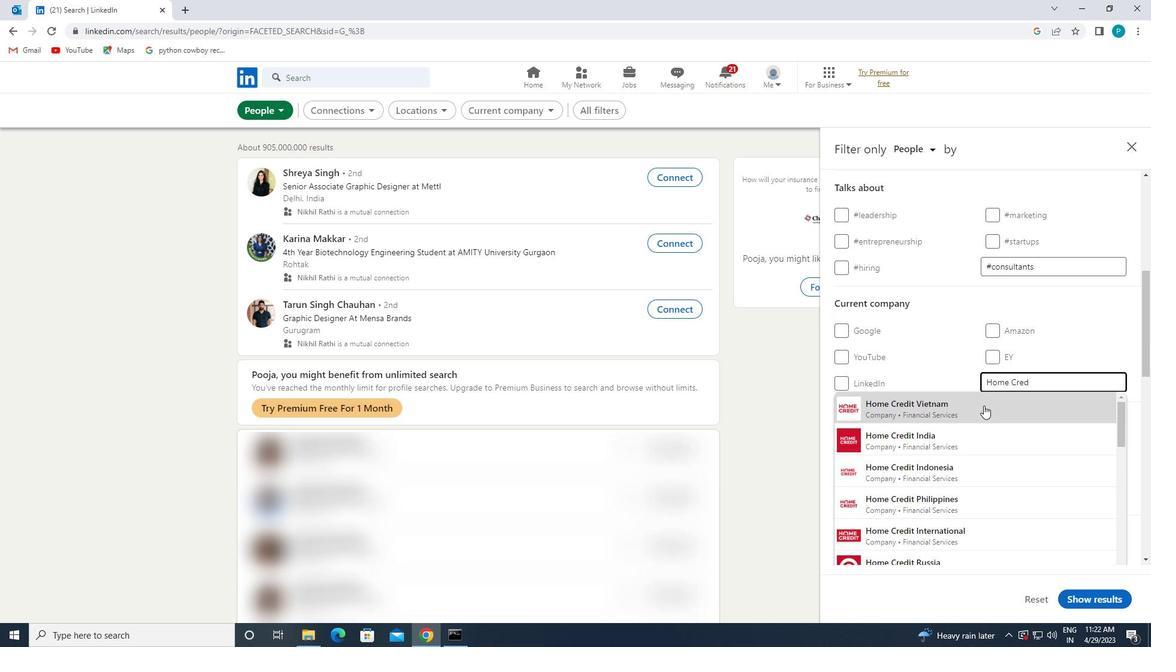 
Action: Mouse moved to (978, 411)
Screenshot: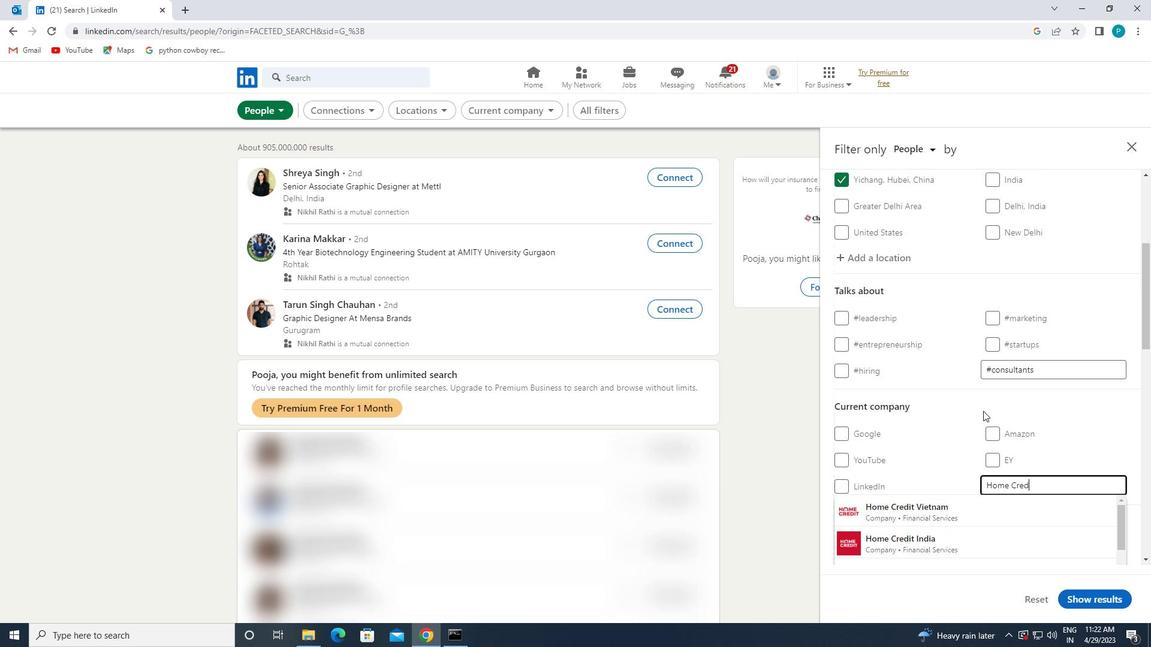 
Action: Mouse scrolled (978, 411) with delta (0, 0)
Screenshot: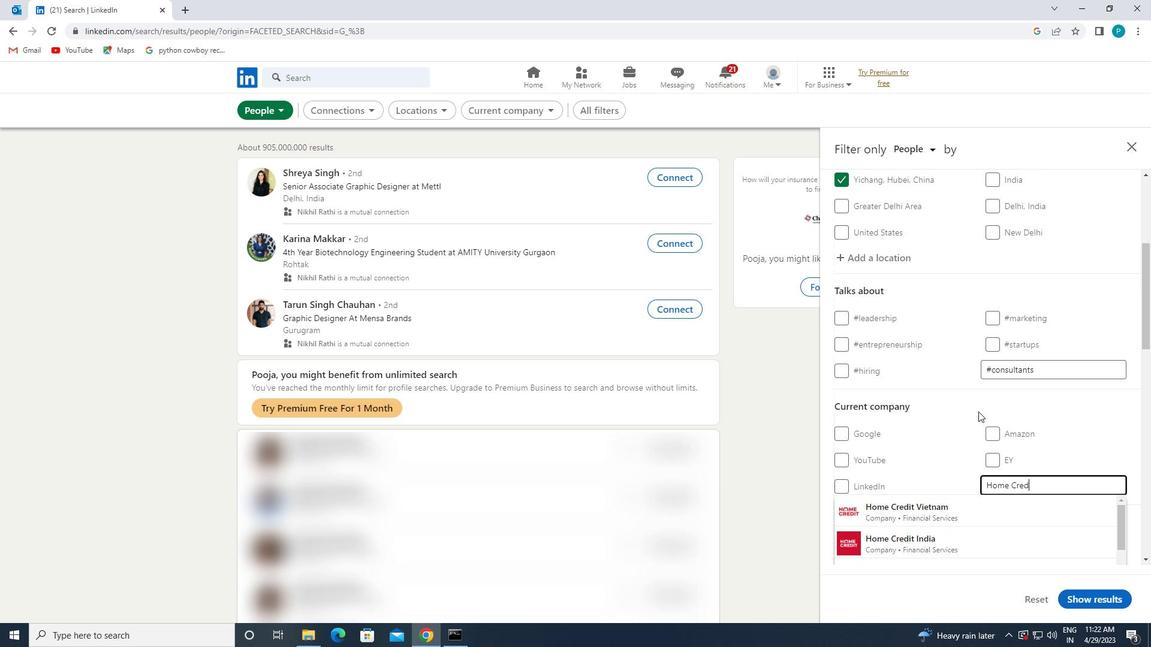 
Action: Mouse moved to (994, 410)
Screenshot: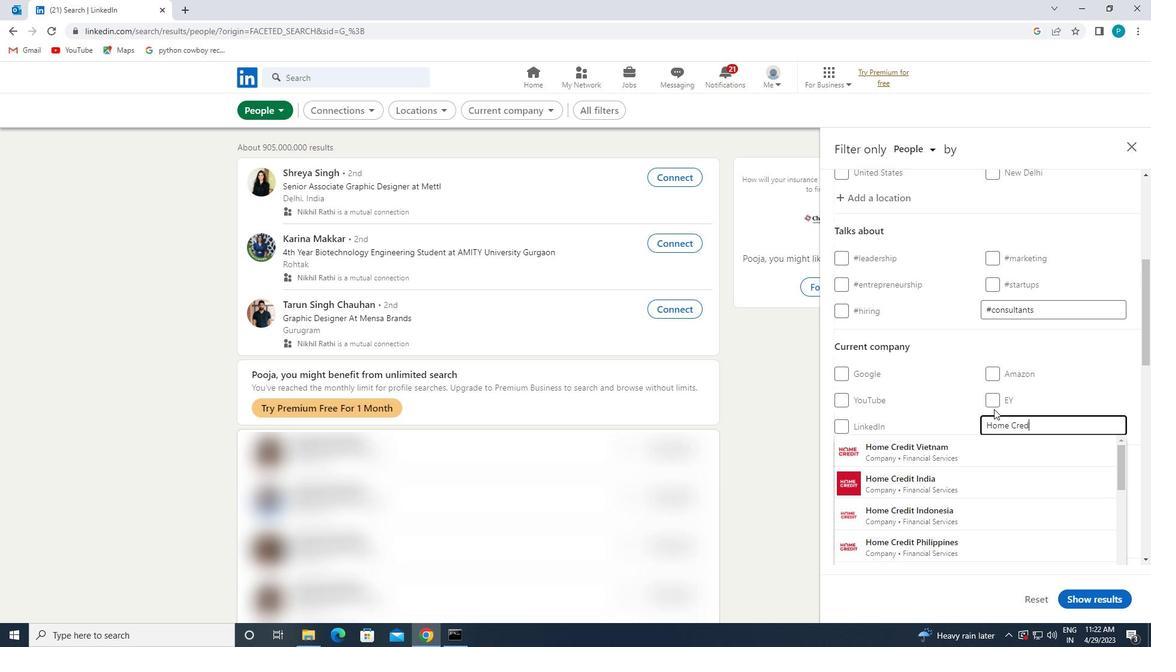 
Action: Key pressed IT
Screenshot: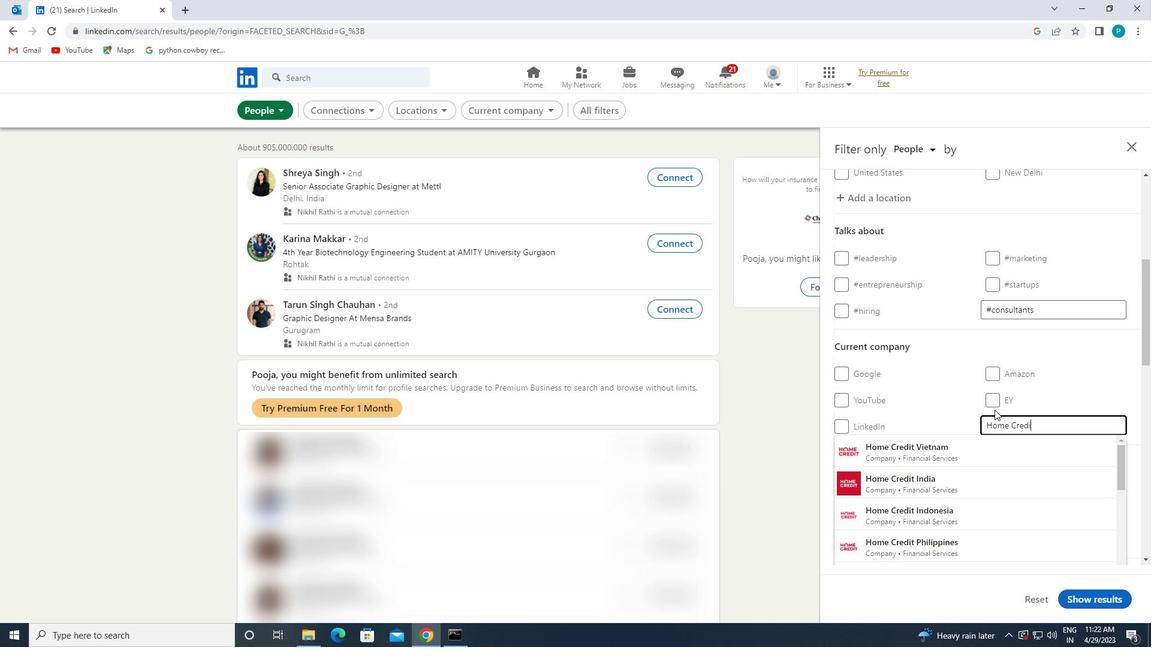 
Action: Mouse moved to (983, 444)
Screenshot: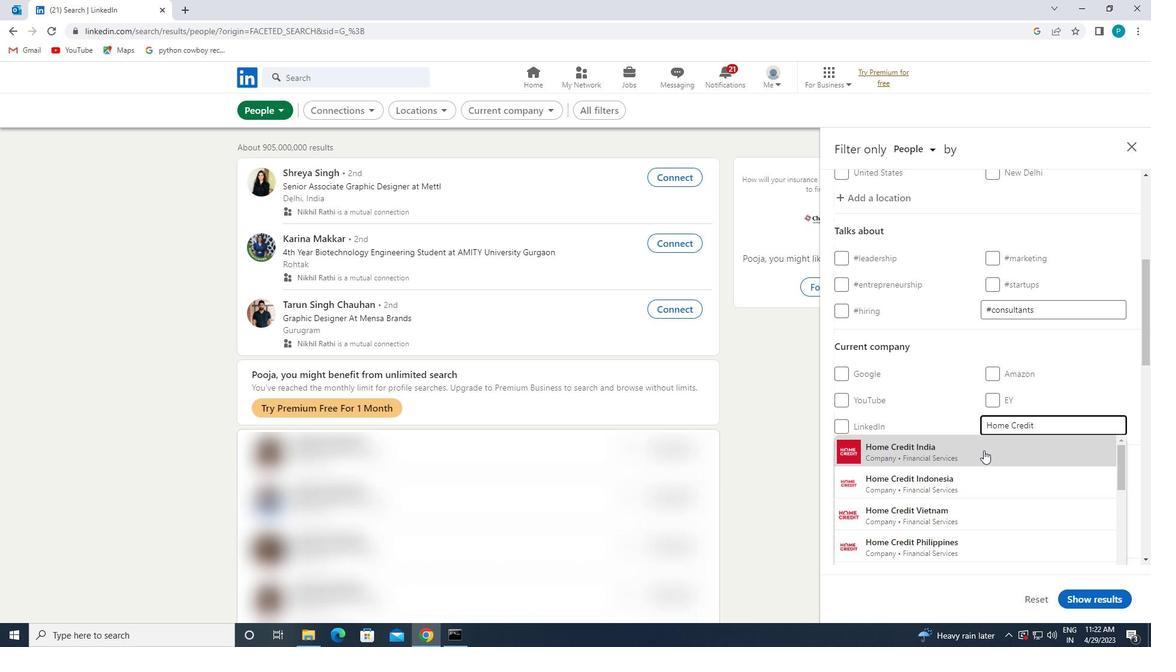 
Action: Mouse pressed left at (983, 444)
Screenshot: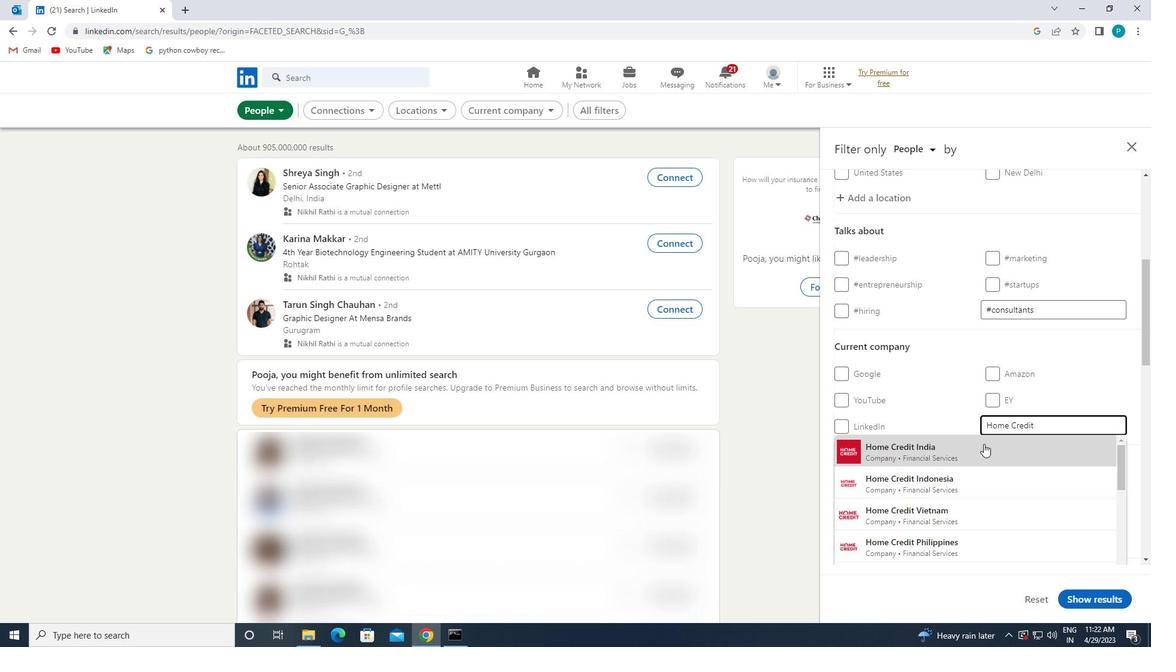 
Action: Mouse moved to (969, 443)
Screenshot: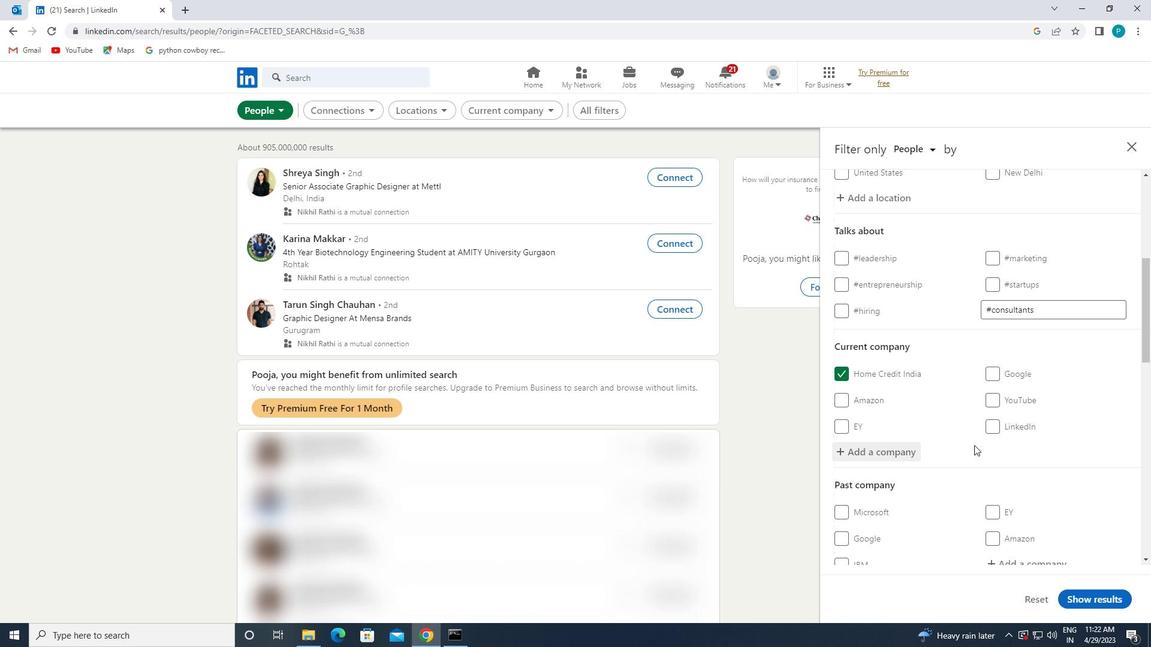 
Action: Mouse scrolled (969, 443) with delta (0, 0)
Screenshot: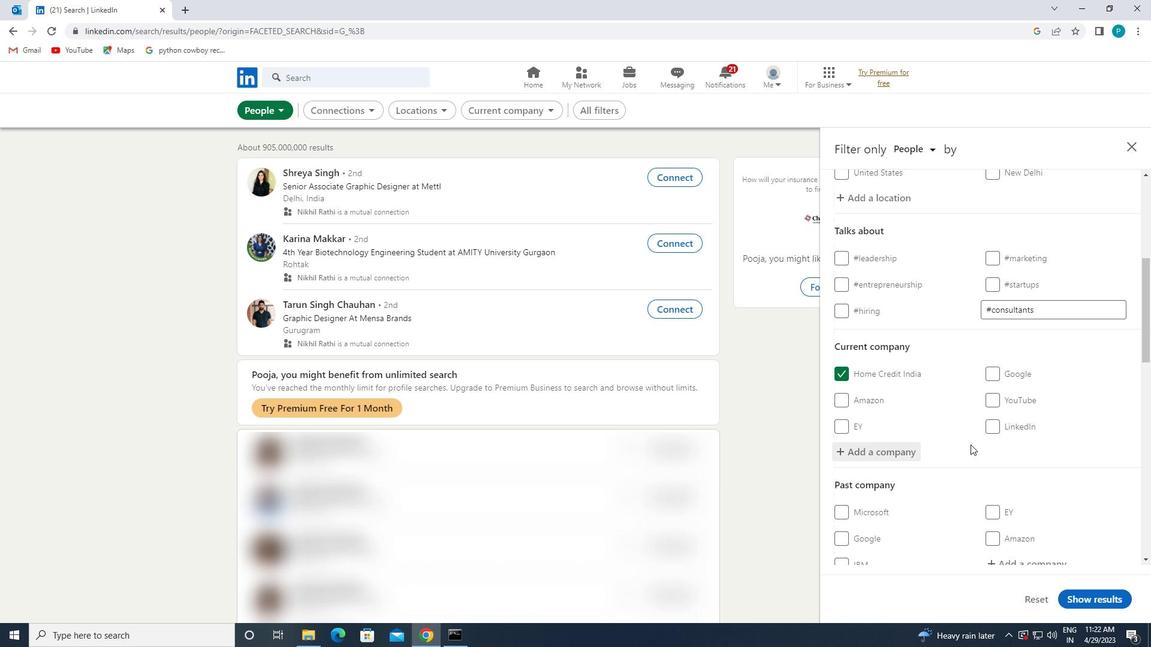 
Action: Mouse scrolled (969, 443) with delta (0, 0)
Screenshot: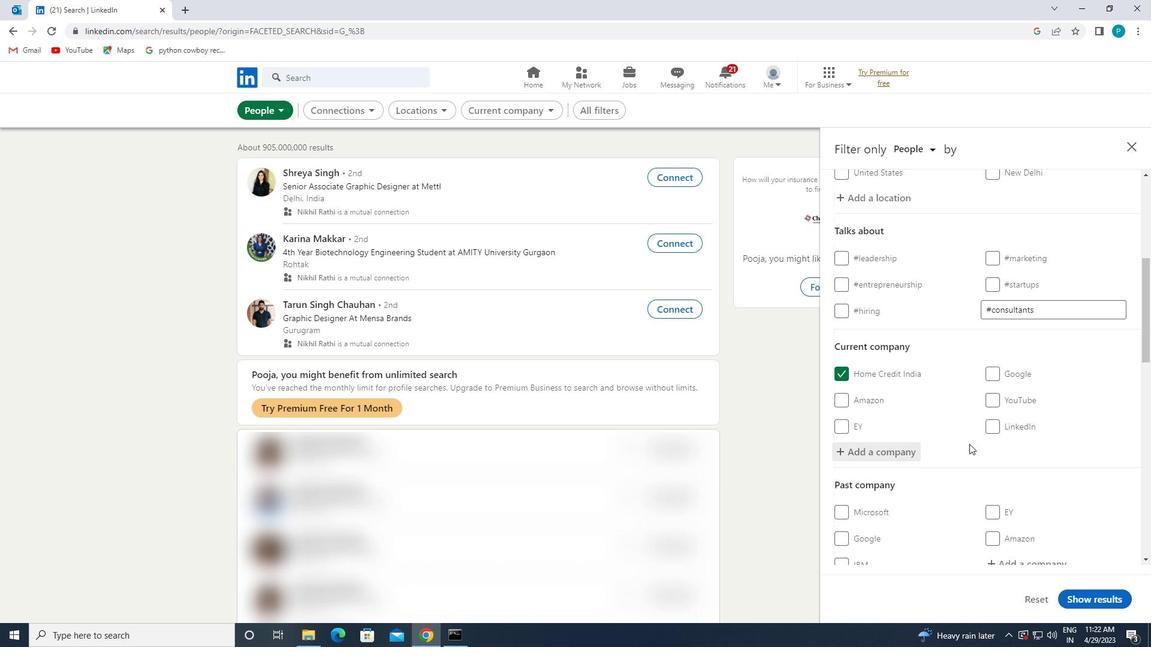 
Action: Mouse scrolled (969, 443) with delta (0, 0)
Screenshot: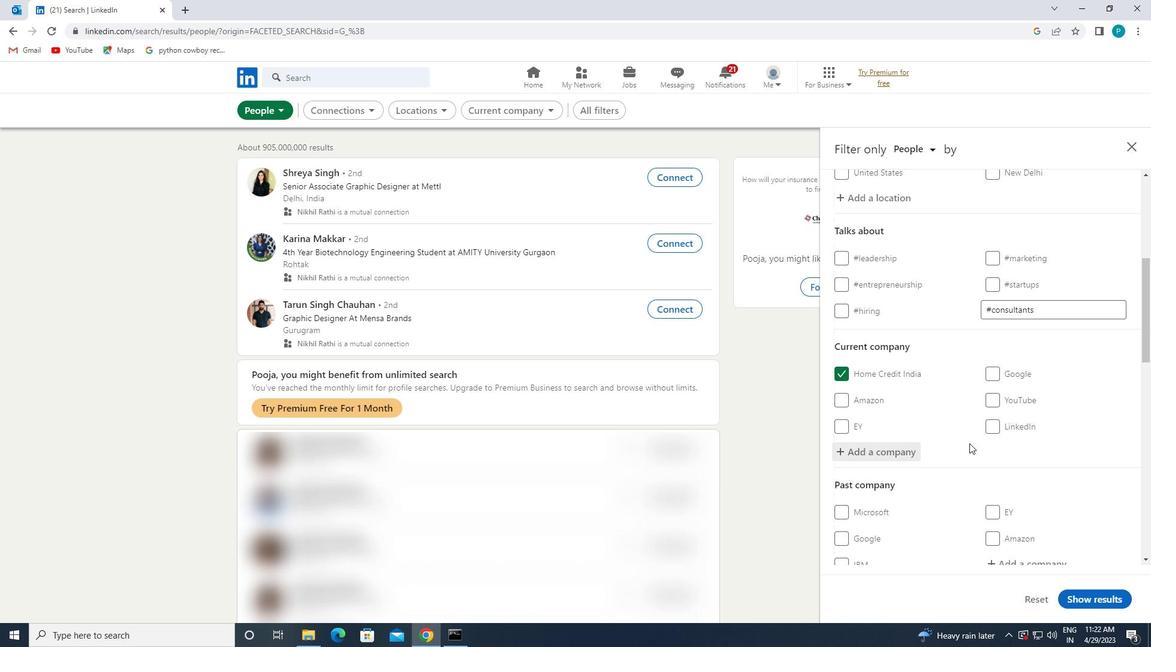 
Action: Mouse moved to (1004, 422)
Screenshot: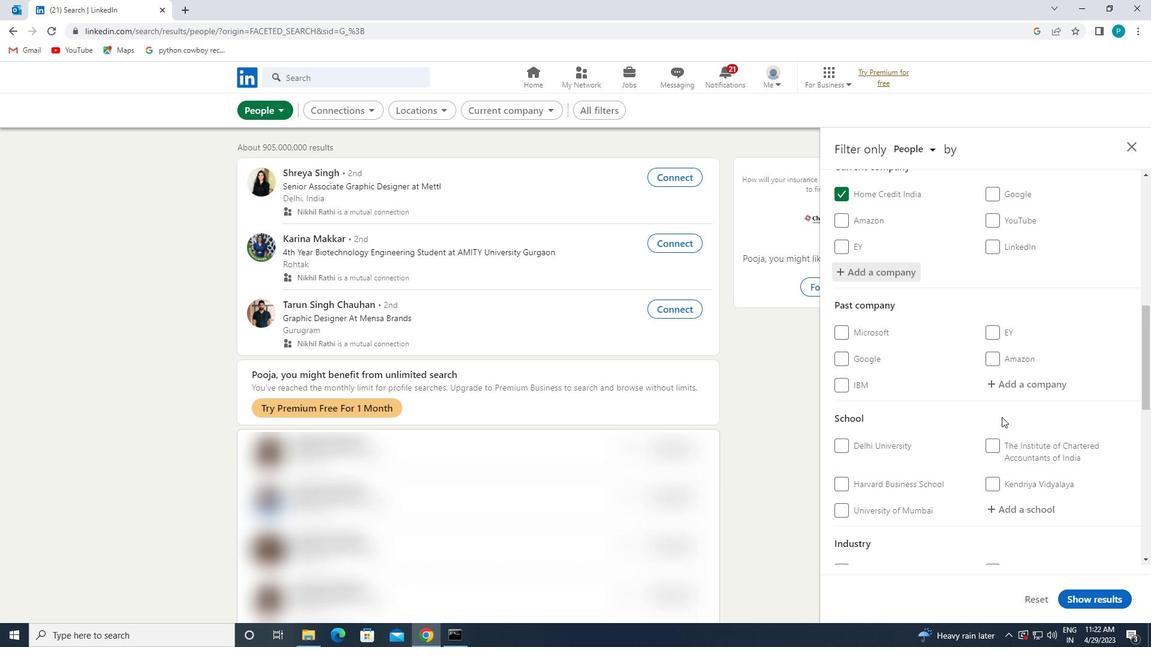 
Action: Mouse scrolled (1004, 422) with delta (0, 0)
Screenshot: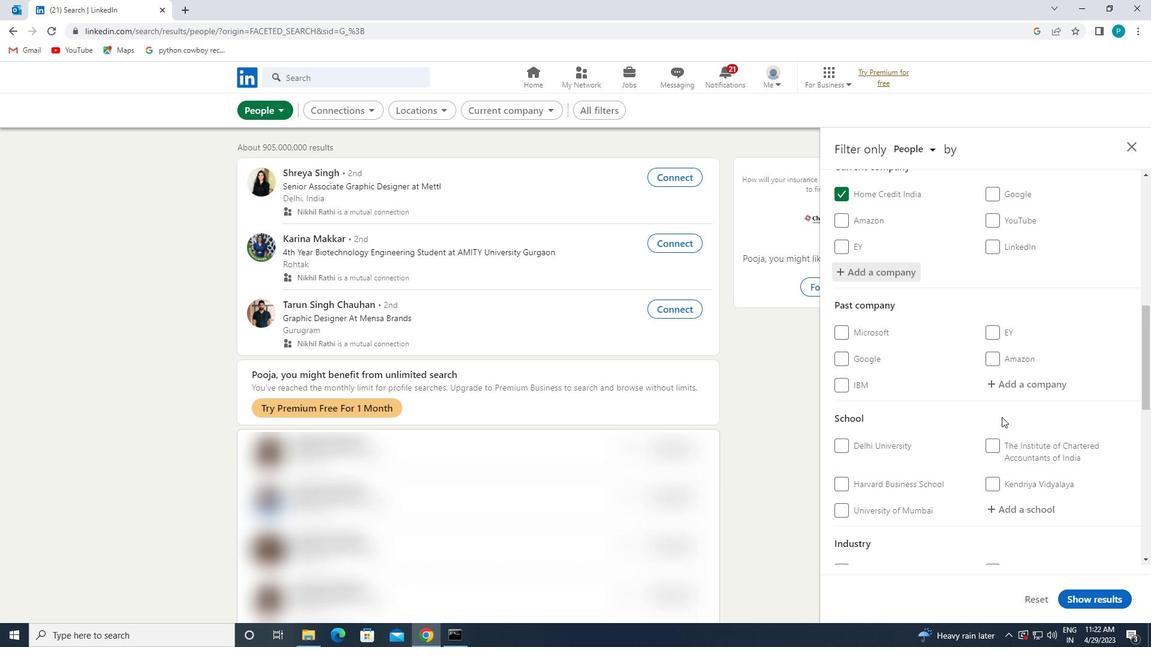 
Action: Mouse moved to (1004, 423)
Screenshot: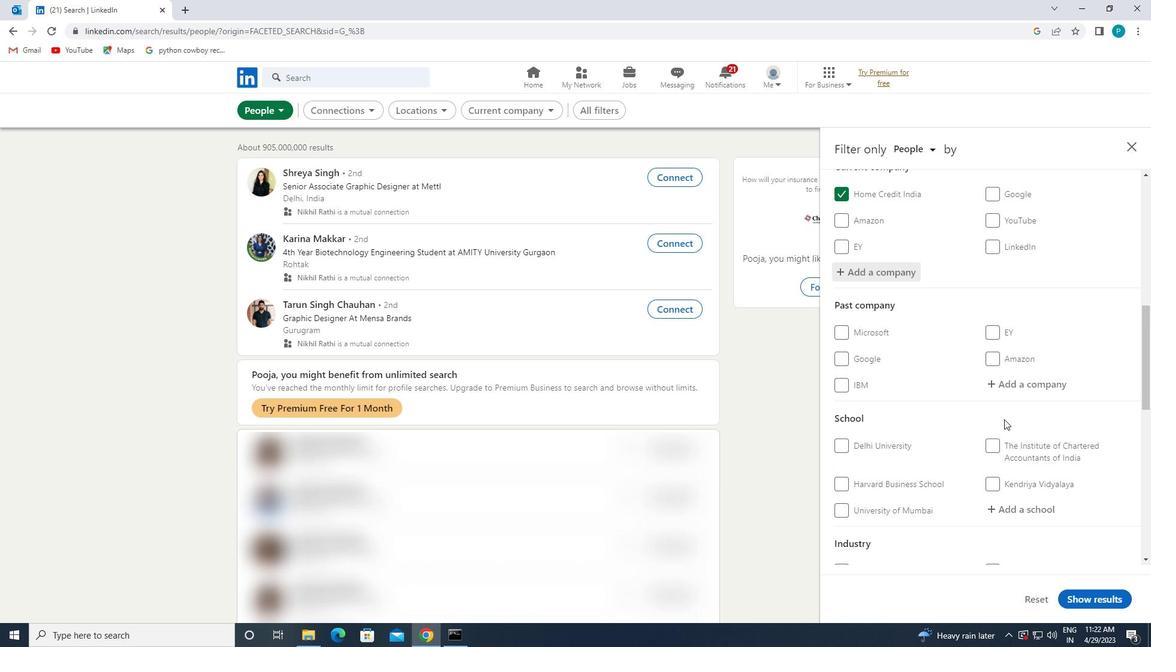 
Action: Mouse scrolled (1004, 422) with delta (0, 0)
Screenshot: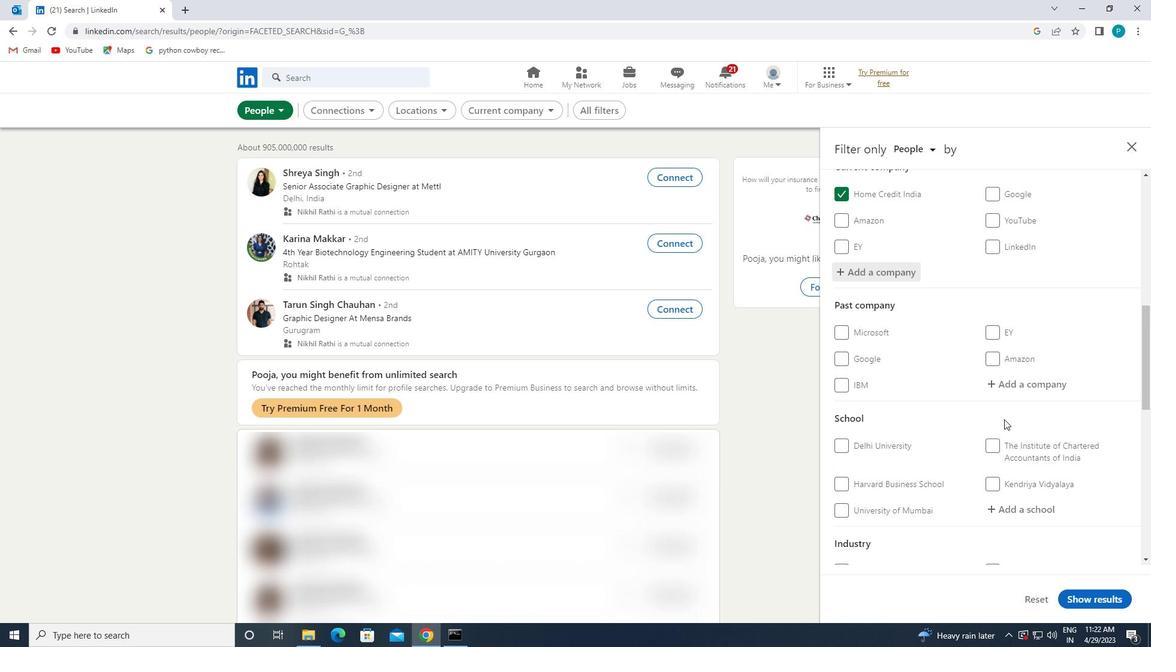 
Action: Mouse moved to (1013, 394)
Screenshot: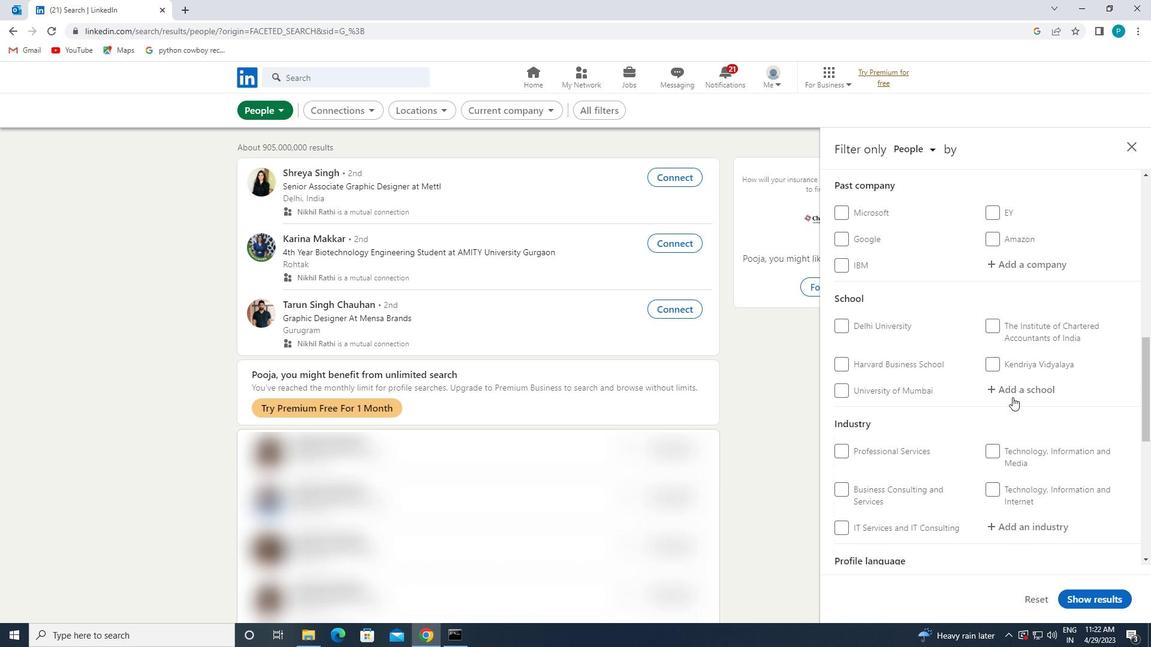 
Action: Mouse pressed left at (1013, 394)
Screenshot: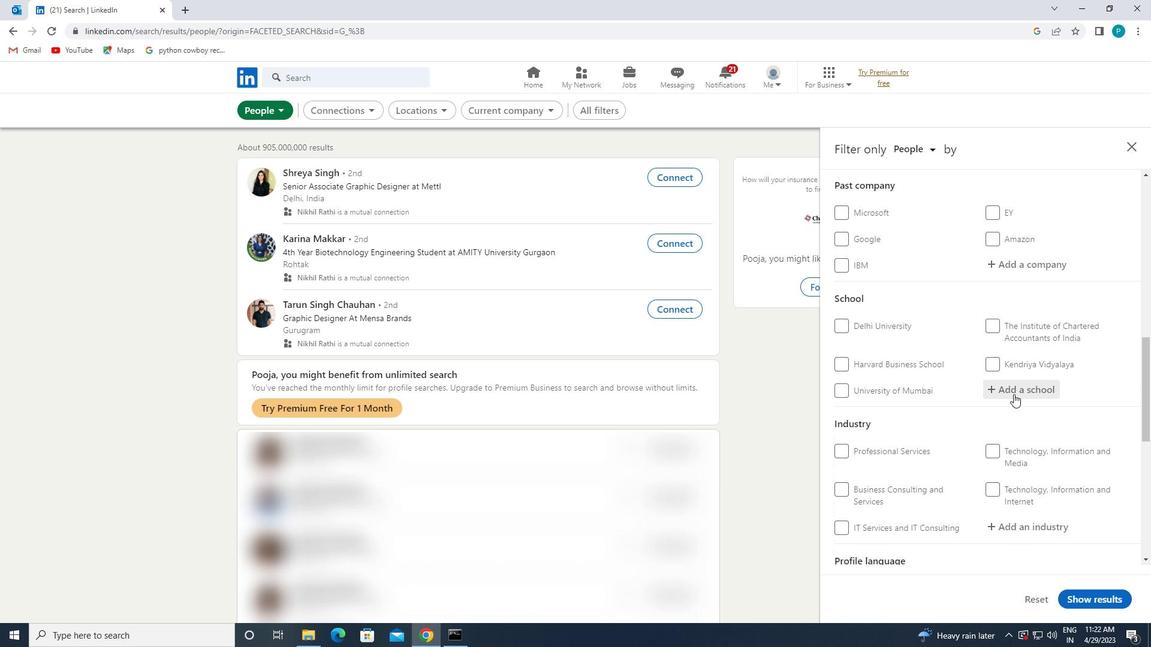 
Action: Mouse moved to (1010, 400)
Screenshot: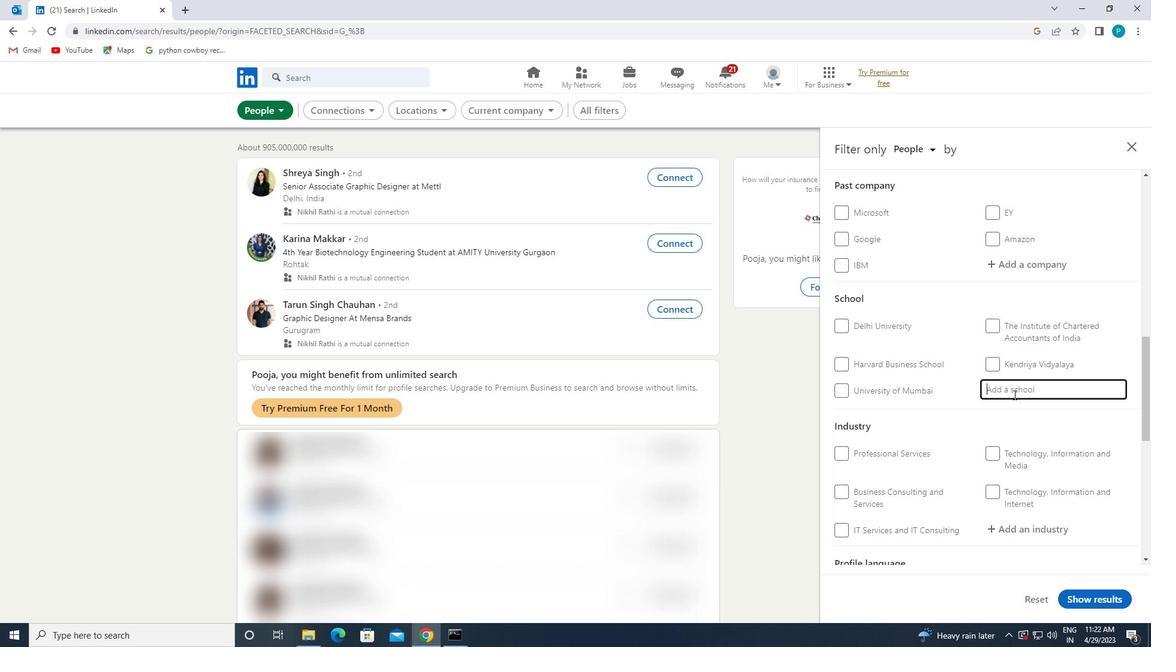 
Action: Key pressed <Key.caps_lock>P<Key.caps_lock>RINCE
Screenshot: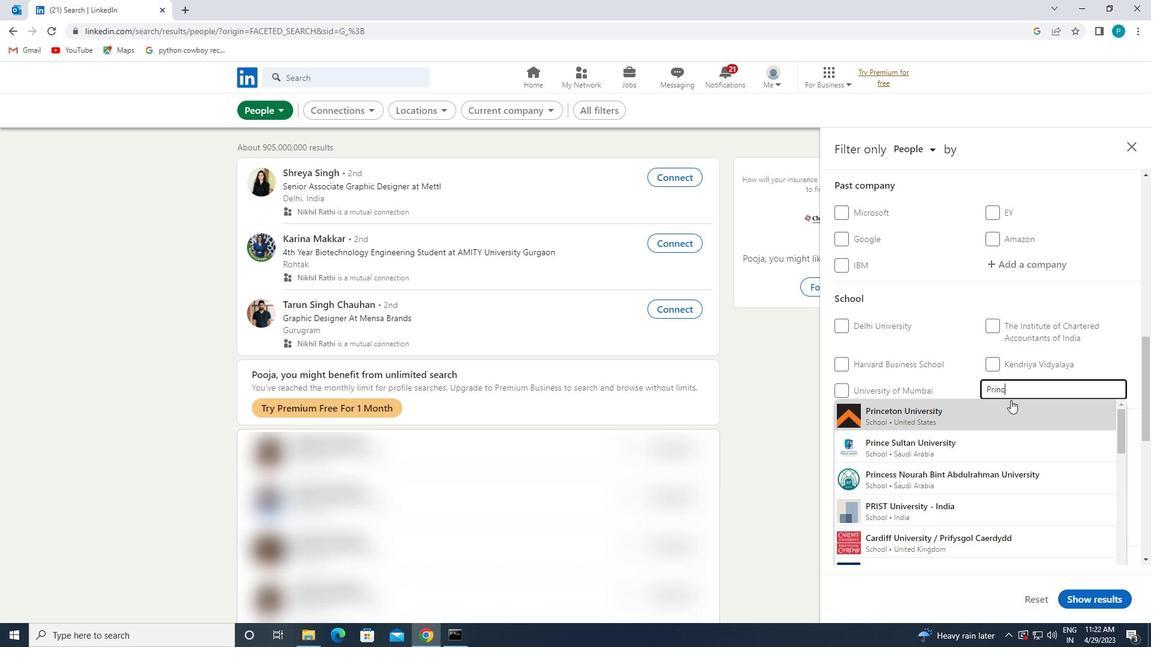 
Action: Mouse moved to (1004, 449)
Screenshot: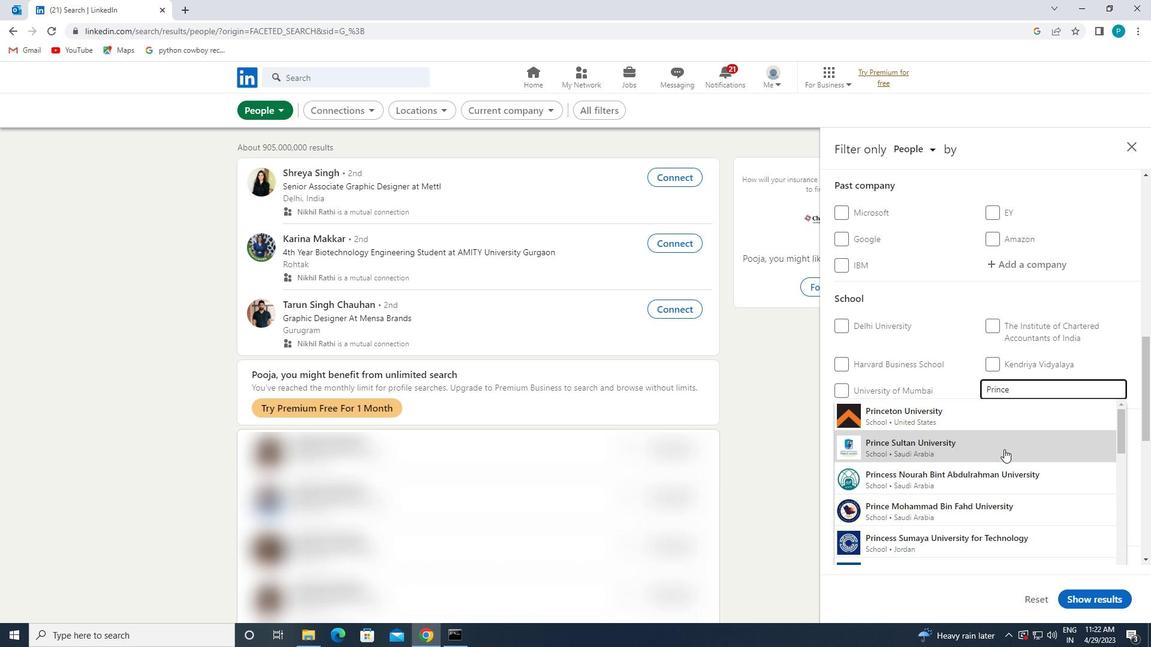 
Action: Mouse scrolled (1004, 449) with delta (0, 0)
Screenshot: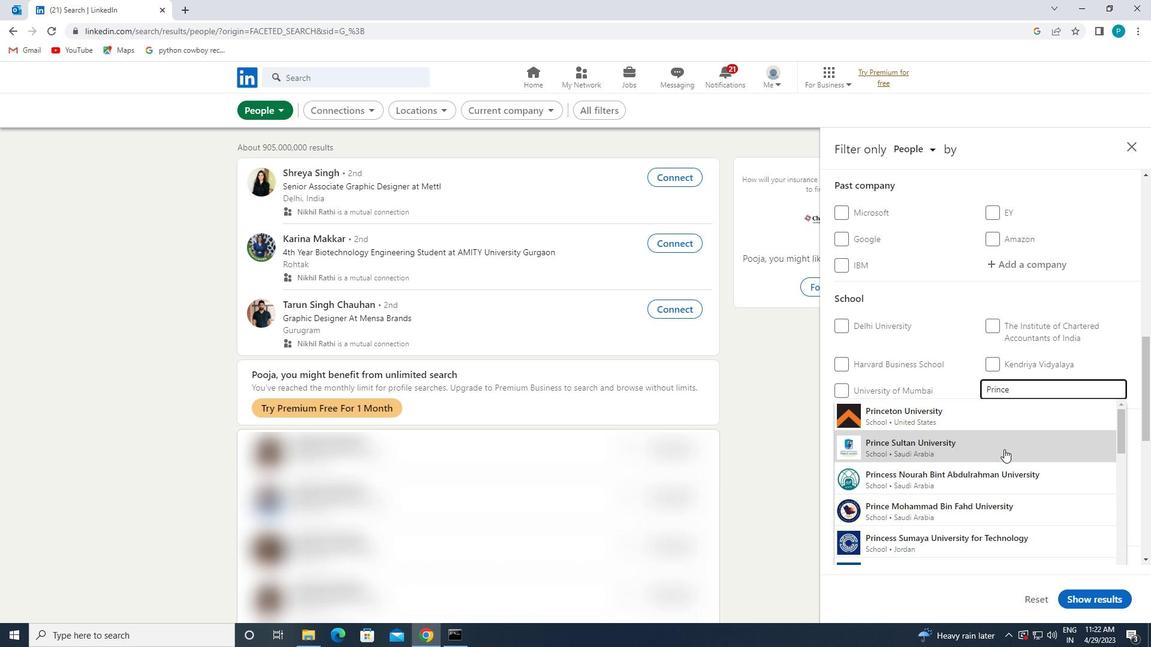 
Action: Mouse moved to (997, 456)
Screenshot: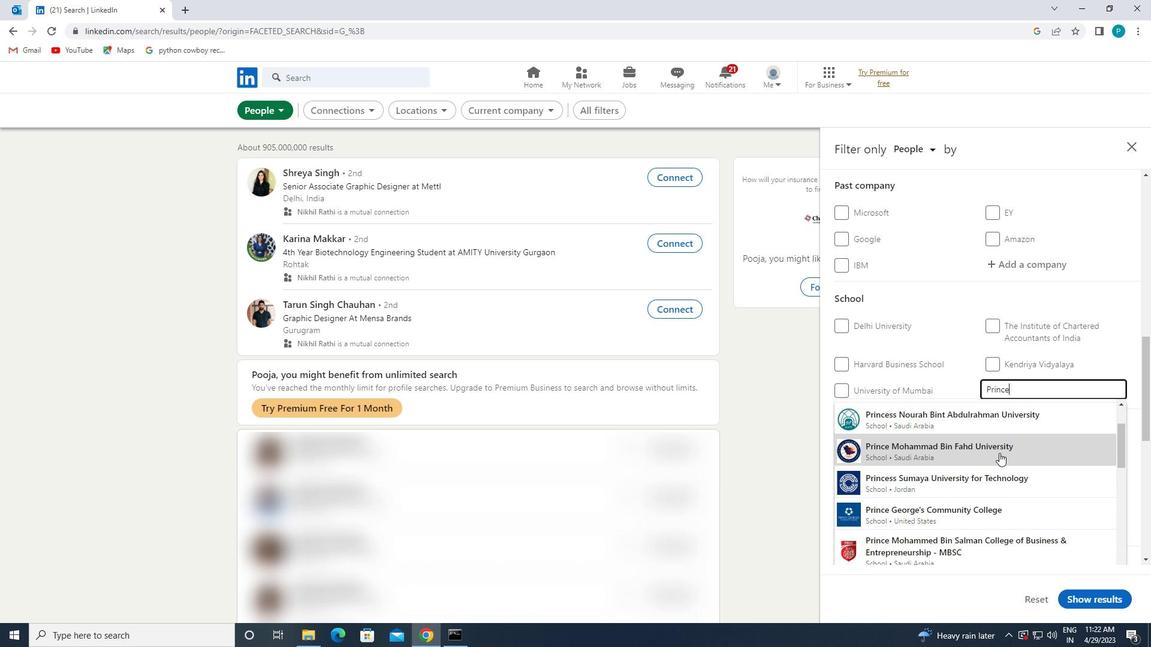 
Action: Mouse scrolled (997, 456) with delta (0, 0)
Screenshot: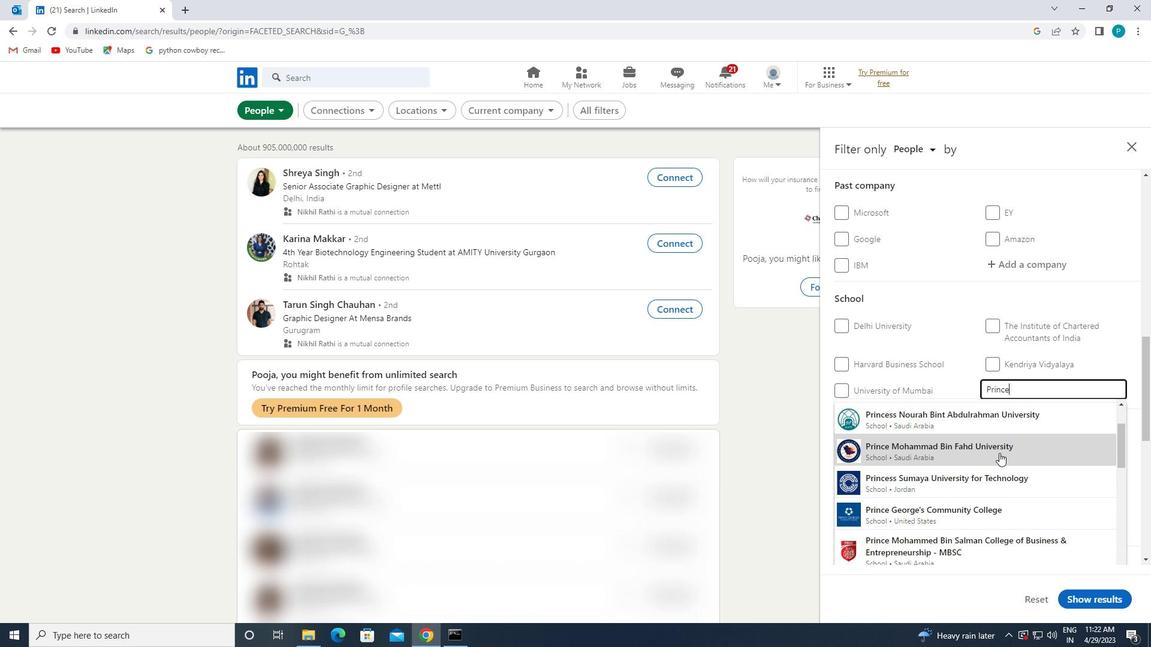 
Action: Mouse moved to (1049, 408)
Screenshot: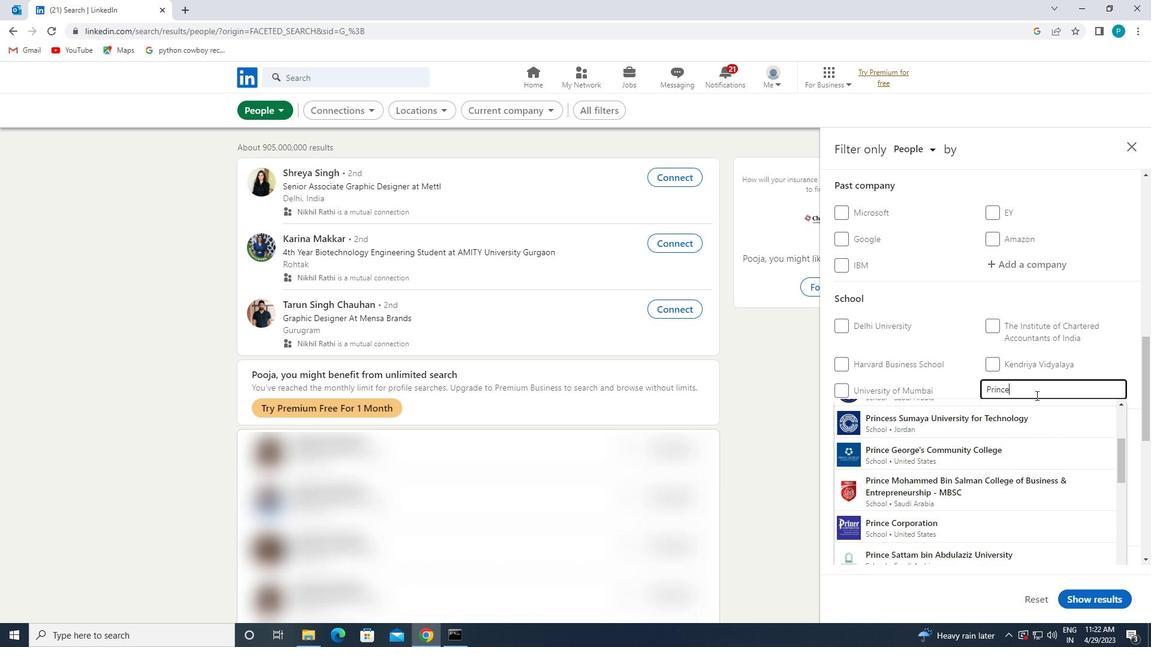 
Action: Key pressed <Key.space>
Screenshot: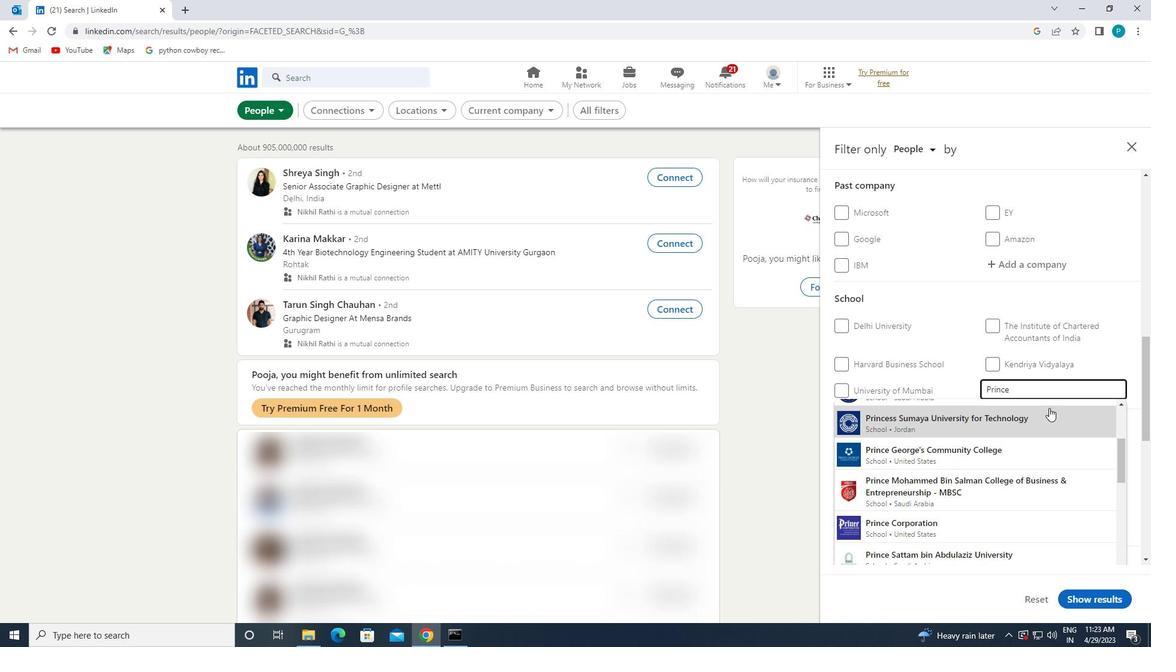
Action: Mouse moved to (973, 444)
Screenshot: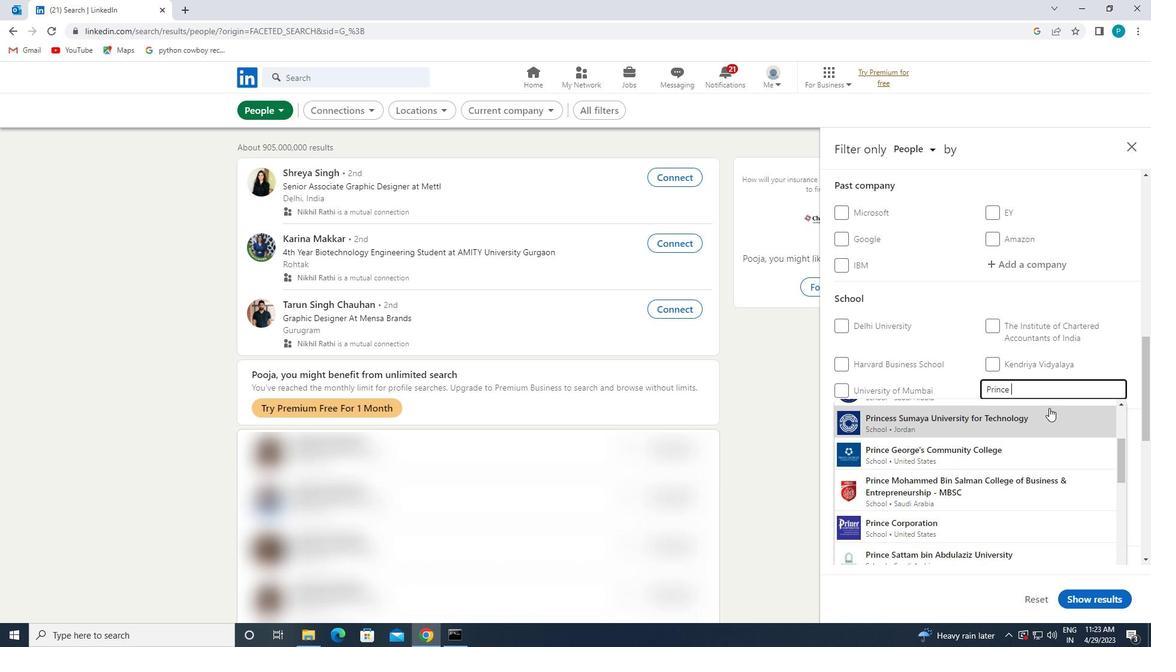 
Action: Key pressed <Key.caps_lock>S<Key.caps_lock>HRI<Key.space>
Screenshot: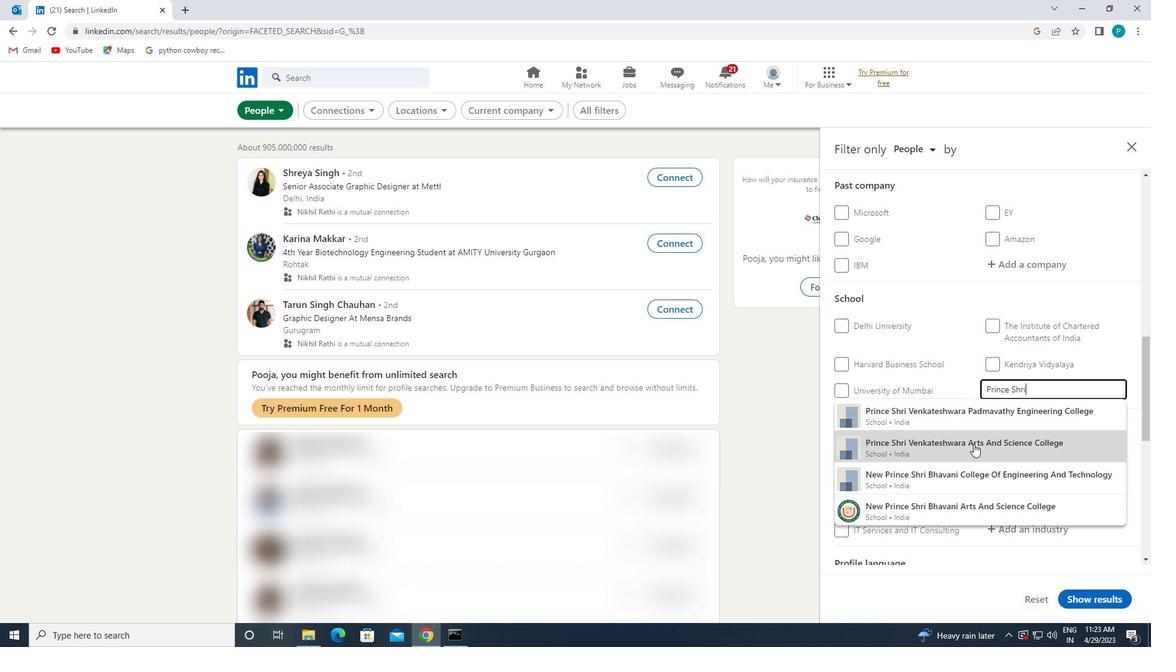 
Action: Mouse moved to (938, 412)
Screenshot: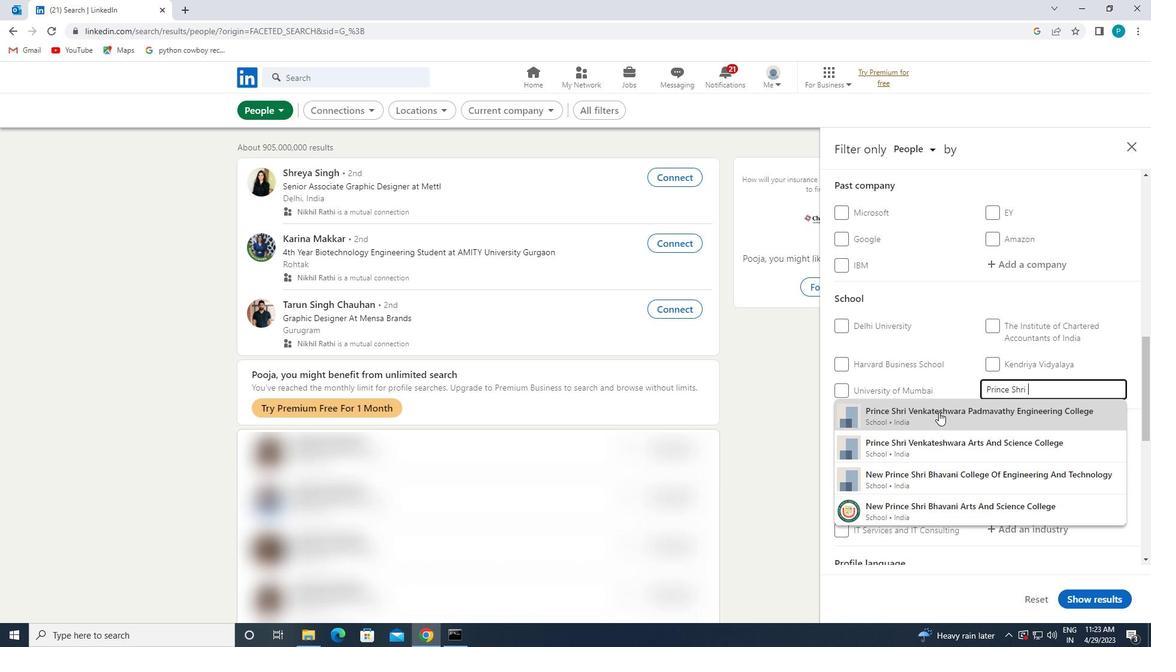 
Action: Mouse pressed left at (938, 412)
Screenshot: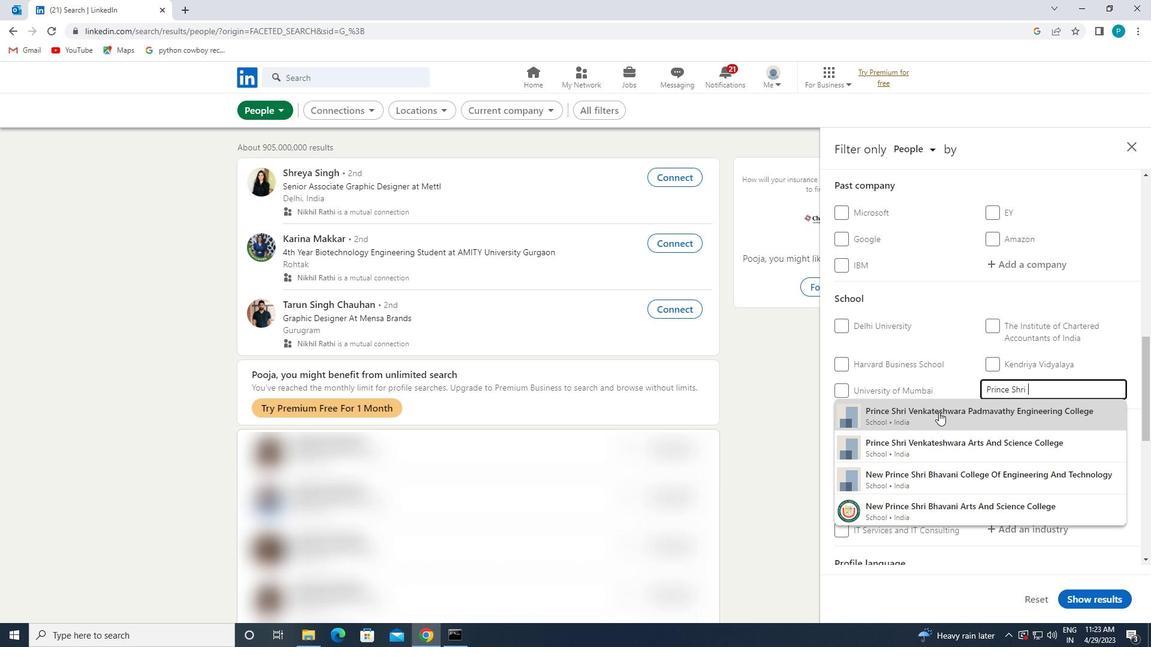 
Action: Mouse moved to (938, 405)
Screenshot: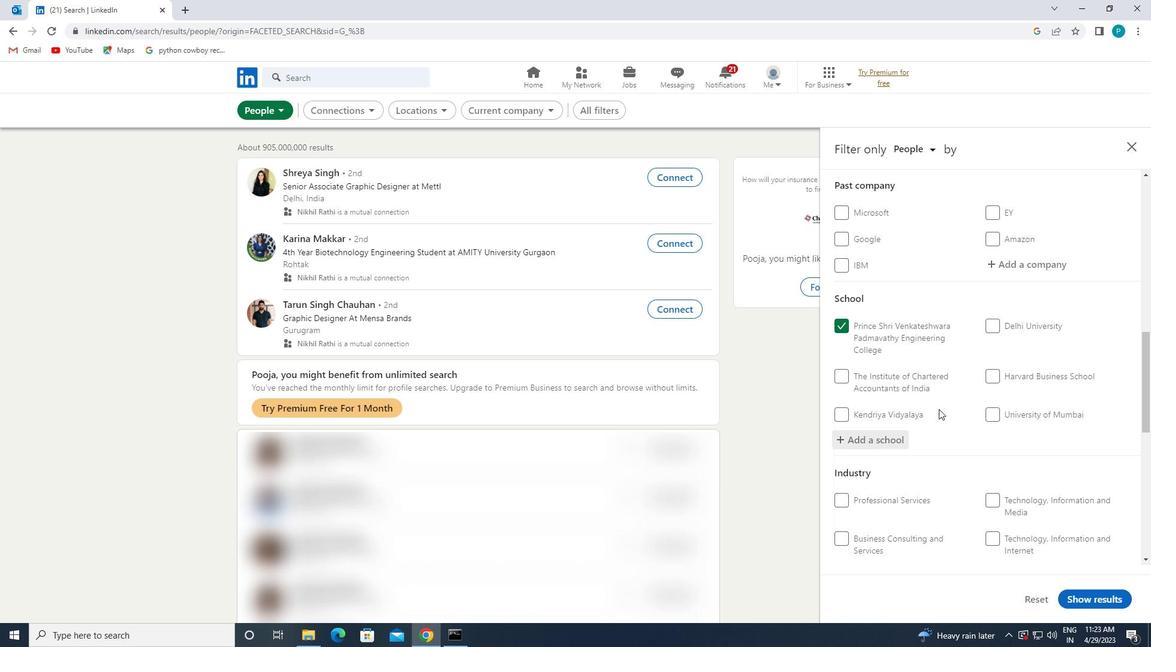 
Action: Mouse scrolled (938, 405) with delta (0, 0)
Screenshot: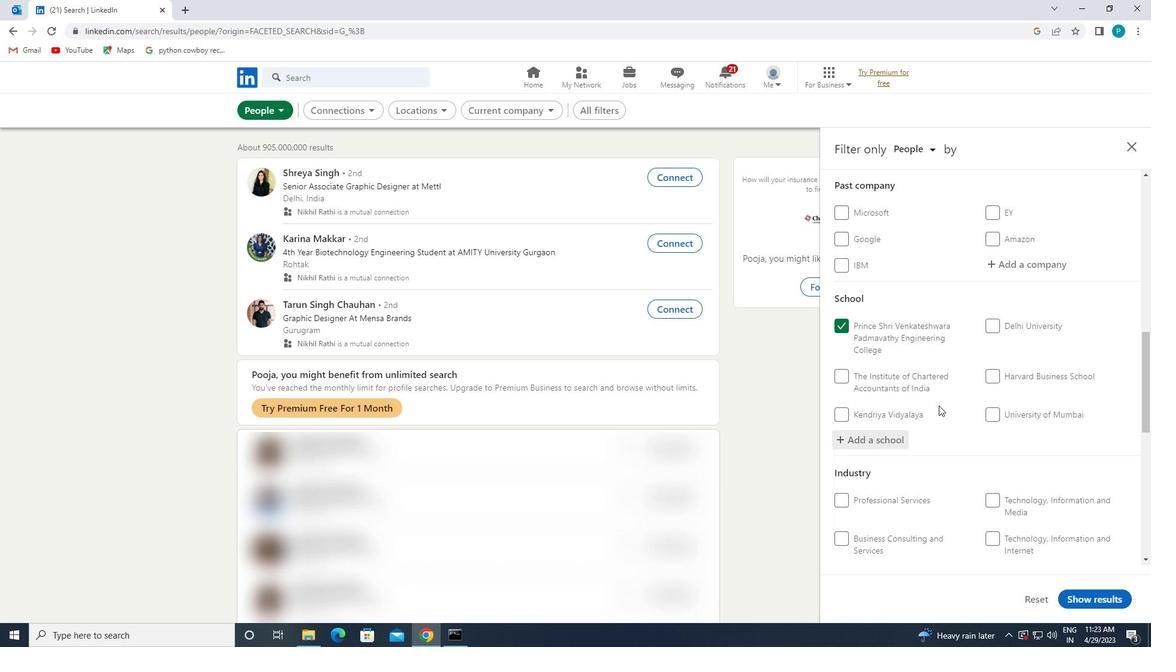 
Action: Mouse scrolled (938, 405) with delta (0, 0)
Screenshot: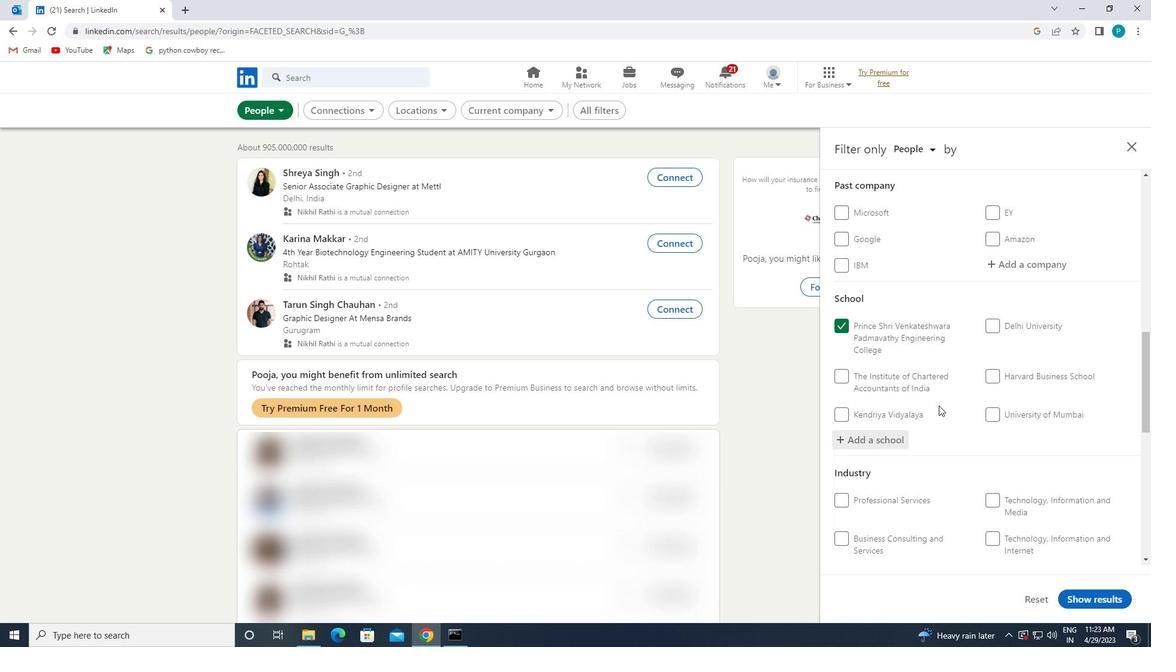
Action: Mouse moved to (951, 412)
Screenshot: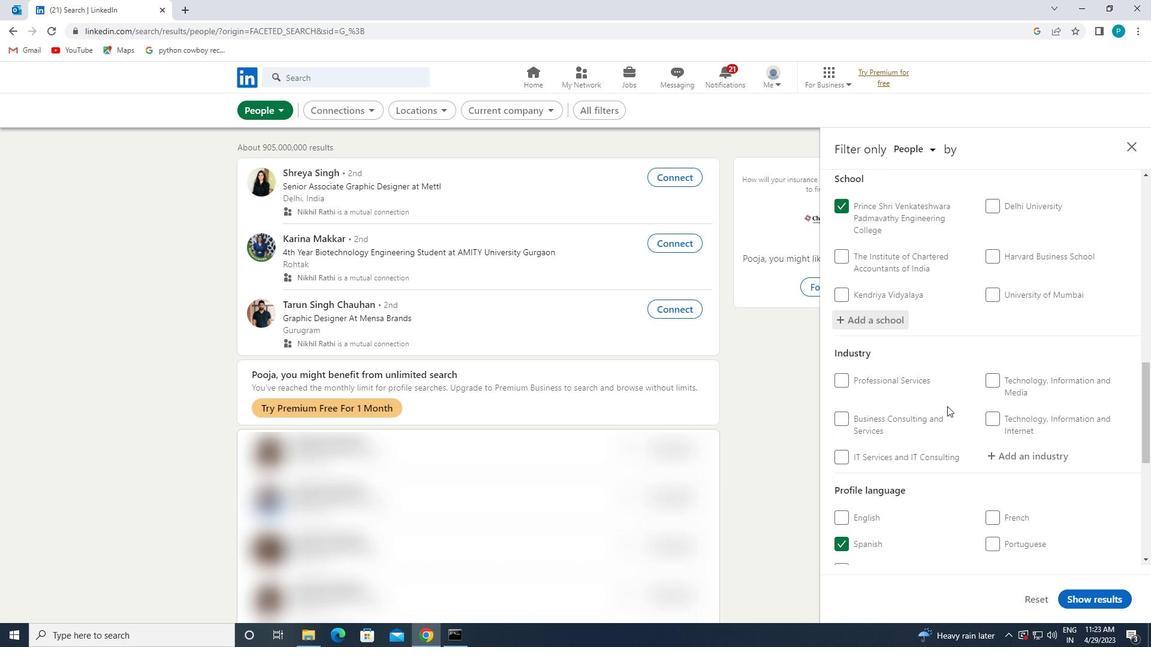 
Action: Mouse scrolled (951, 411) with delta (0, 0)
Screenshot: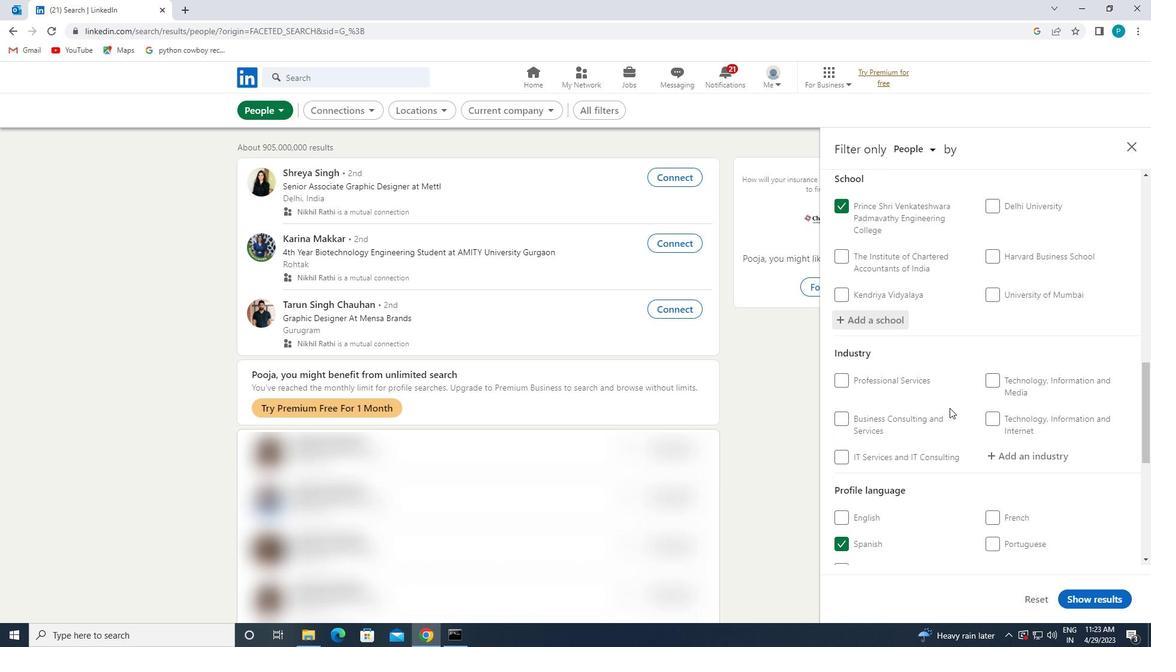 
Action: Mouse moved to (1004, 390)
Screenshot: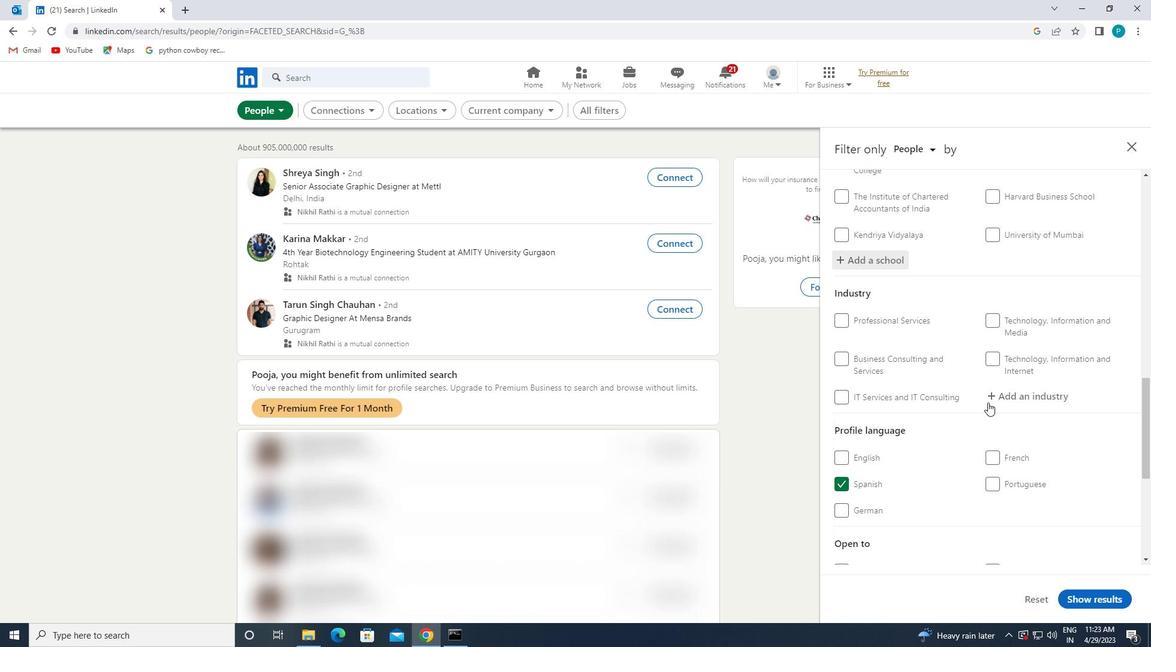 
Action: Mouse pressed left at (1004, 390)
Screenshot: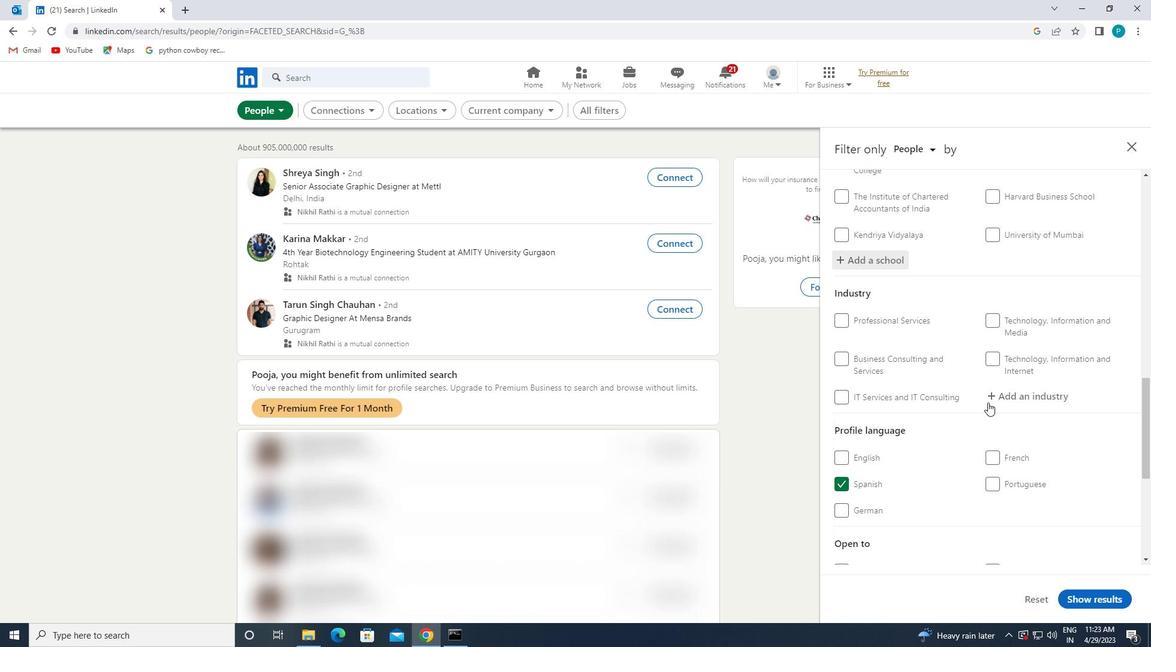 
Action: Key pressed <Key.caps_lock>R<Key.caps_lock>ACETRACKS
Screenshot: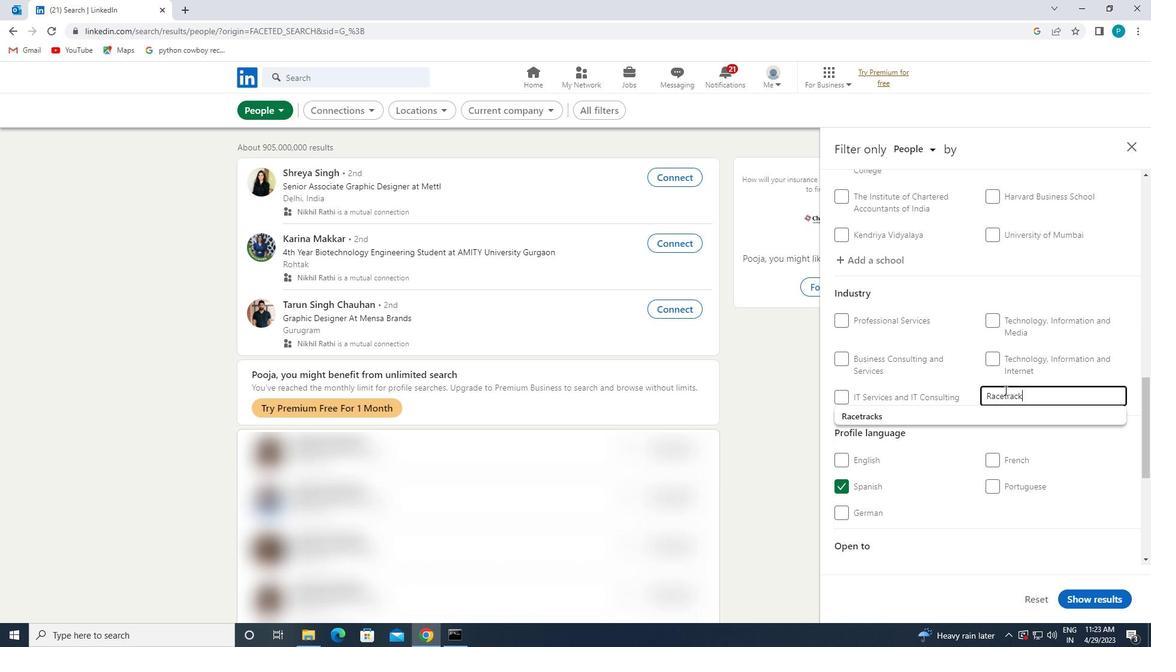 
Action: Mouse moved to (910, 415)
Screenshot: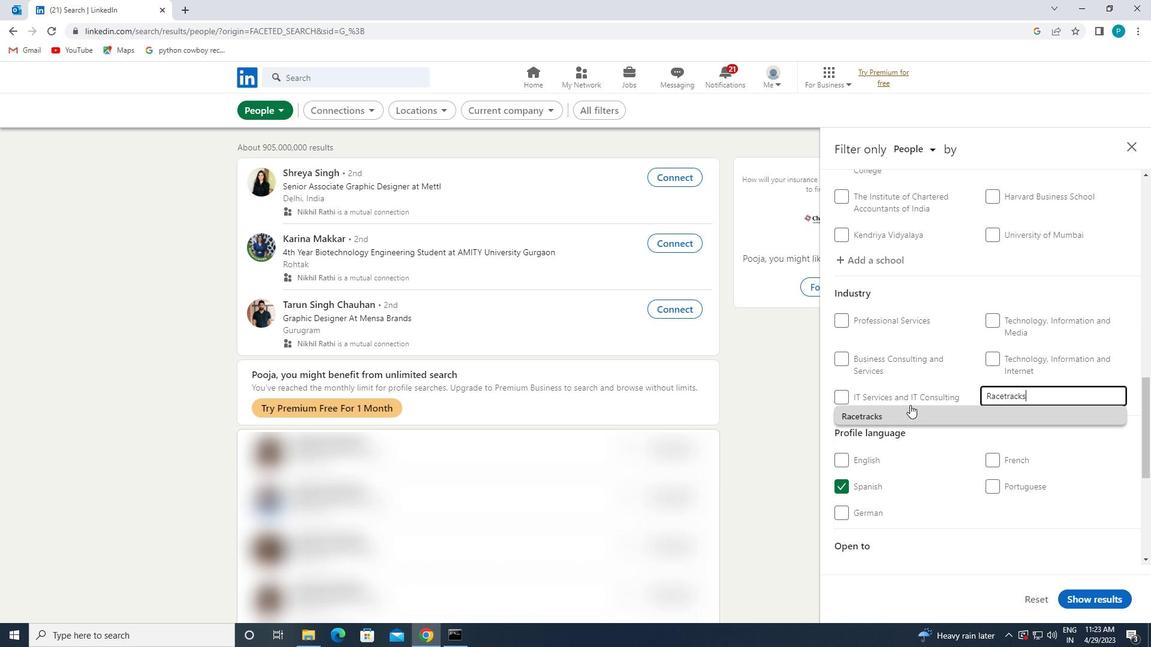 
Action: Mouse pressed left at (910, 415)
Screenshot: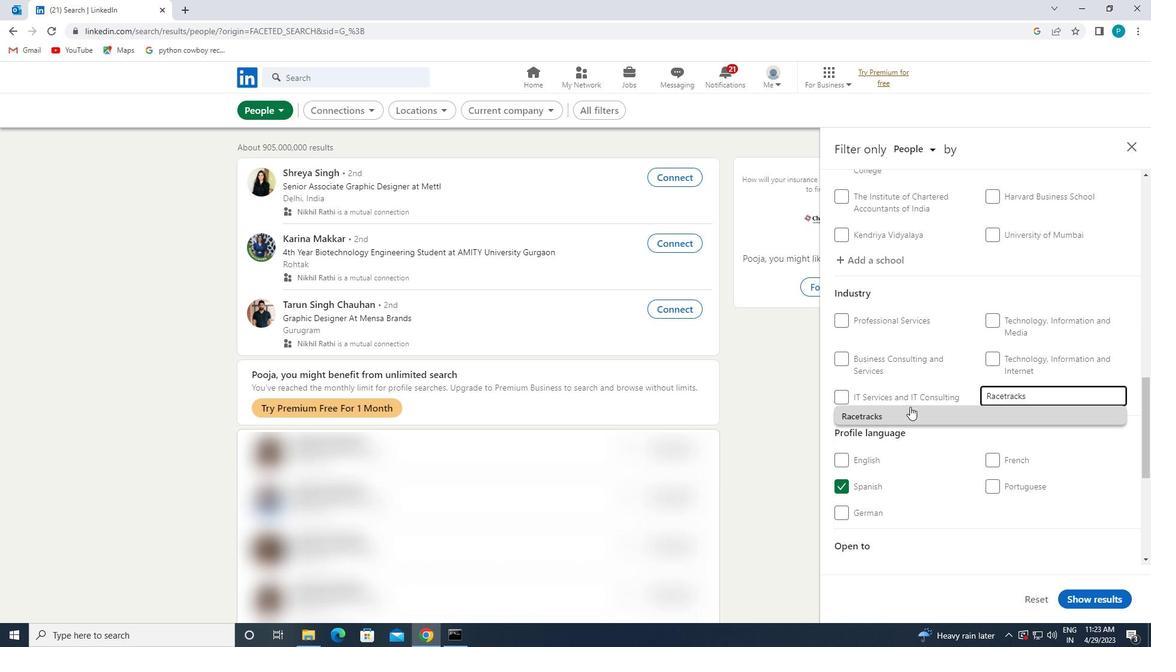 
Action: Mouse moved to (924, 422)
Screenshot: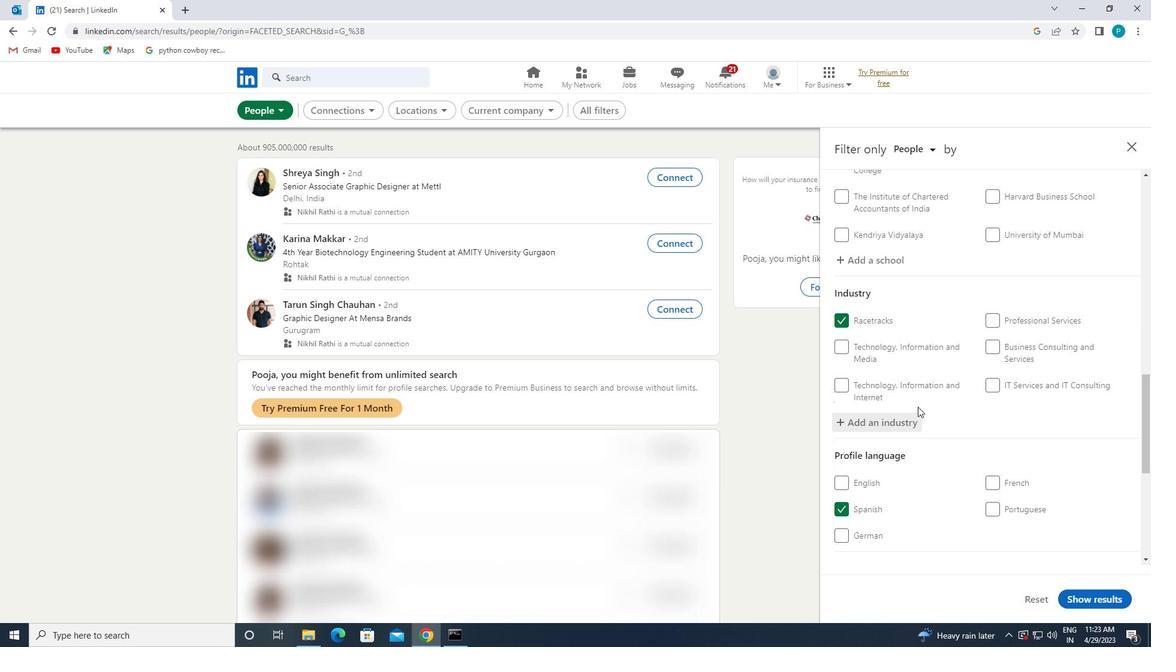 
Action: Mouse scrolled (924, 422) with delta (0, 0)
Screenshot: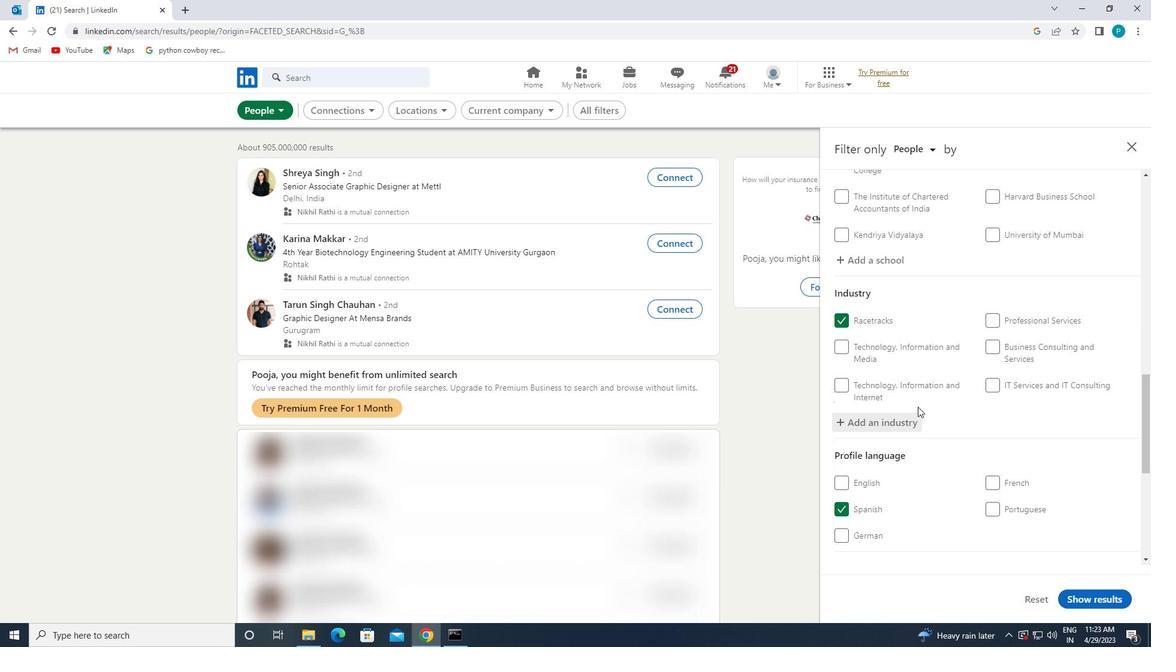 
Action: Mouse scrolled (924, 422) with delta (0, 0)
Screenshot: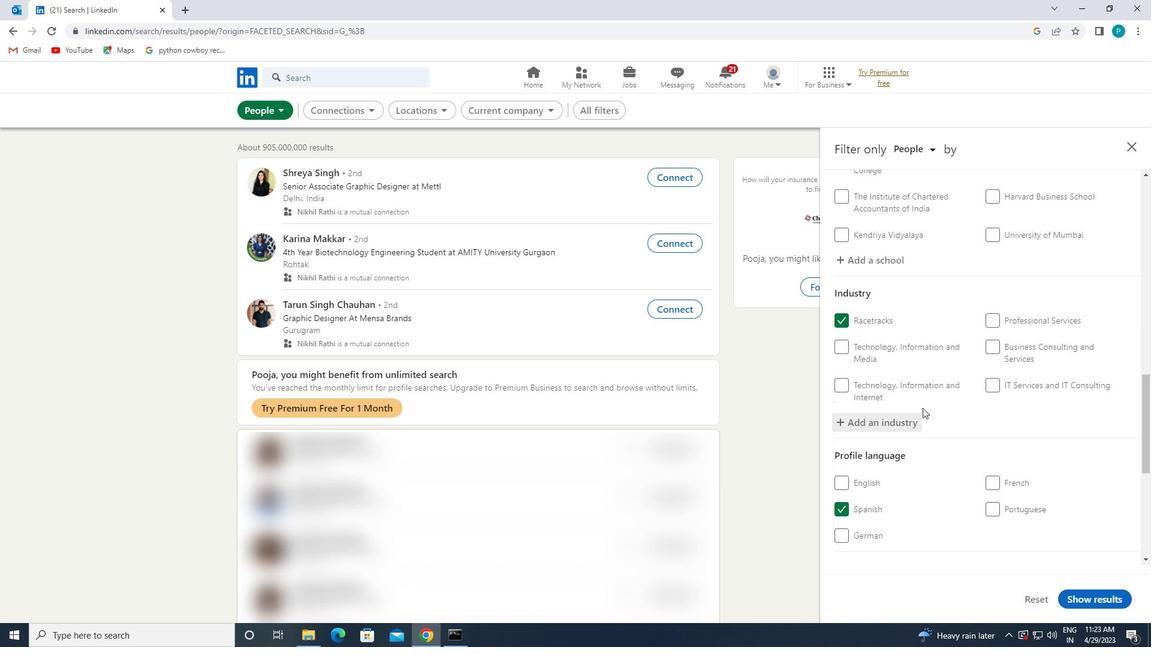
Action: Mouse moved to (925, 432)
Screenshot: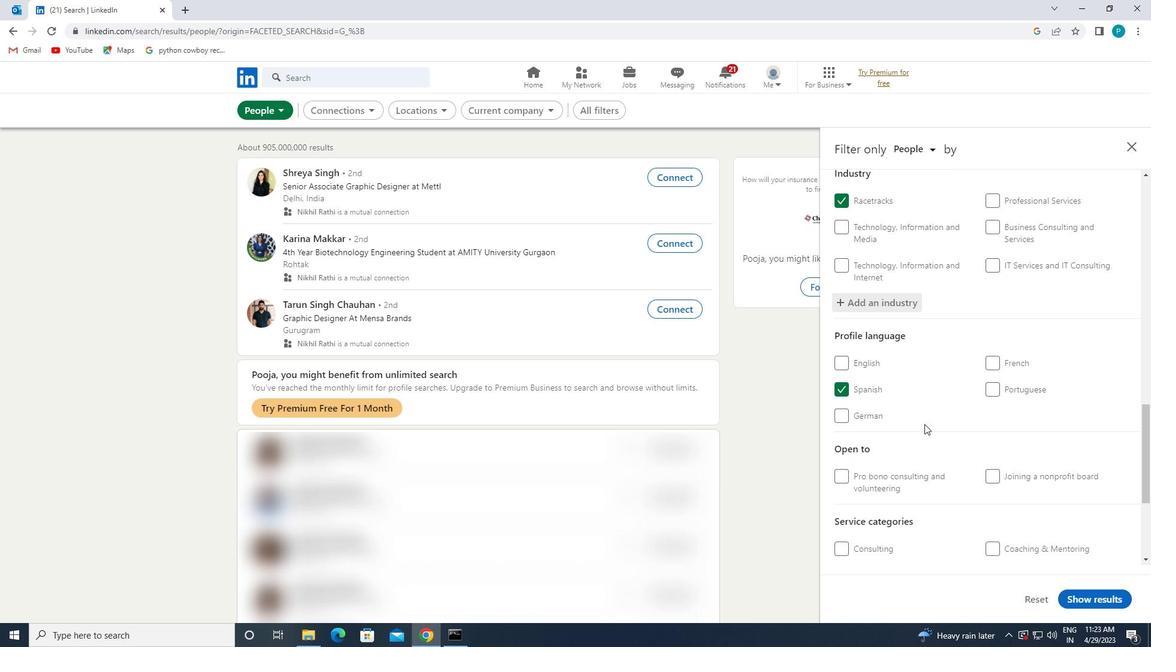 
Action: Mouse scrolled (925, 431) with delta (0, 0)
Screenshot: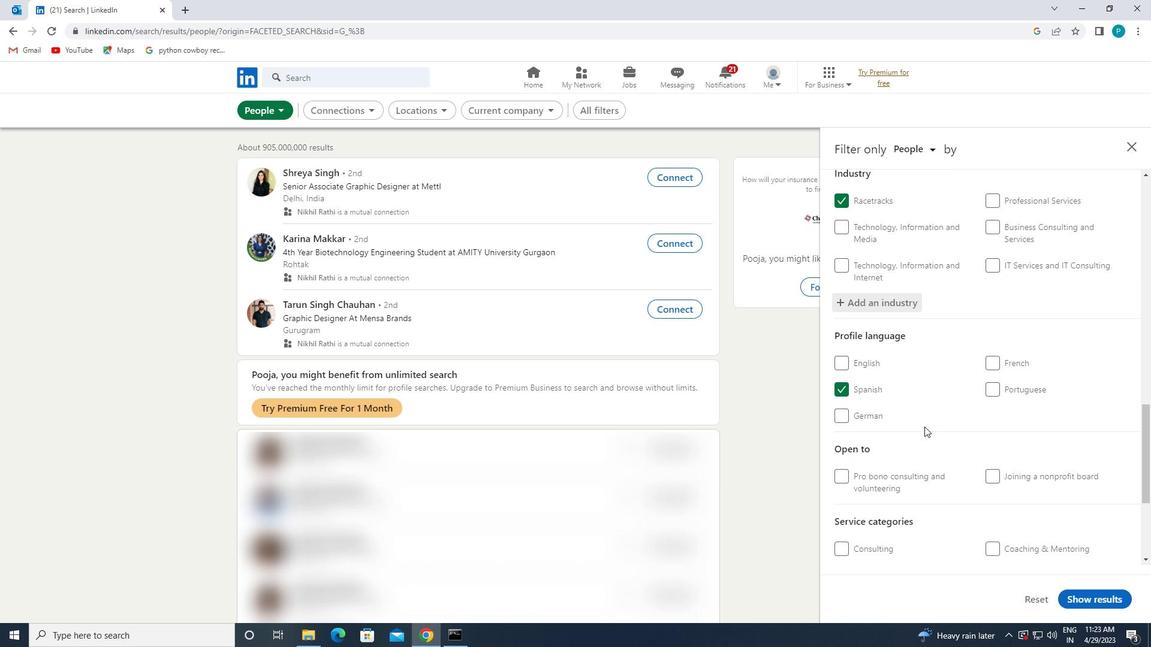 
Action: Mouse moved to (925, 433)
Screenshot: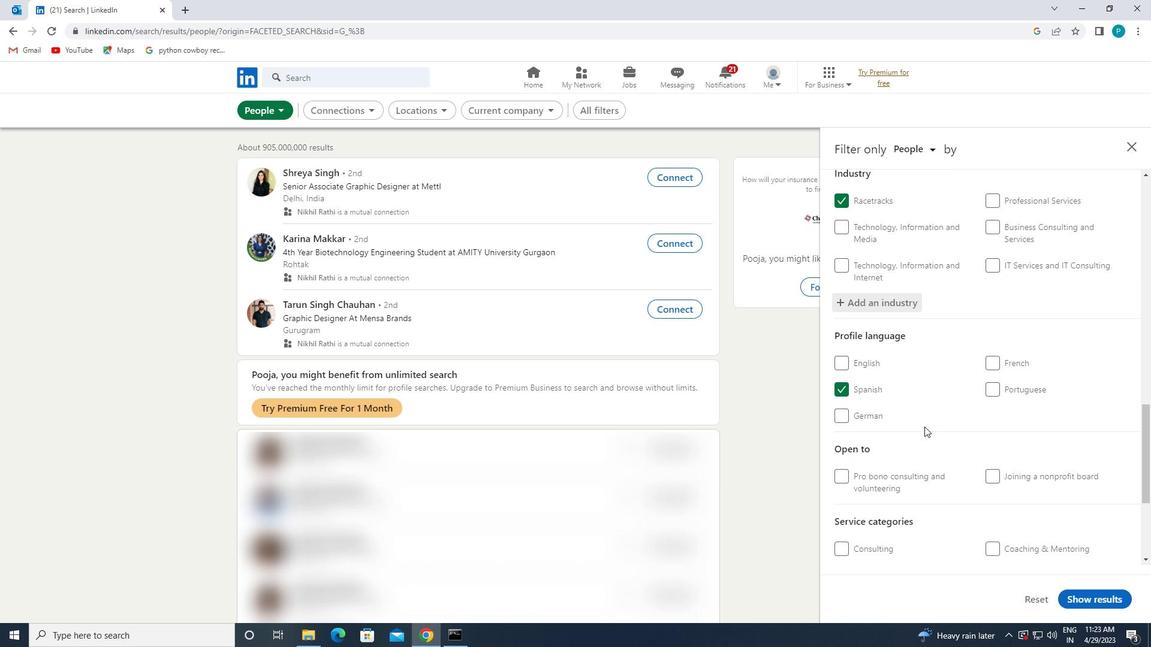 
Action: Mouse scrolled (925, 432) with delta (0, 0)
Screenshot: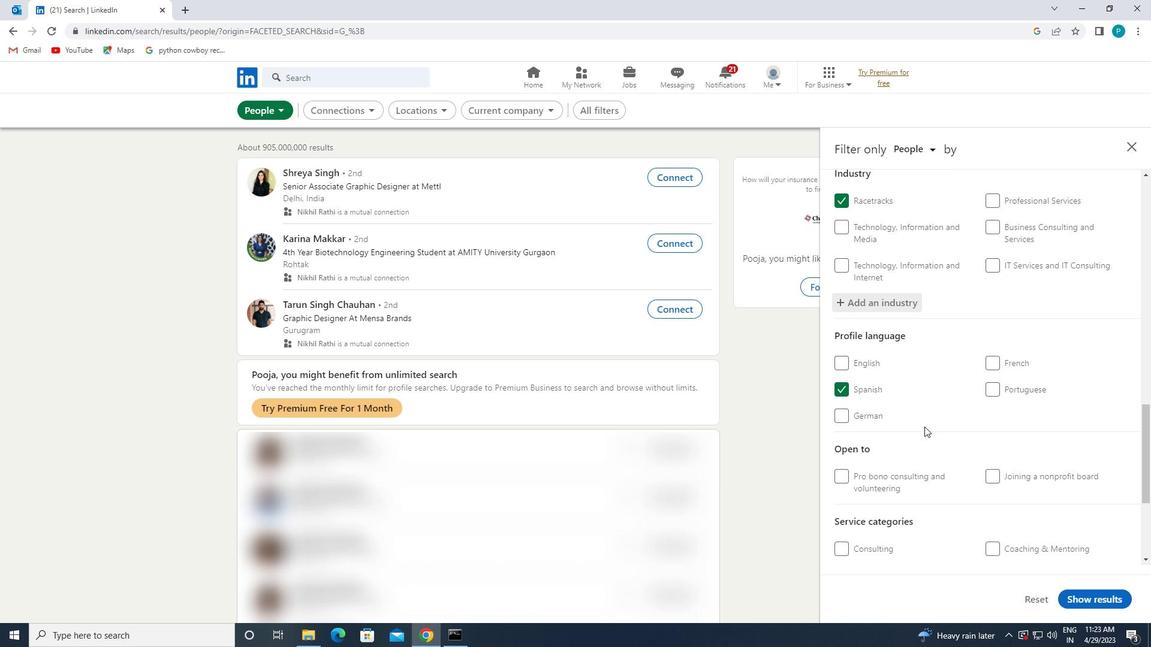 
Action: Mouse moved to (937, 457)
Screenshot: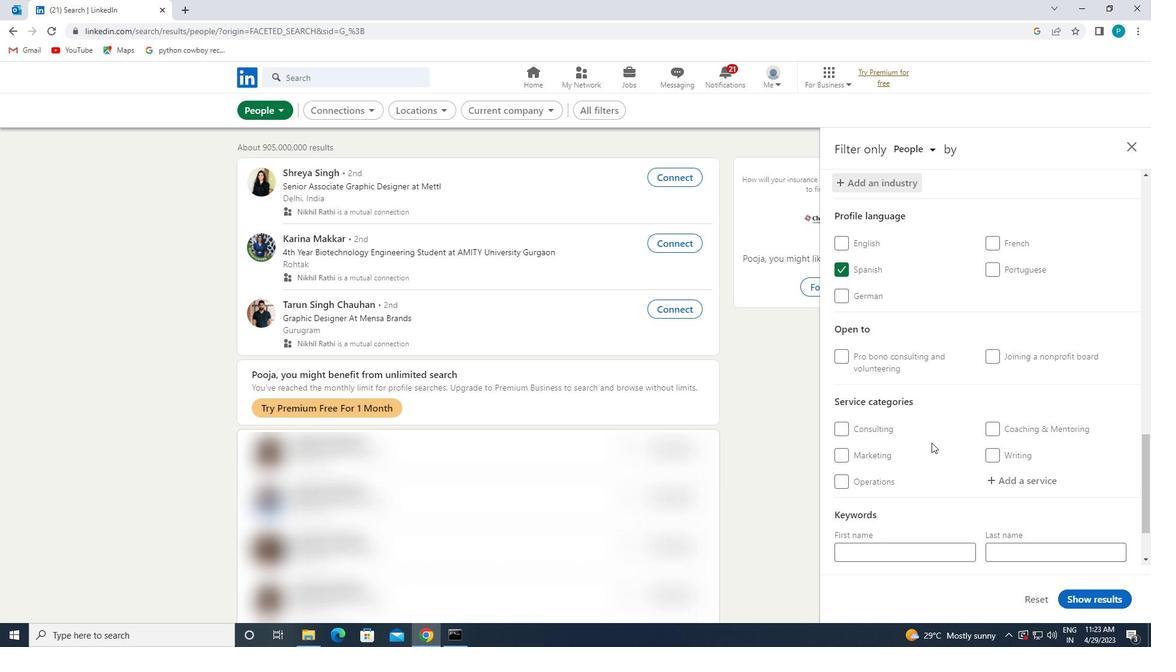 
Action: Mouse scrolled (937, 456) with delta (0, 0)
Screenshot: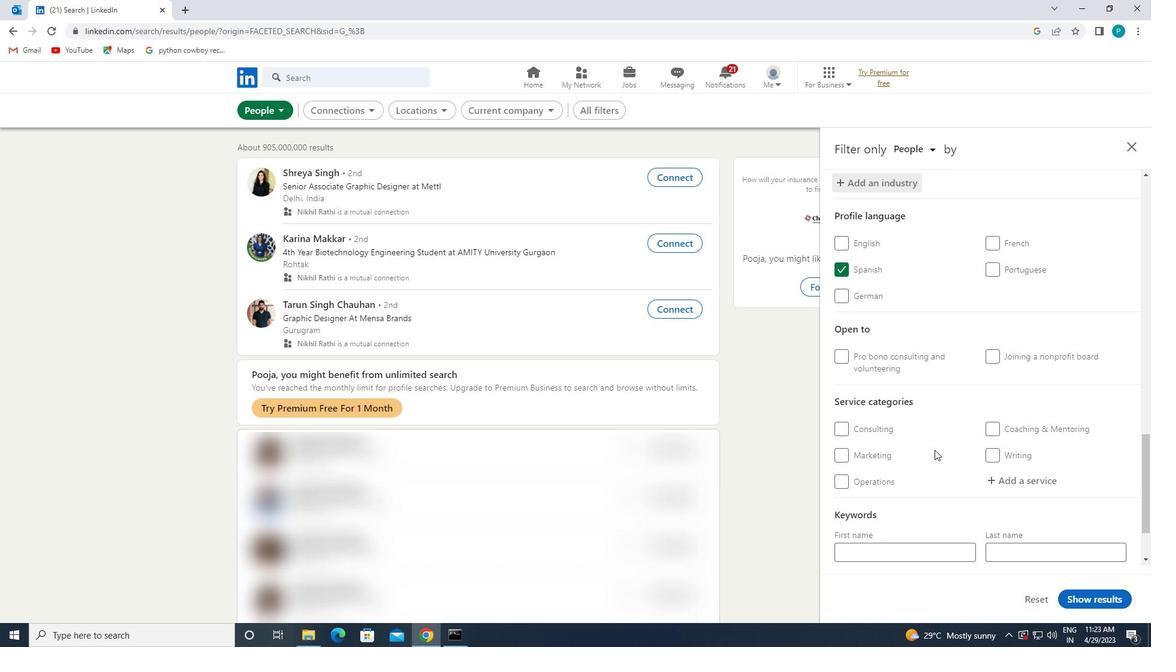 
Action: Mouse moved to (995, 416)
Screenshot: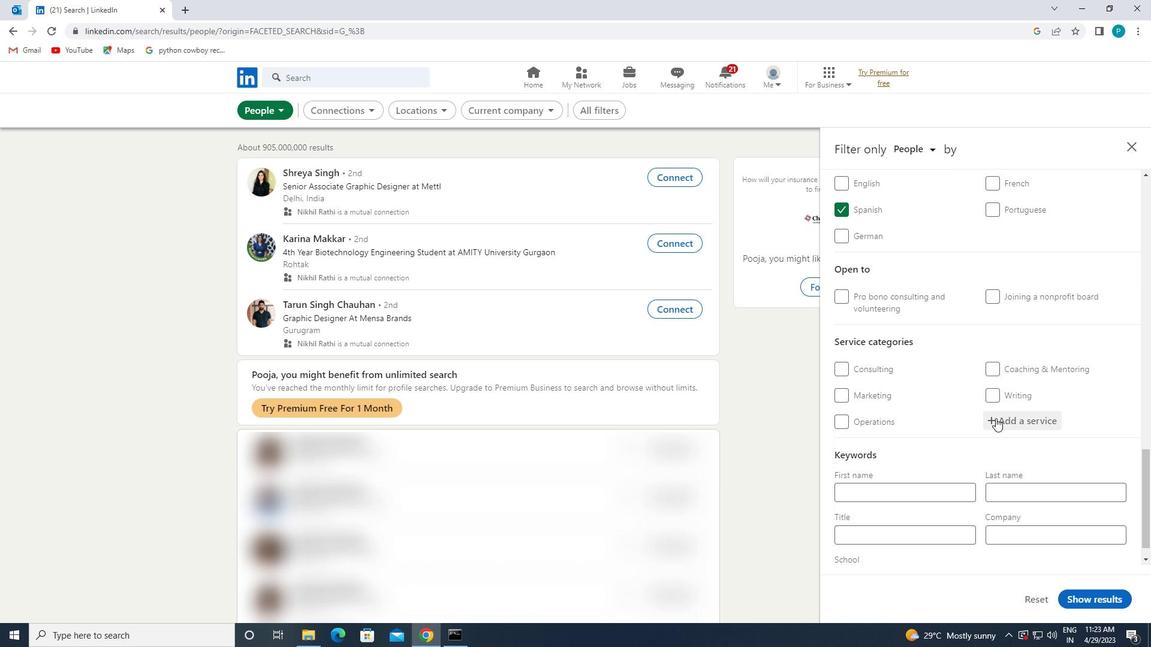 
Action: Mouse pressed left at (995, 416)
Screenshot: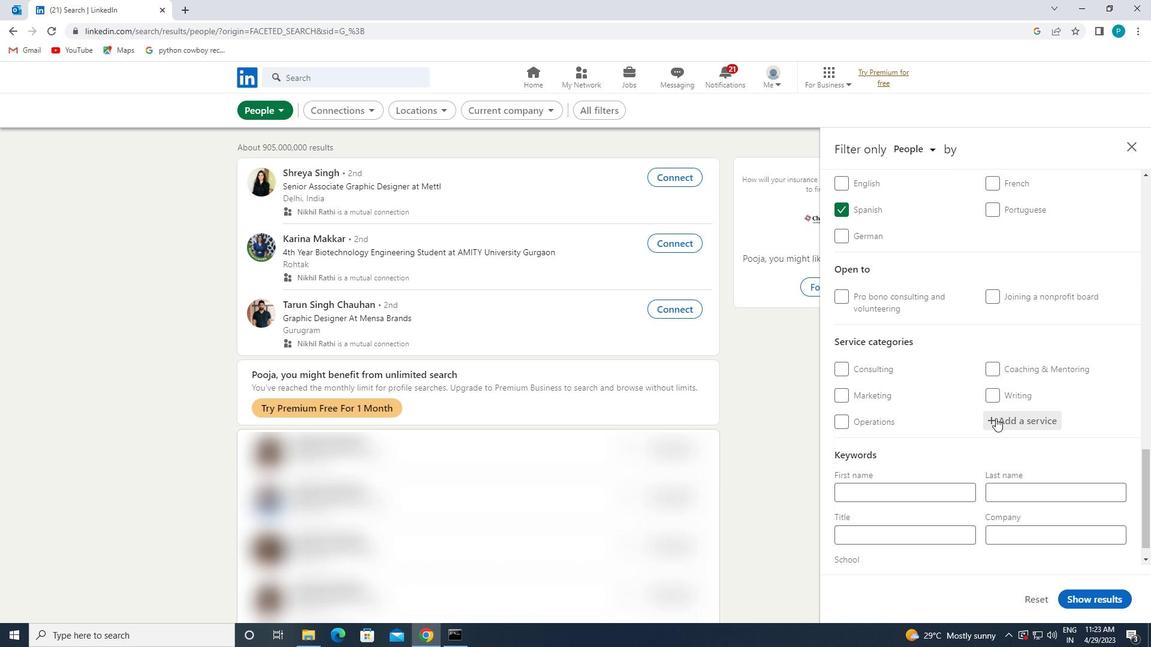 
Action: Mouse moved to (988, 416)
Screenshot: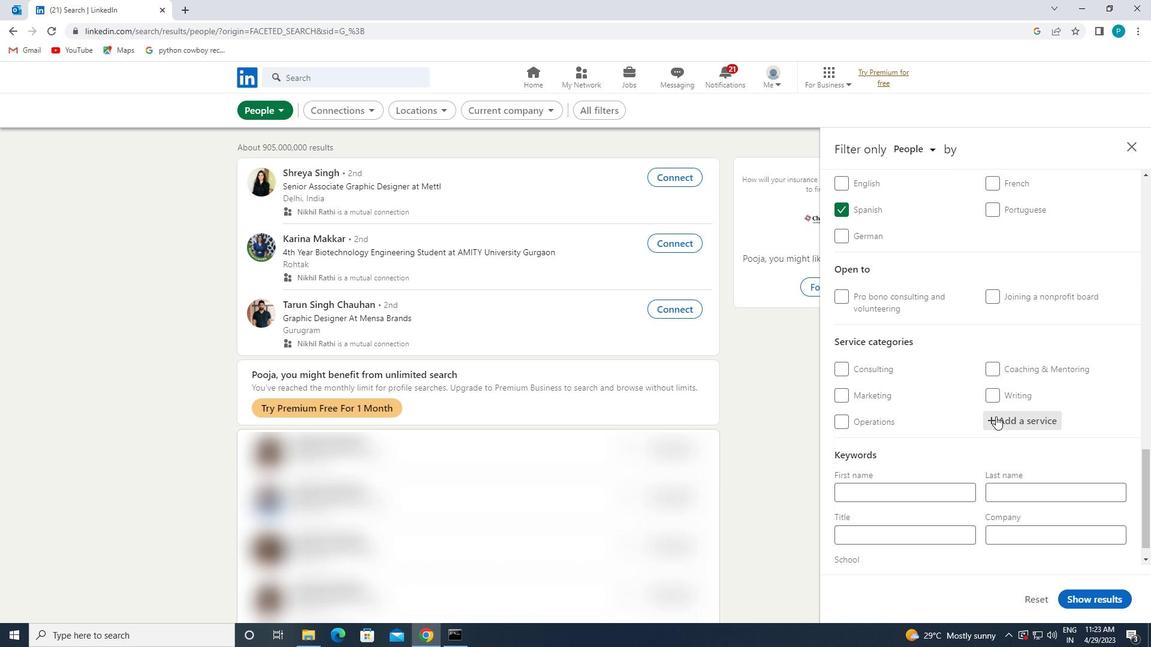 
Action: Key pressed <Key.caps_lock>D<Key.caps_lock>UI<Key.space><Key.caps_lock>L<Key.caps_lock>AW
Screenshot: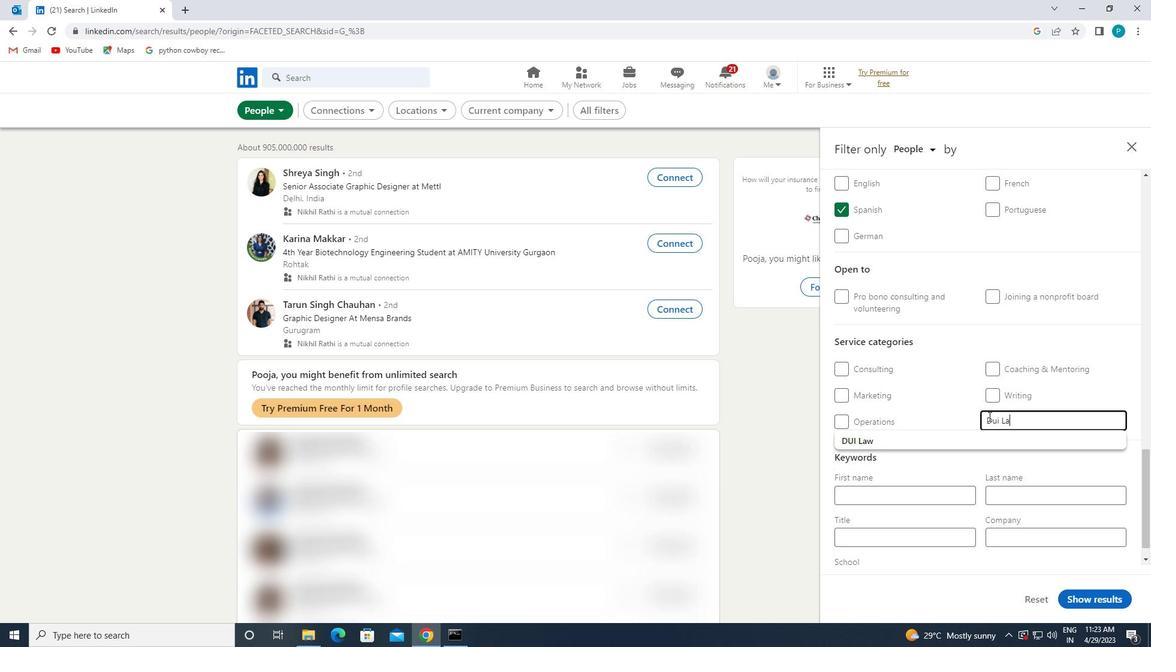 
Action: Mouse moved to (970, 442)
Screenshot: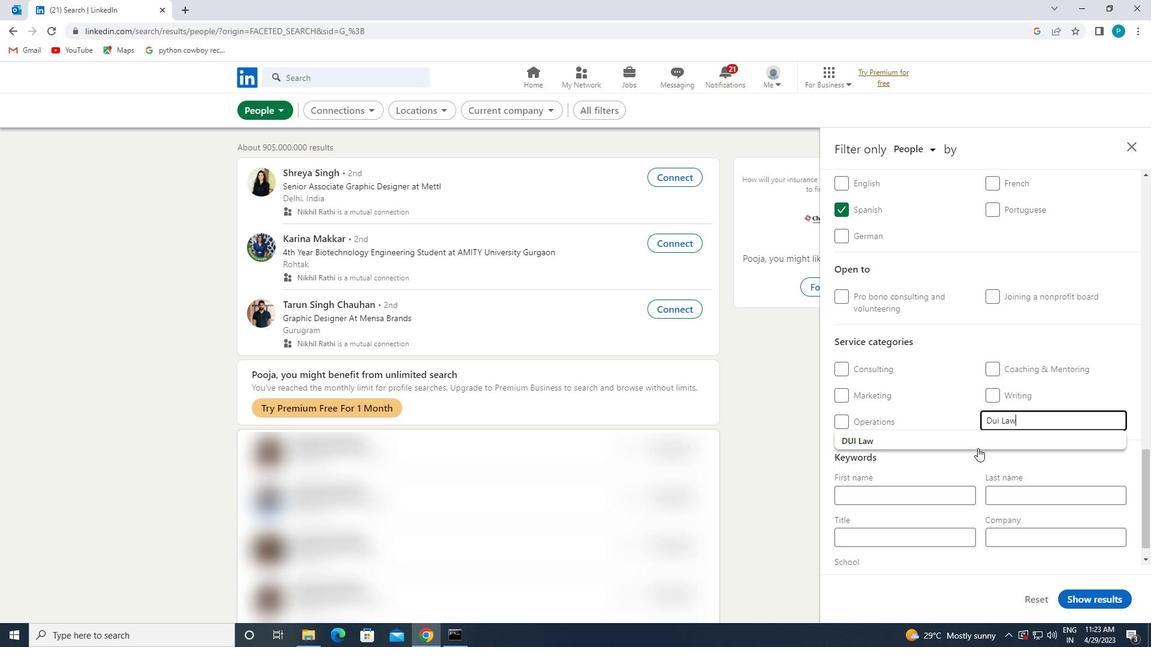 
Action: Mouse pressed left at (970, 442)
Screenshot: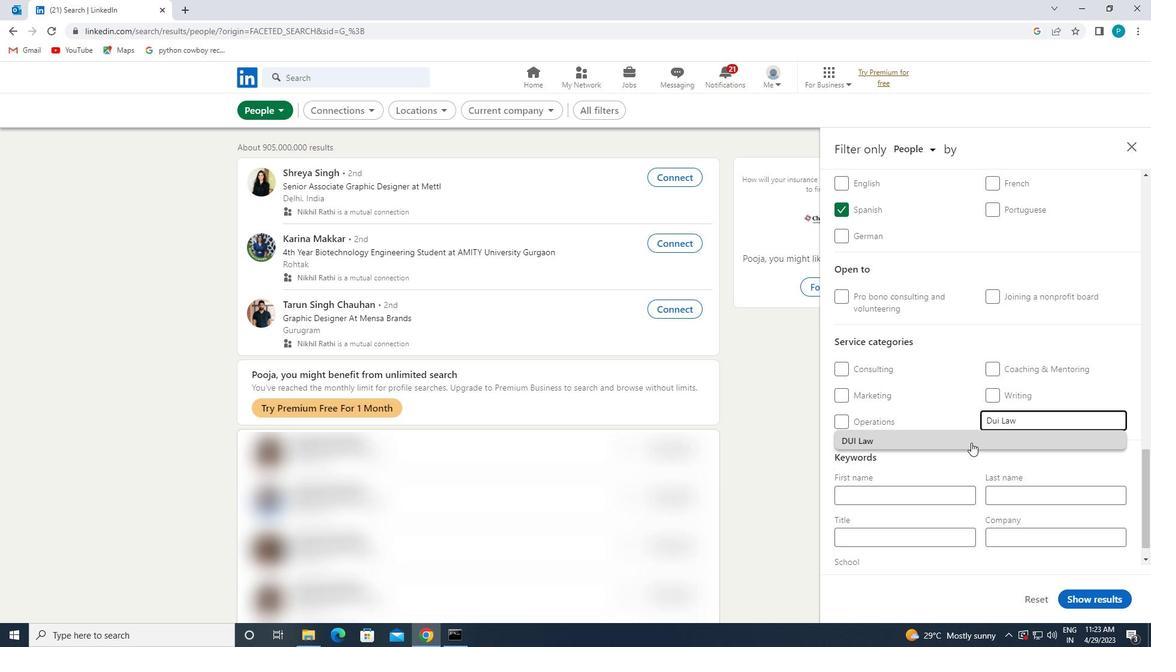 
Action: Mouse moved to (888, 540)
Screenshot: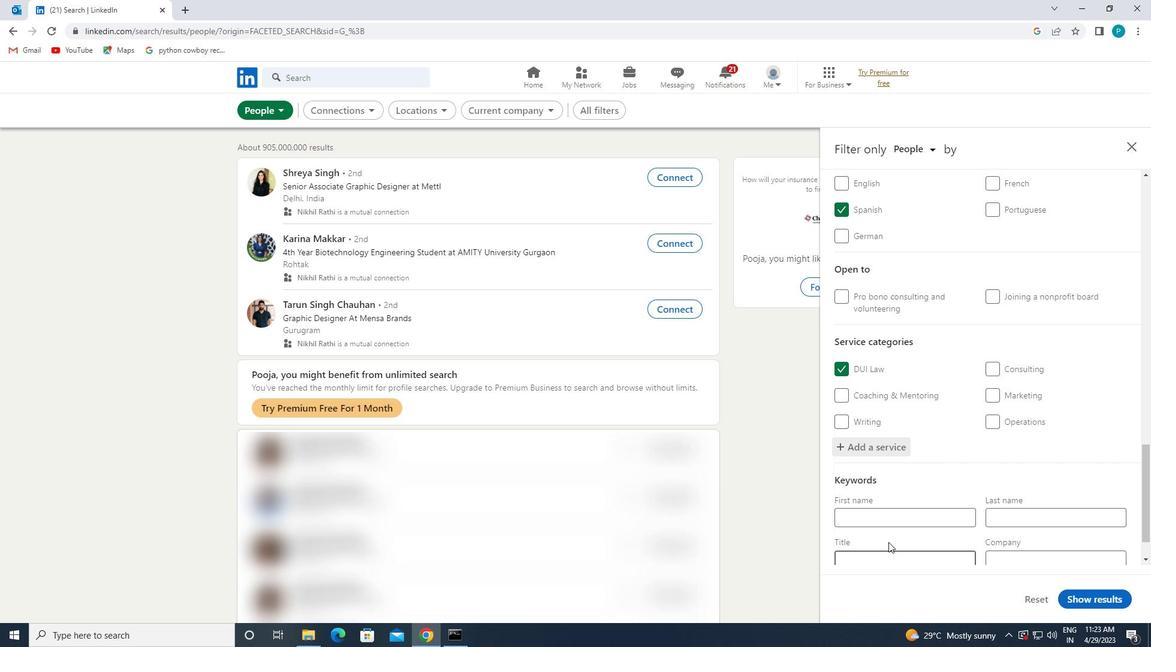 
Action: Mouse scrolled (888, 540) with delta (0, 0)
Screenshot: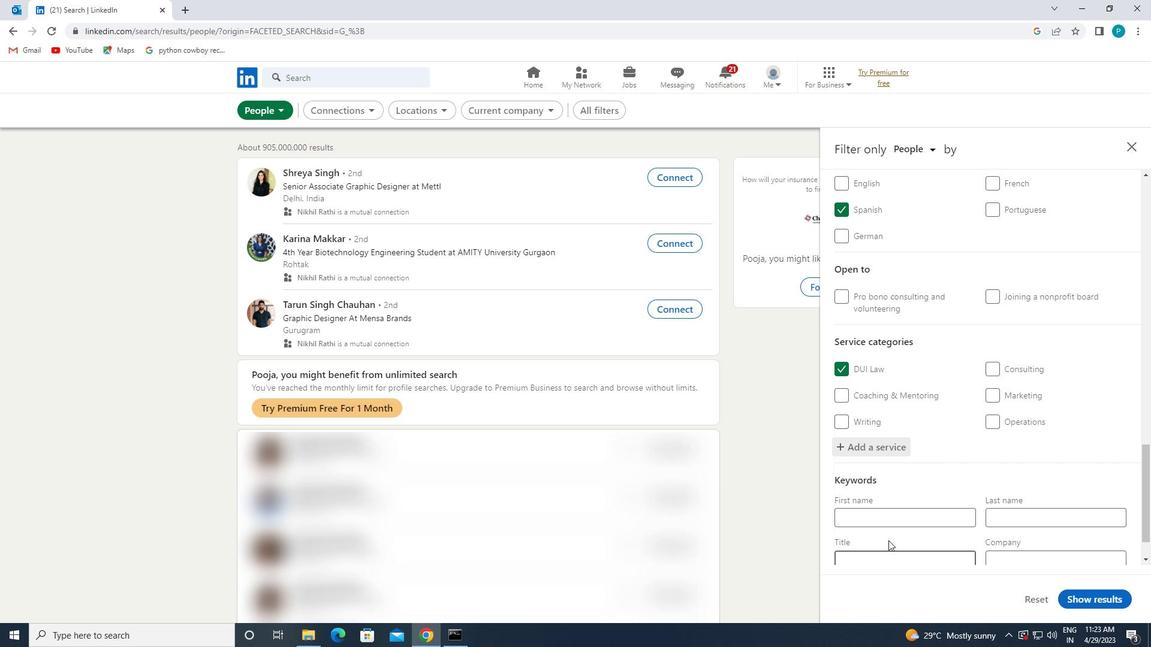 
Action: Mouse moved to (870, 509)
Screenshot: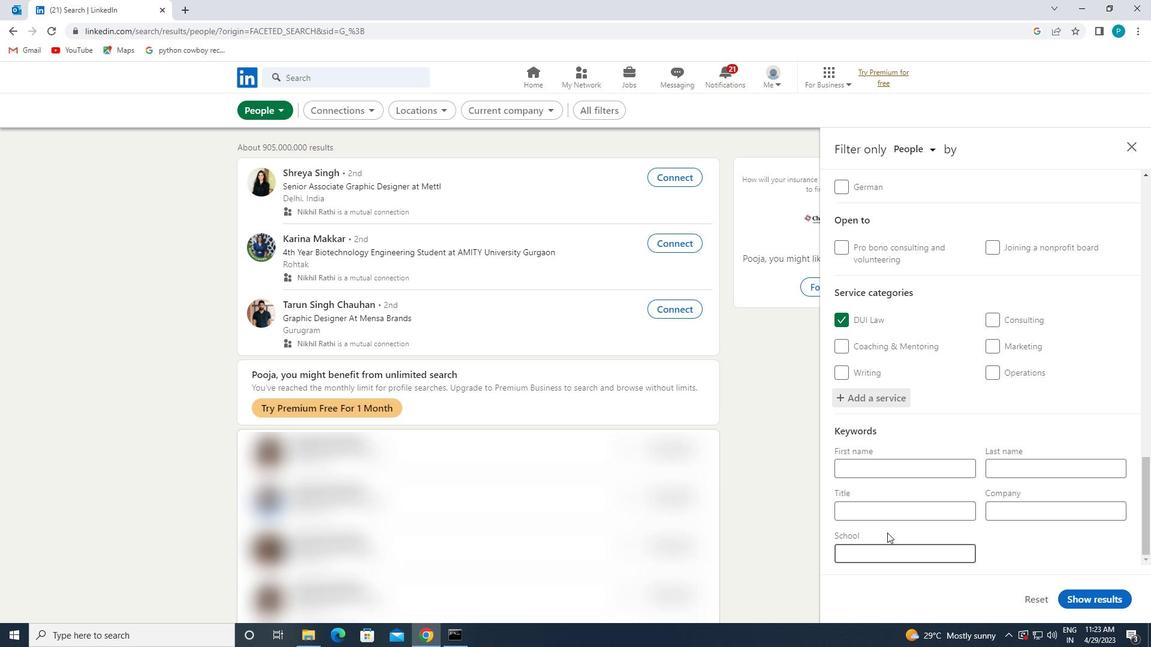 
Action: Mouse pressed left at (870, 509)
Screenshot: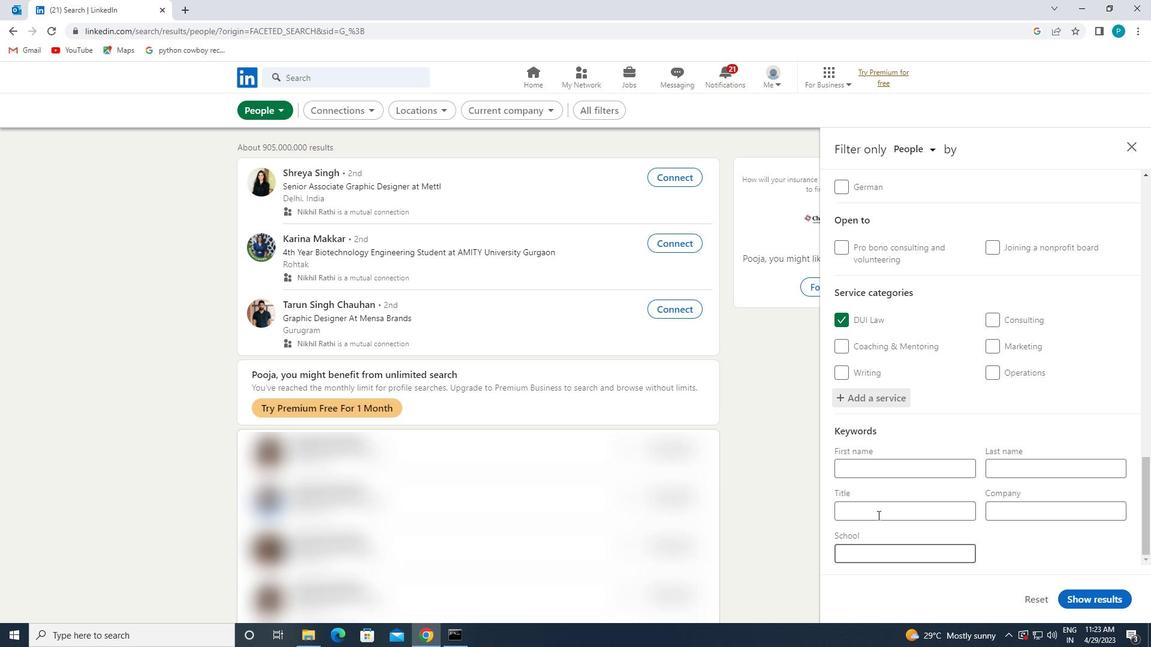 
Action: Mouse moved to (872, 507)
Screenshot: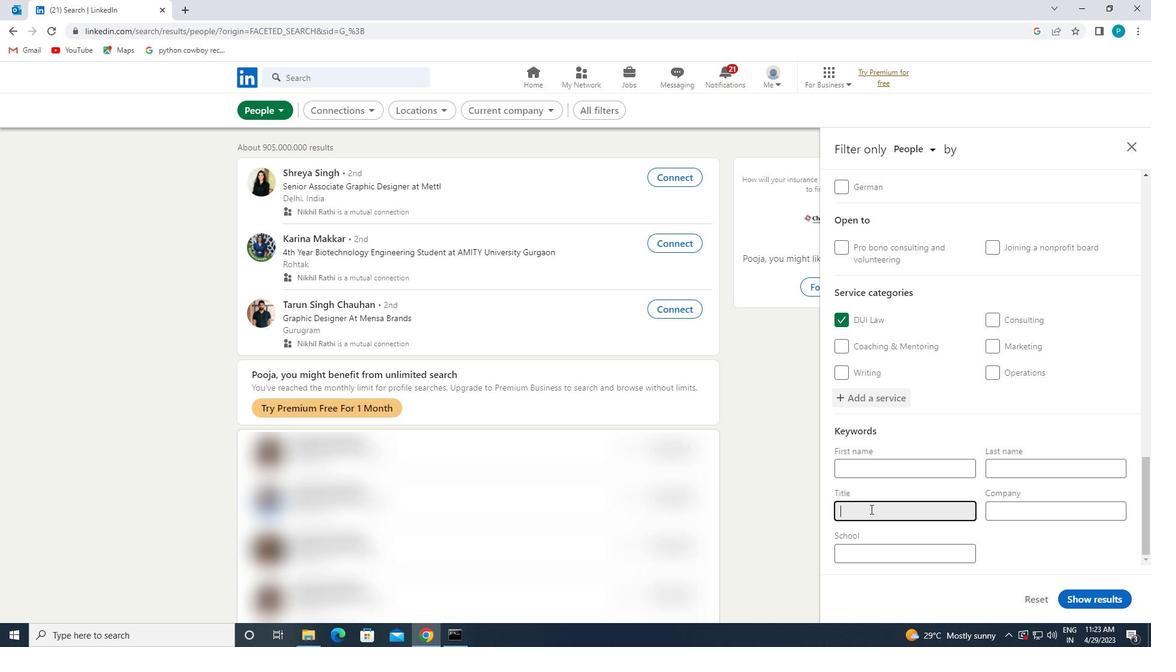 
Action: Key pressed <Key.caps_lock>V<Key.caps_lock>ETERINARY<Key.space>AS<Key.backspace><Key.backspace><Key.caps_lock>A<Key.caps_lock>SSISTANT
Screenshot: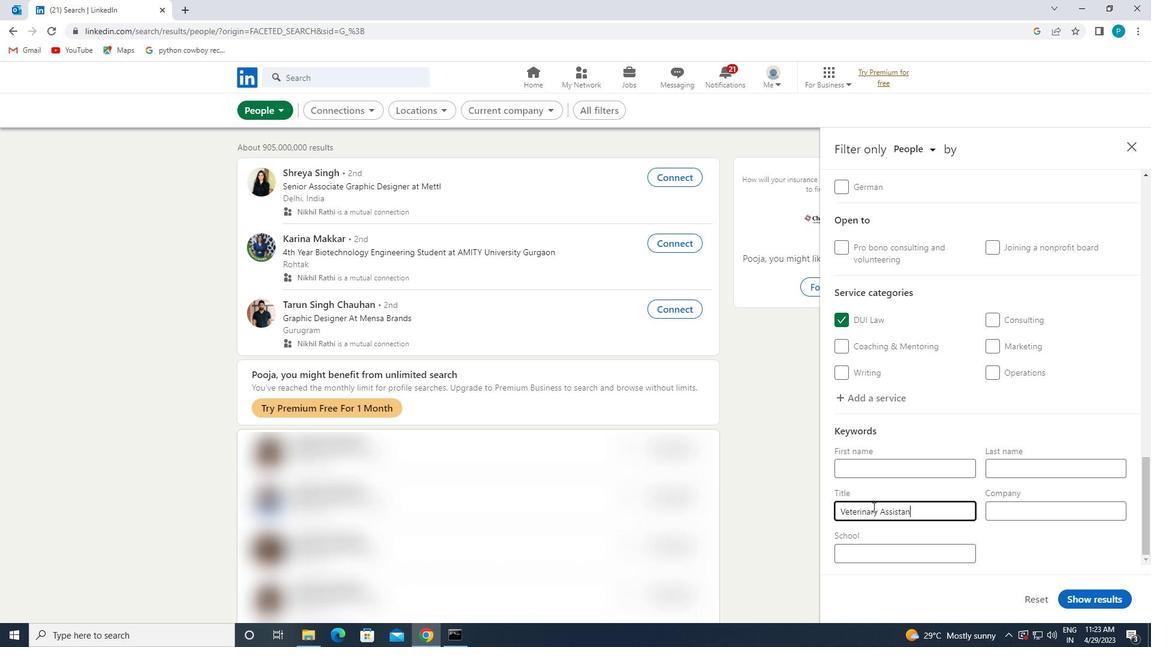 
Action: Mouse moved to (1079, 593)
Screenshot: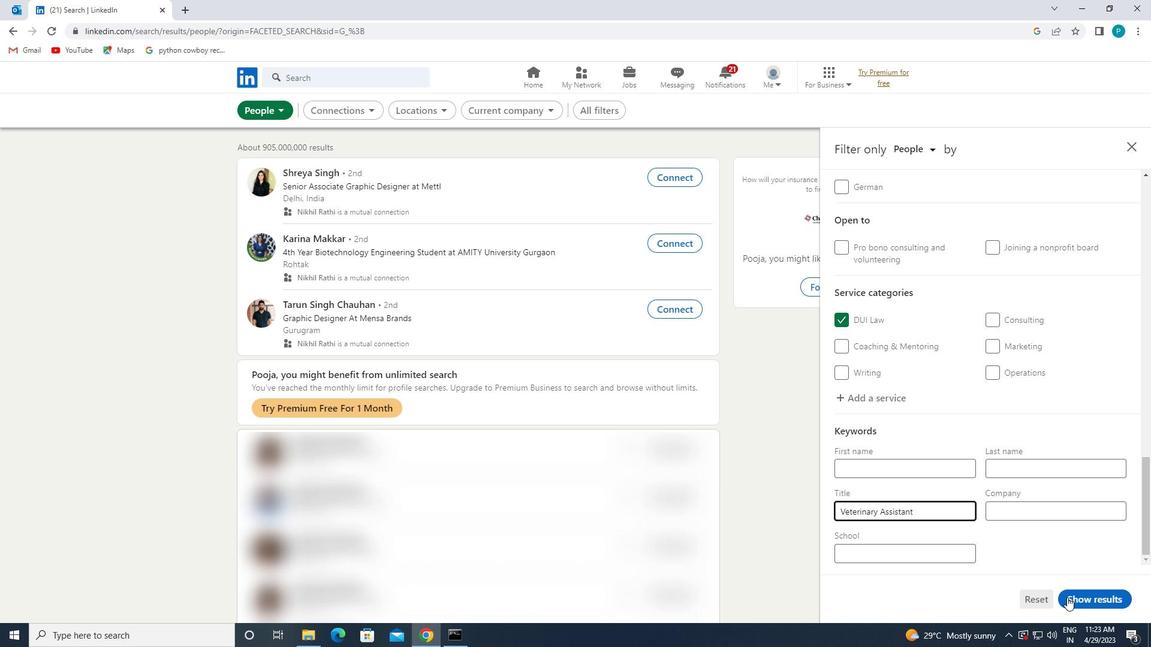 
Action: Mouse pressed left at (1079, 593)
Screenshot: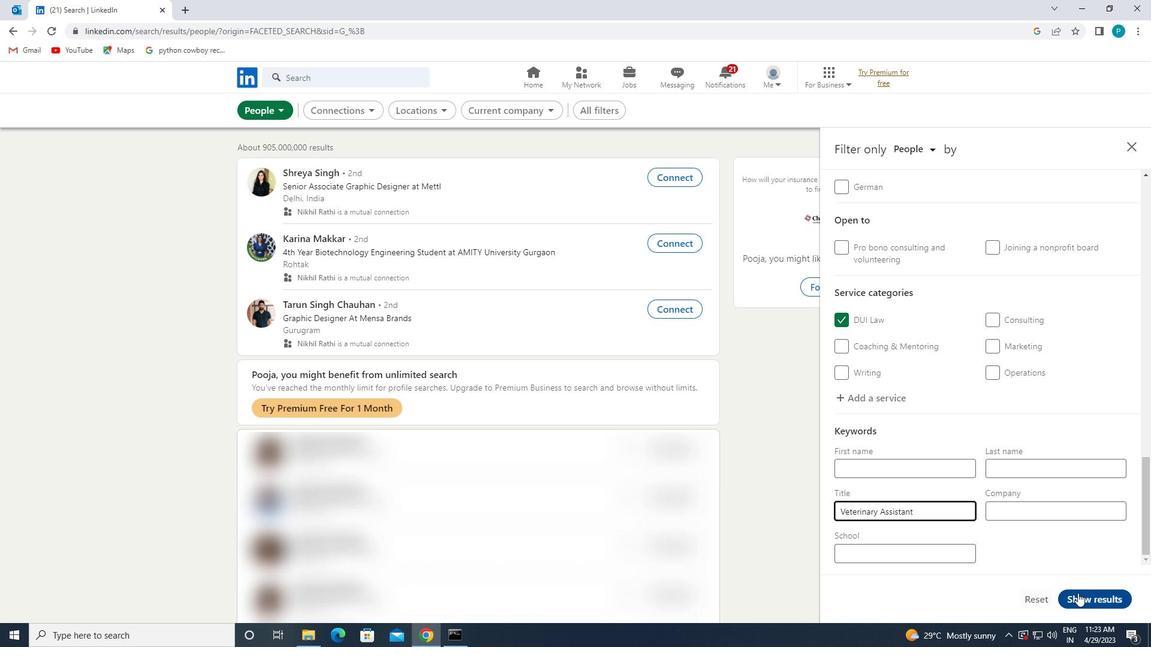 
